 Task: Search for a cute cat picture online, download it, and post it on Instagram with a caption encouraging followers to share their own pet photos.
Action: Mouse moved to (371, 151)
Screenshot: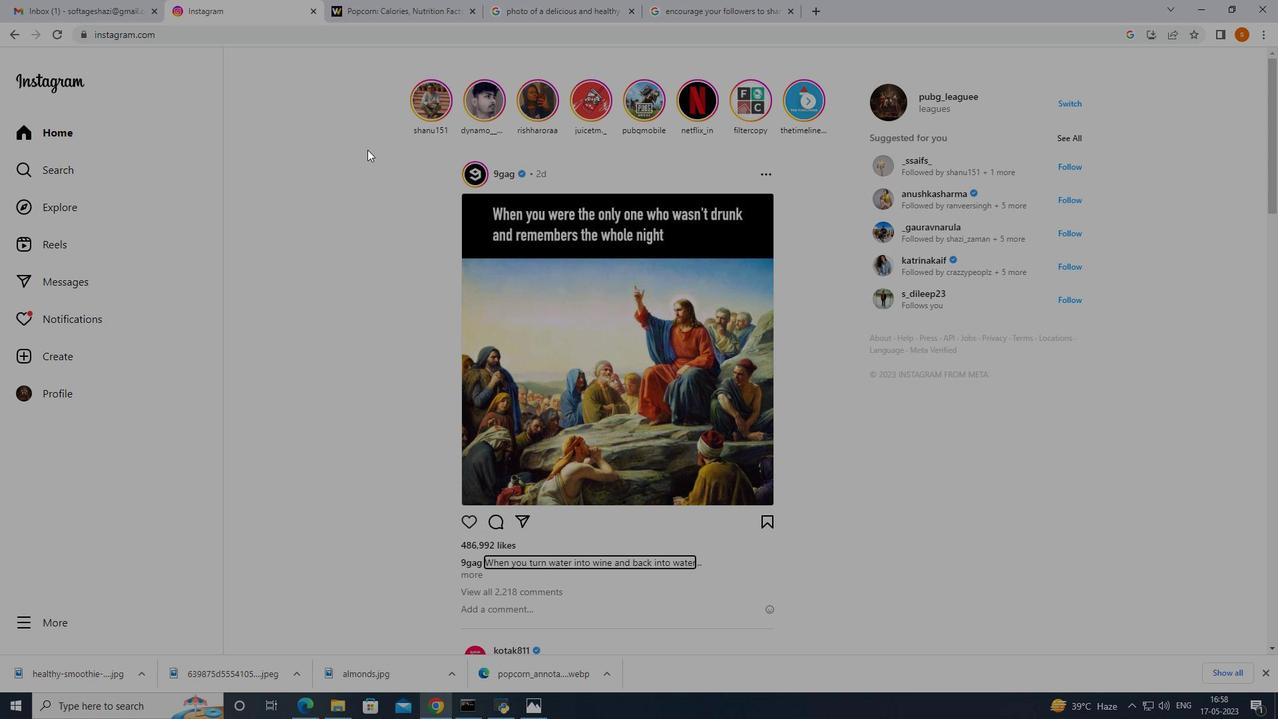 
Action: Mouse scrolled (371, 151) with delta (0, 0)
Screenshot: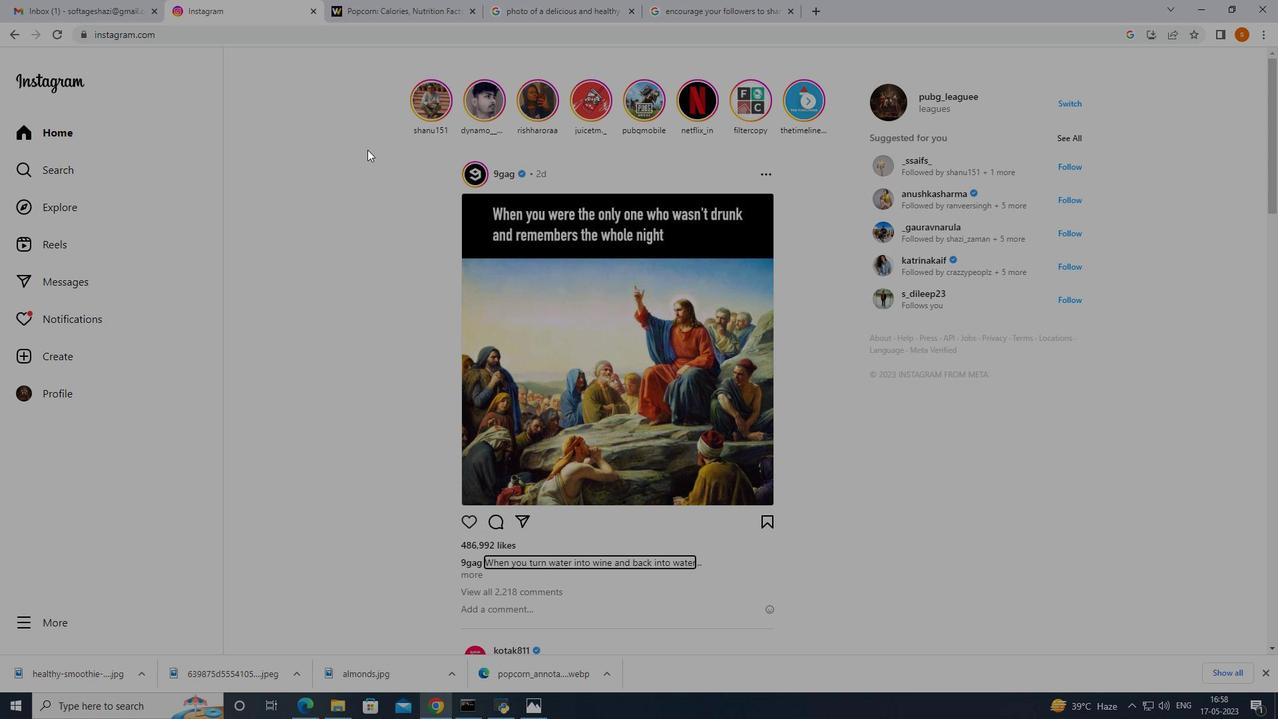 
Action: Mouse moved to (371, 152)
Screenshot: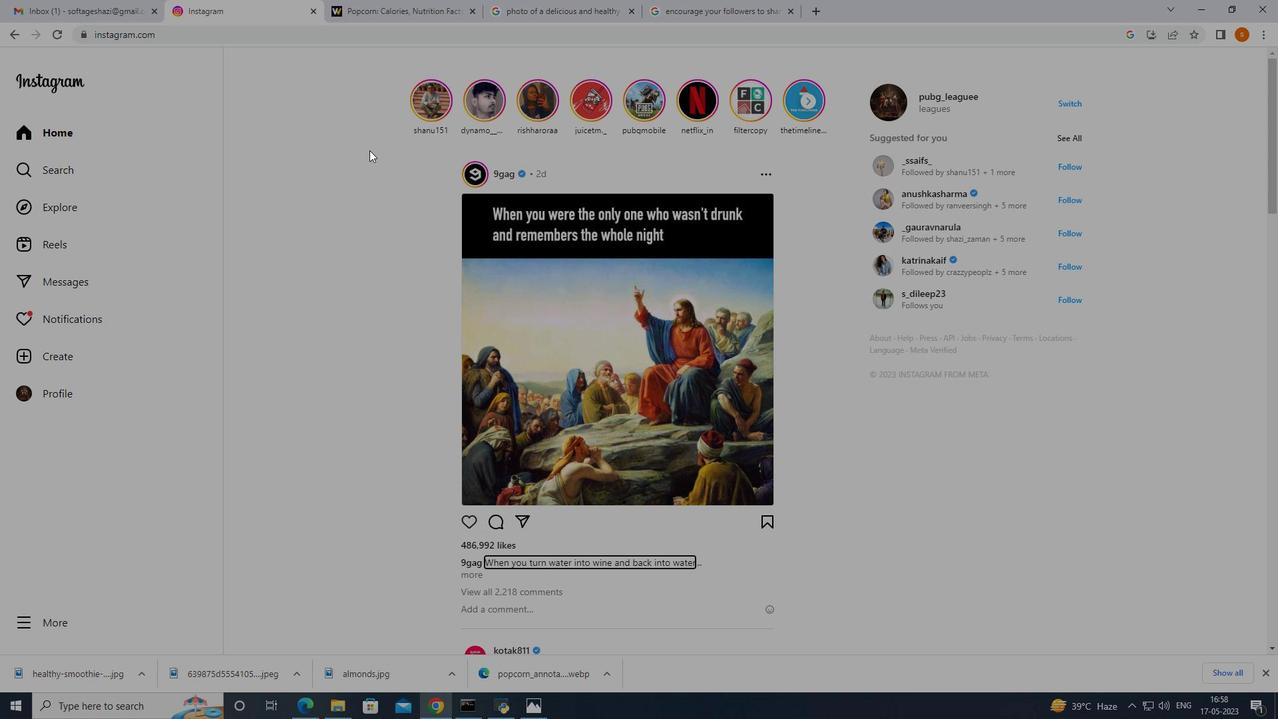 
Action: Mouse scrolled (371, 151) with delta (0, 0)
Screenshot: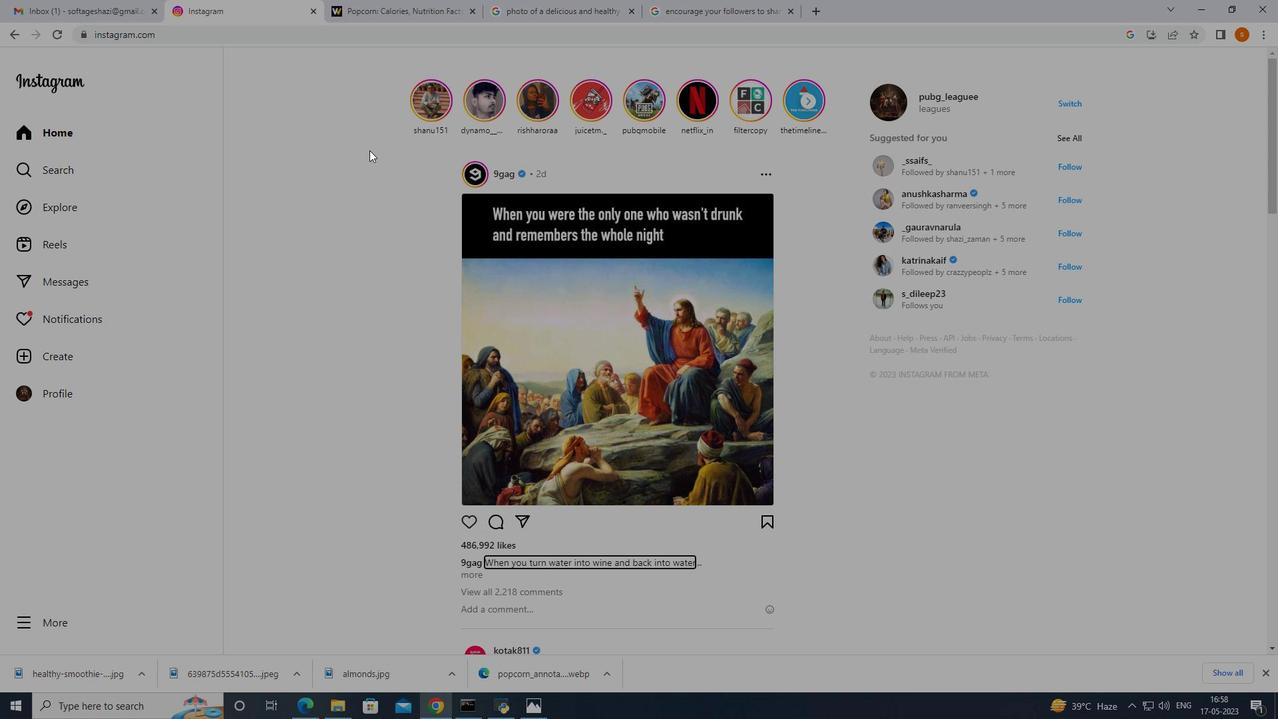 
Action: Mouse moved to (371, 152)
Screenshot: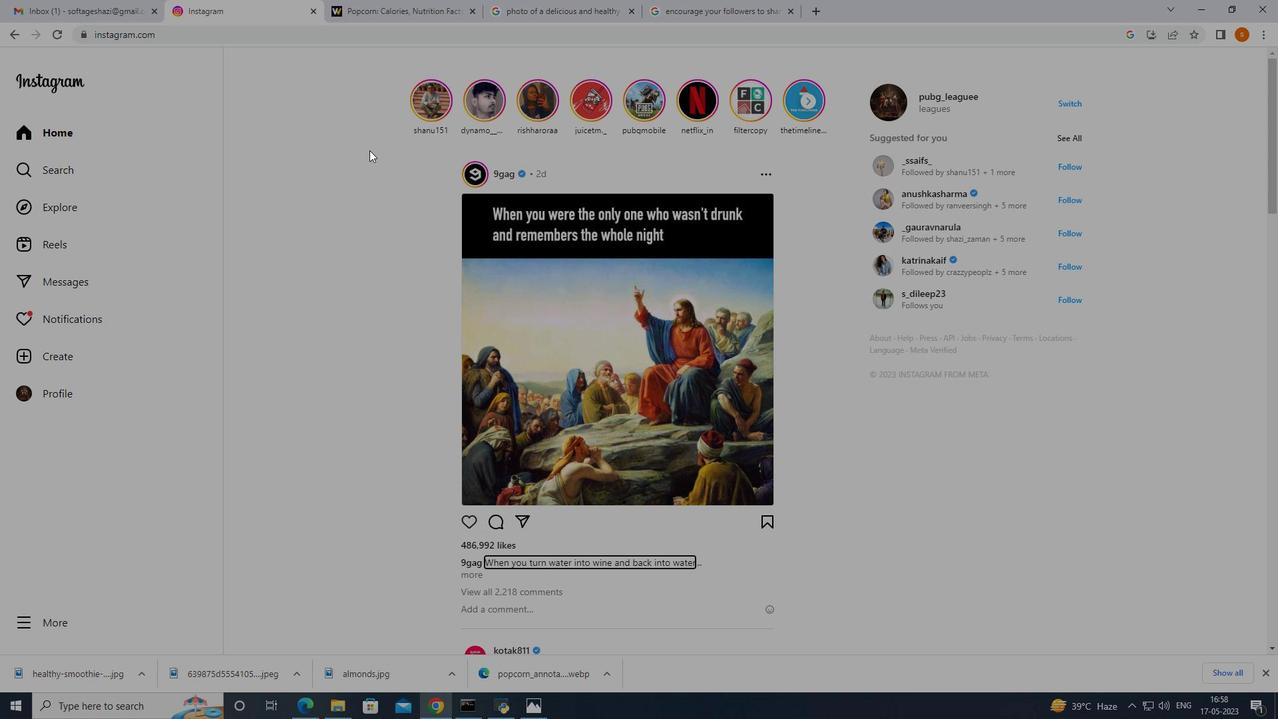
Action: Mouse scrolled (371, 151) with delta (0, 0)
Screenshot: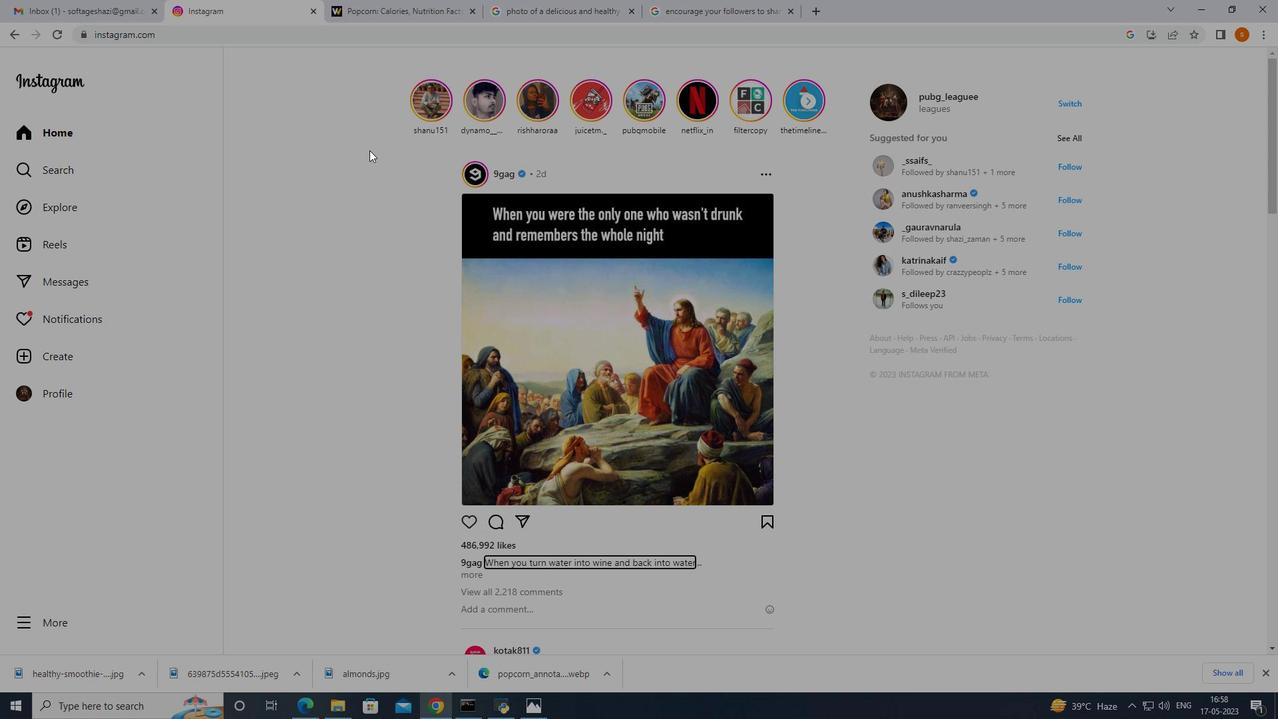
Action: Mouse moved to (371, 153)
Screenshot: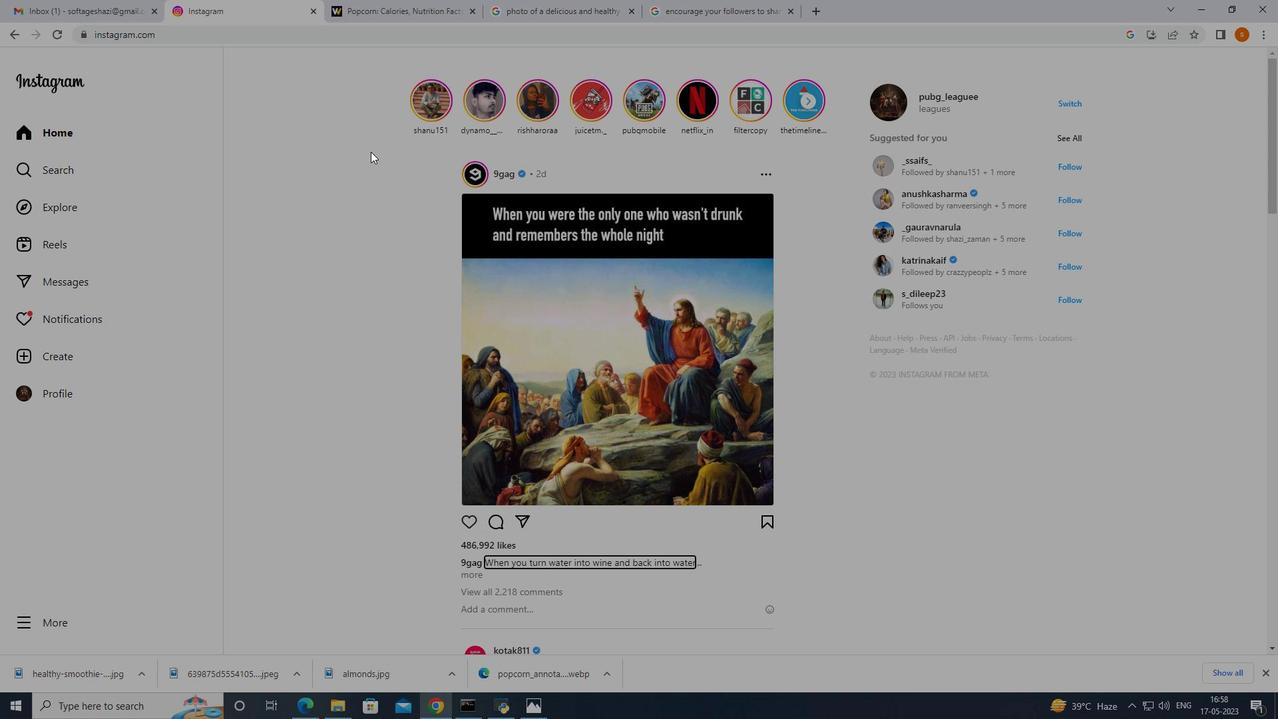 
Action: Mouse scrolled (371, 152) with delta (0, 0)
Screenshot: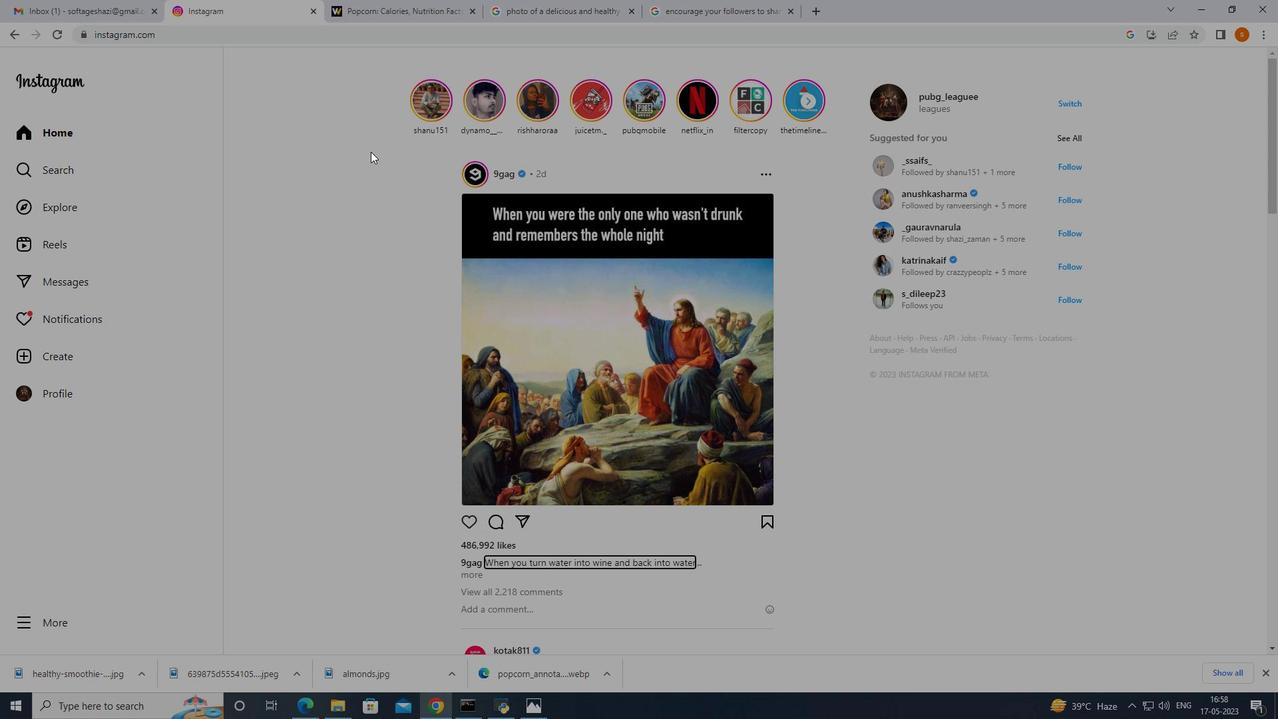 
Action: Mouse moved to (367, 153)
Screenshot: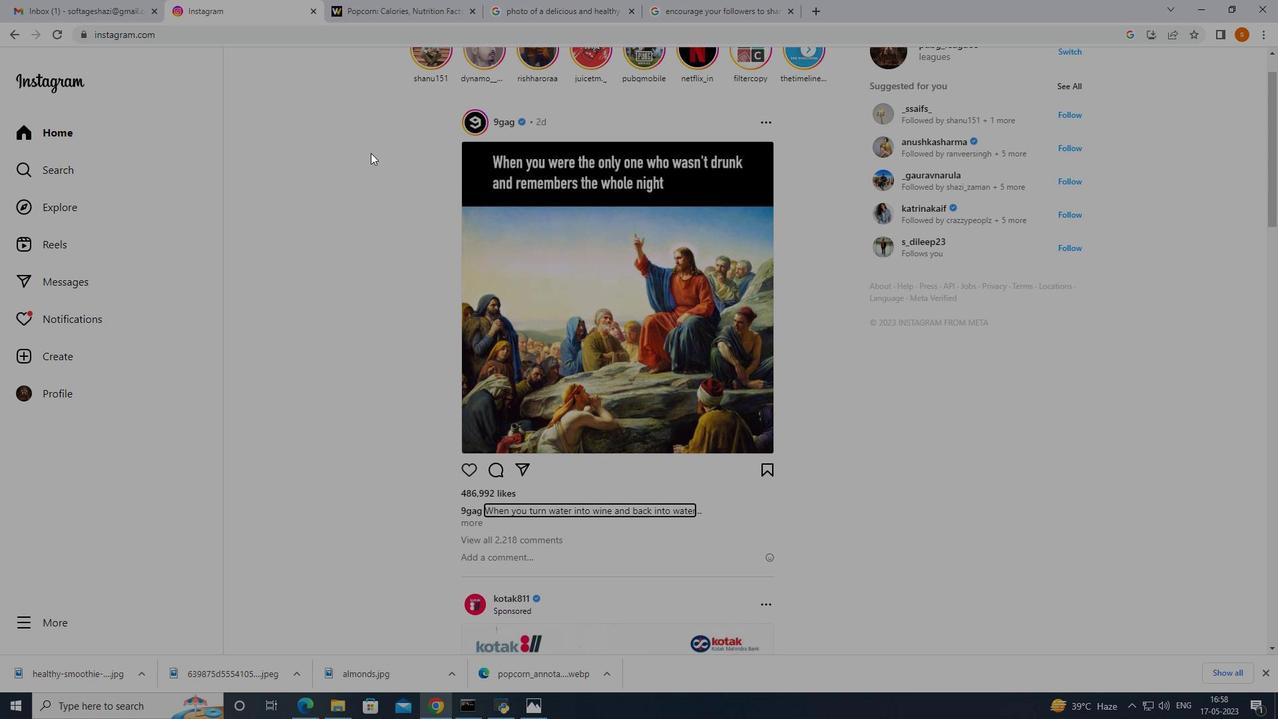 
Action: Mouse scrolled (367, 153) with delta (0, 0)
Screenshot: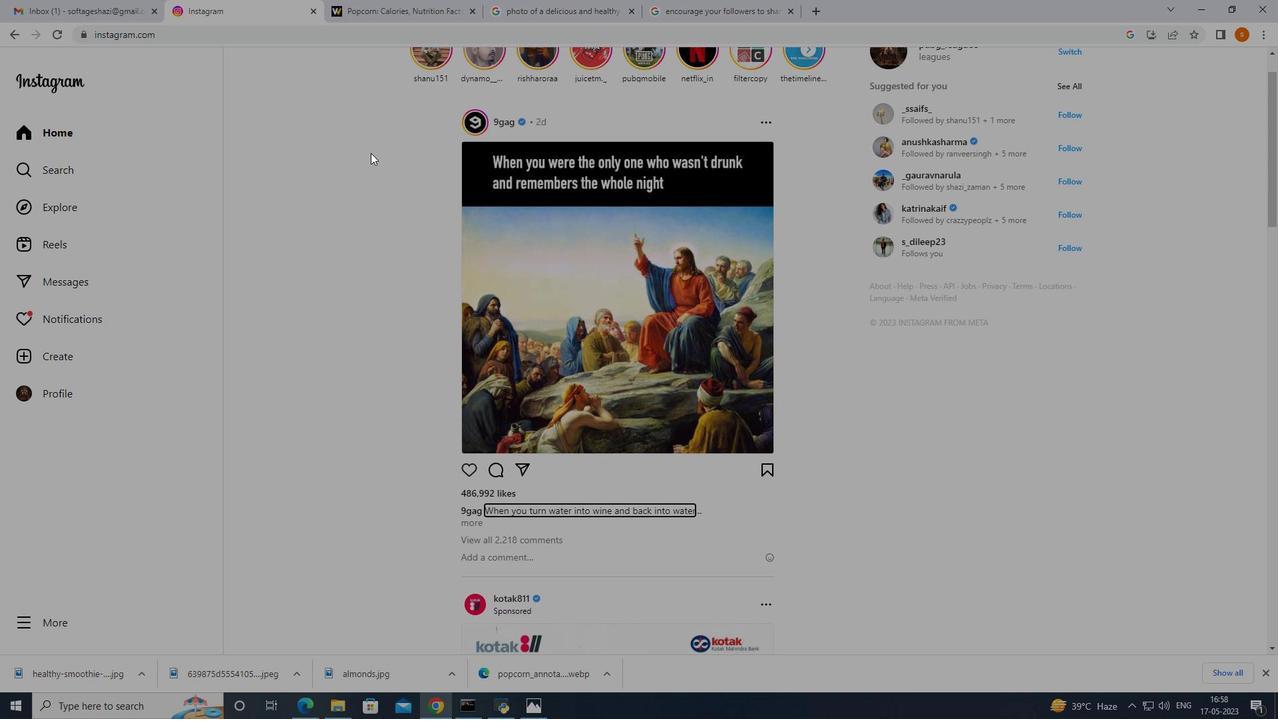 
Action: Mouse moved to (363, 153)
Screenshot: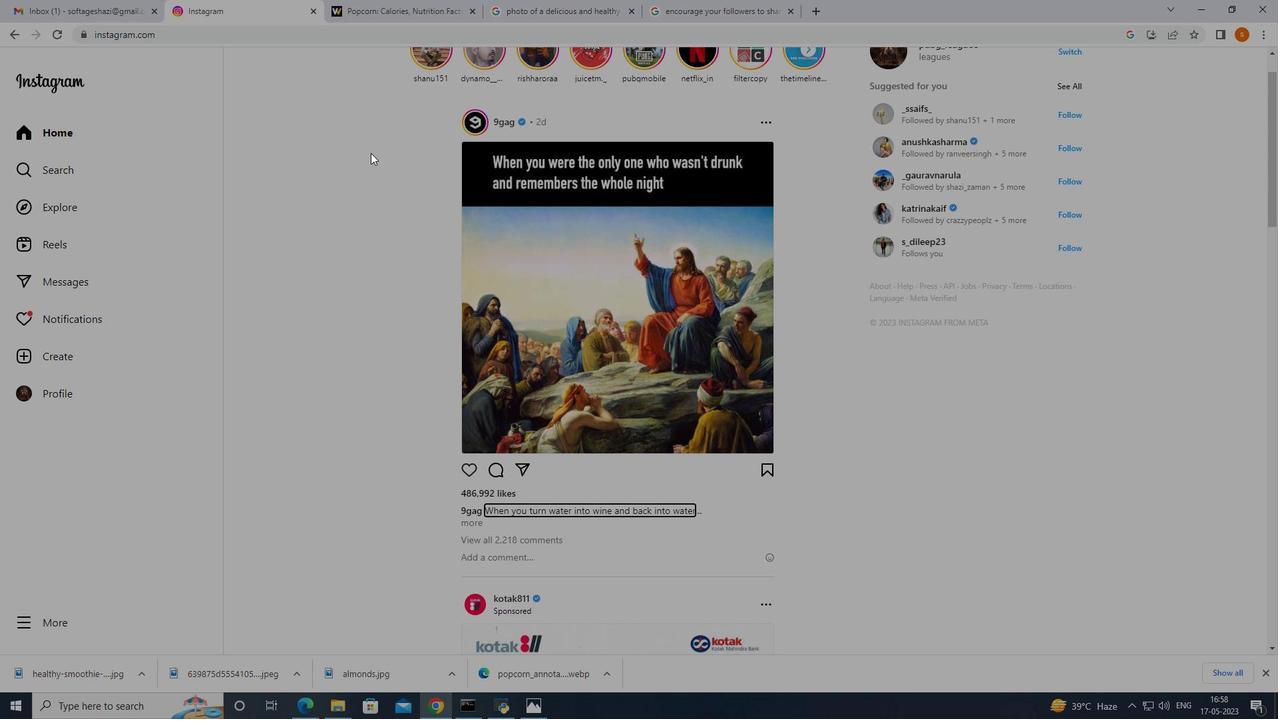 
Action: Mouse scrolled (365, 153) with delta (0, 0)
Screenshot: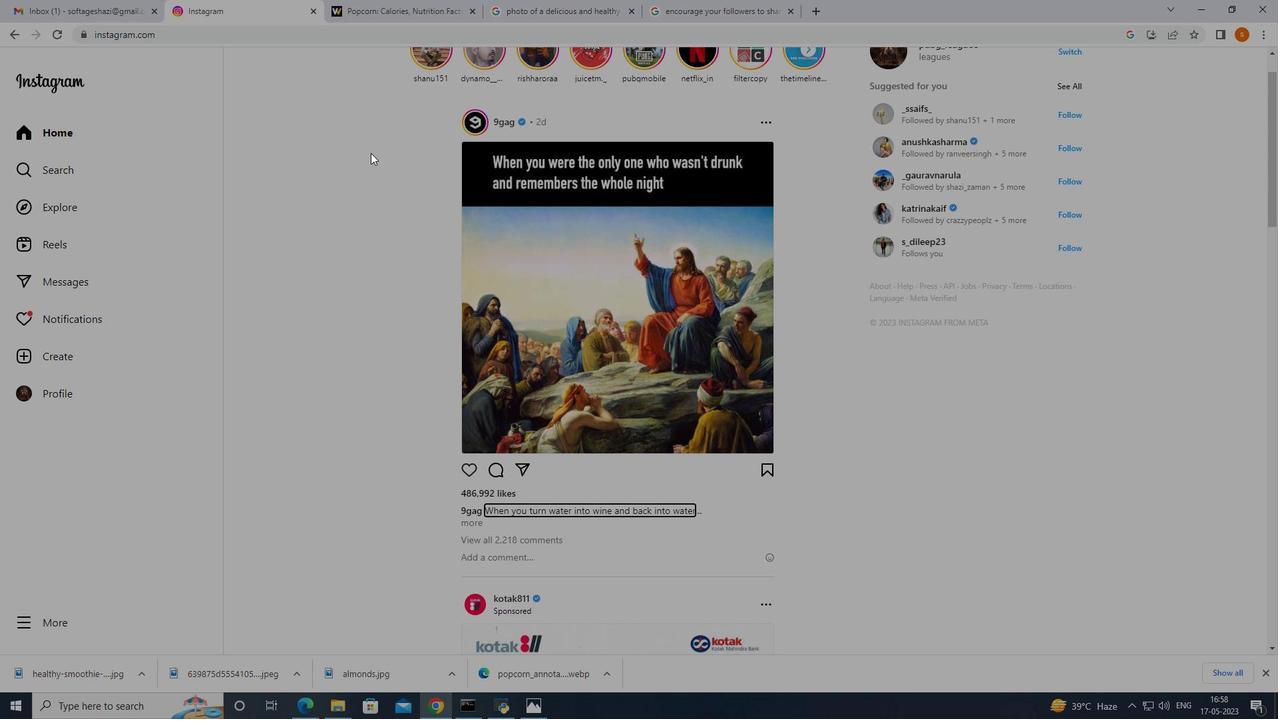 
Action: Mouse moved to (355, 151)
Screenshot: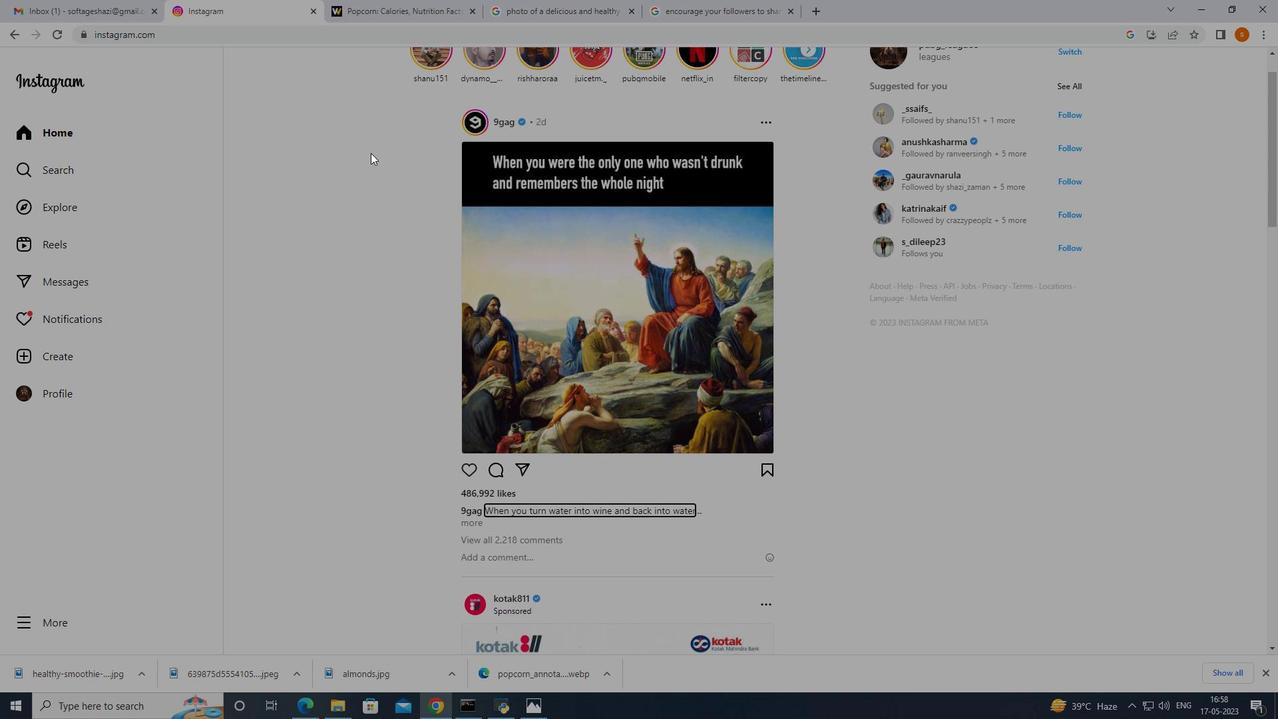
Action: Mouse scrolled (359, 153) with delta (0, 0)
Screenshot: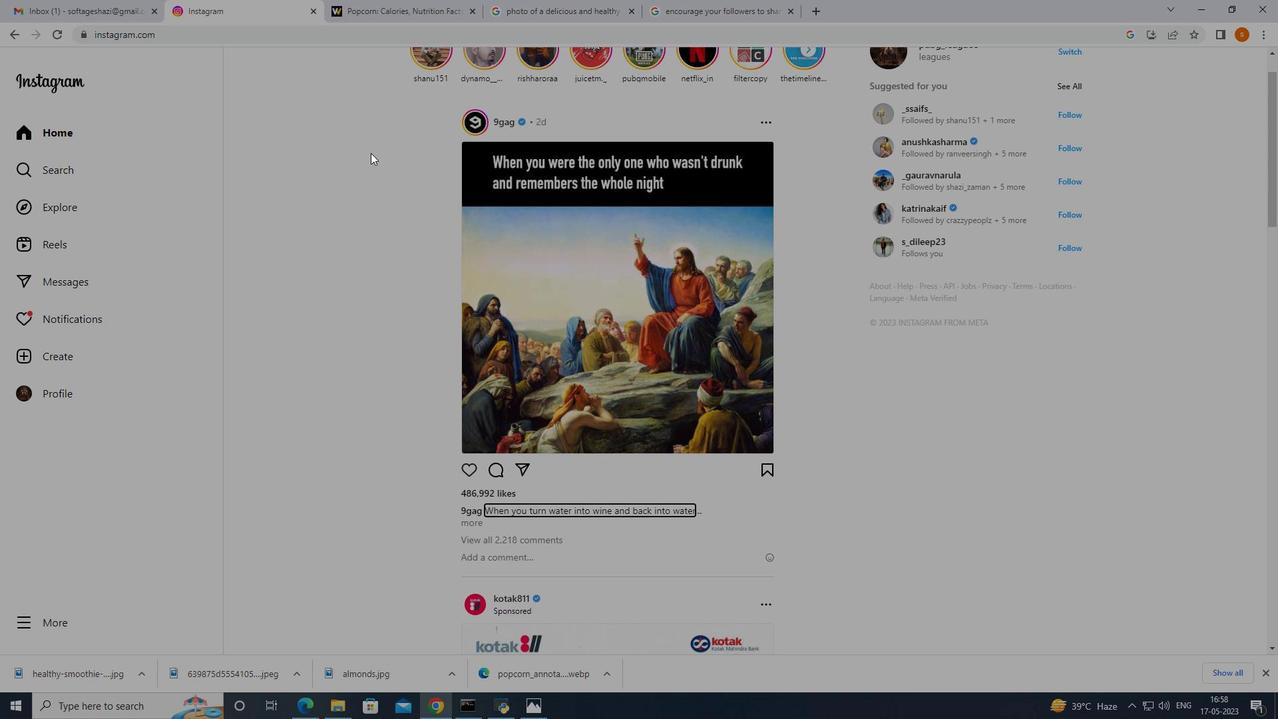 
Action: Mouse moved to (344, 147)
Screenshot: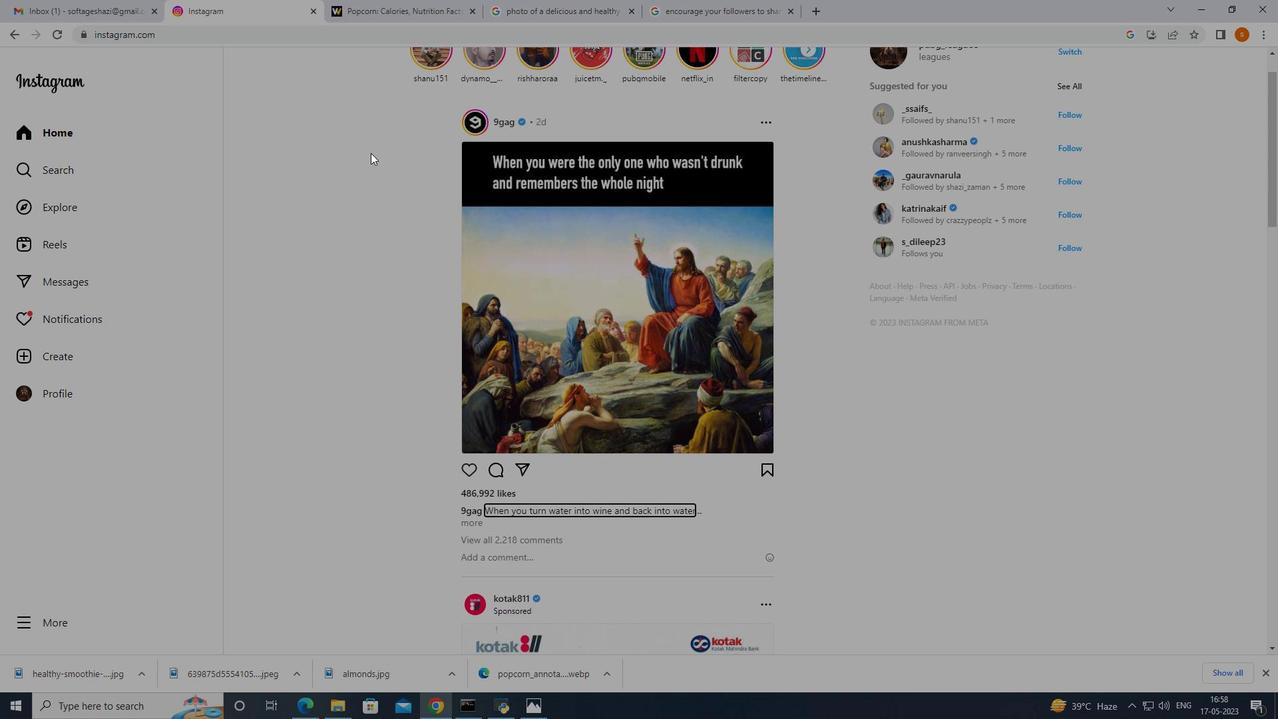 
Action: Mouse scrolled (351, 150) with delta (0, 0)
Screenshot: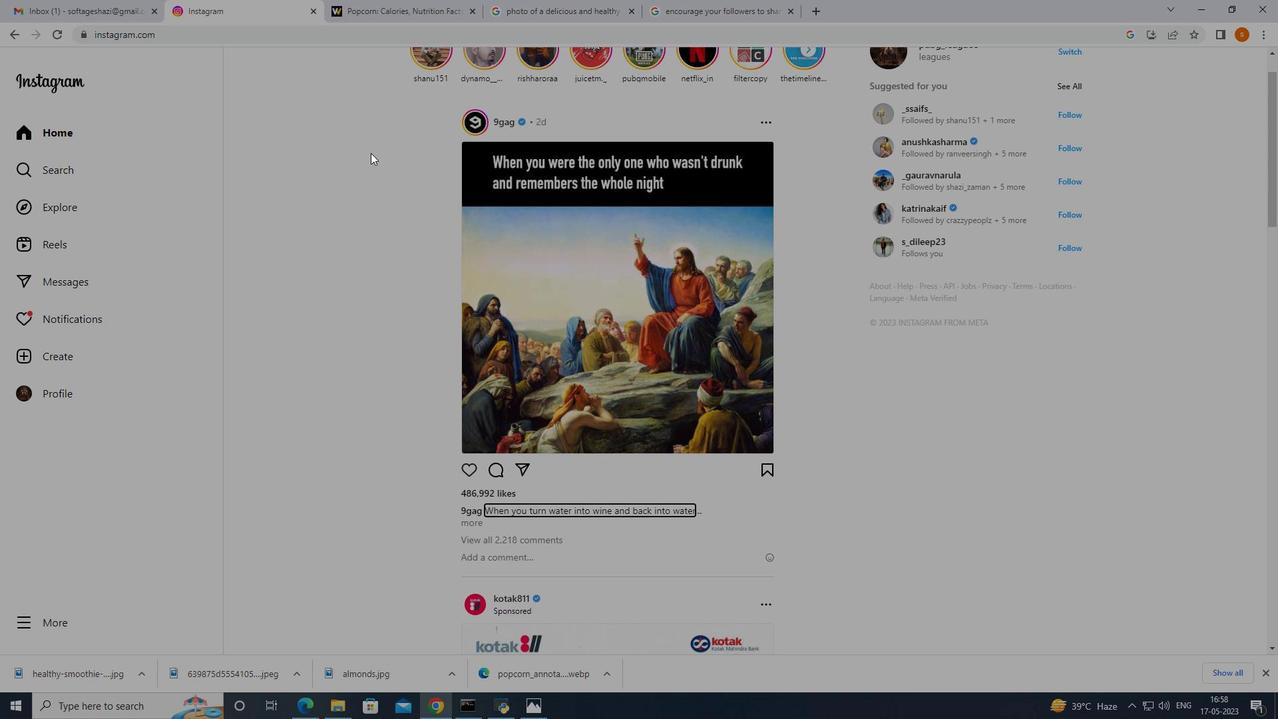 
Action: Mouse moved to (330, 141)
Screenshot: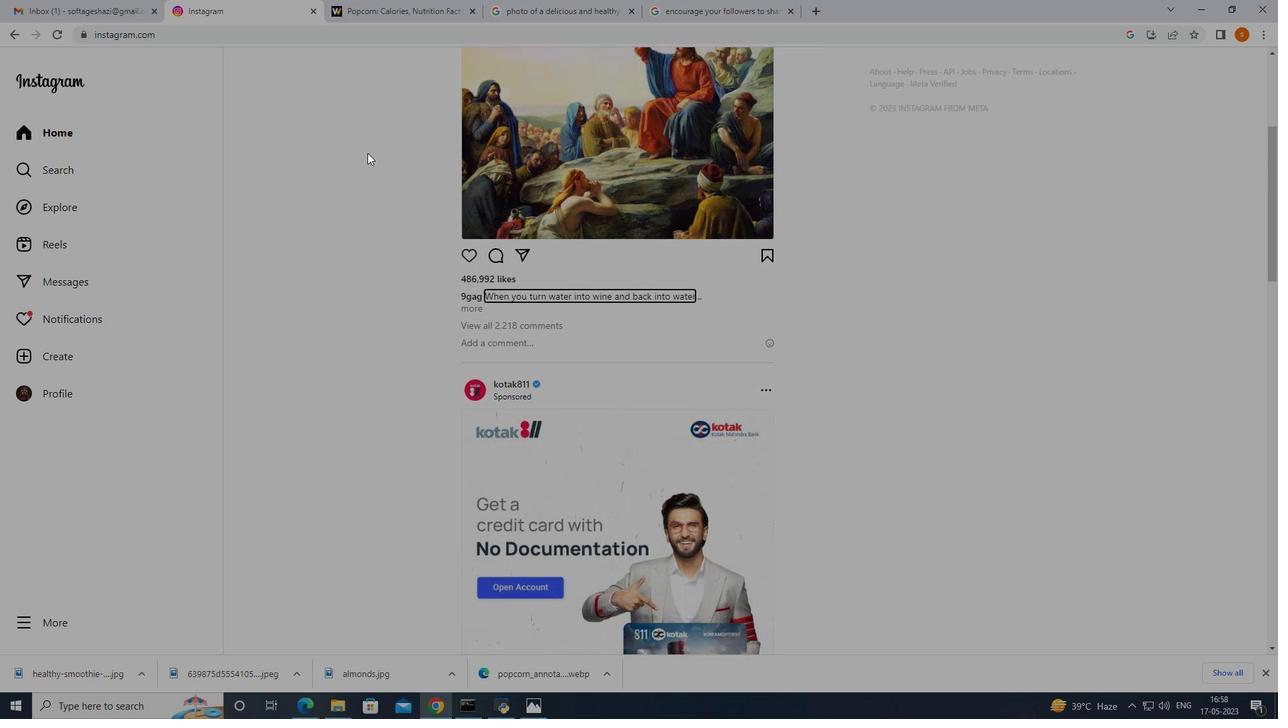 
Action: Mouse scrolled (334, 143) with delta (0, 0)
Screenshot: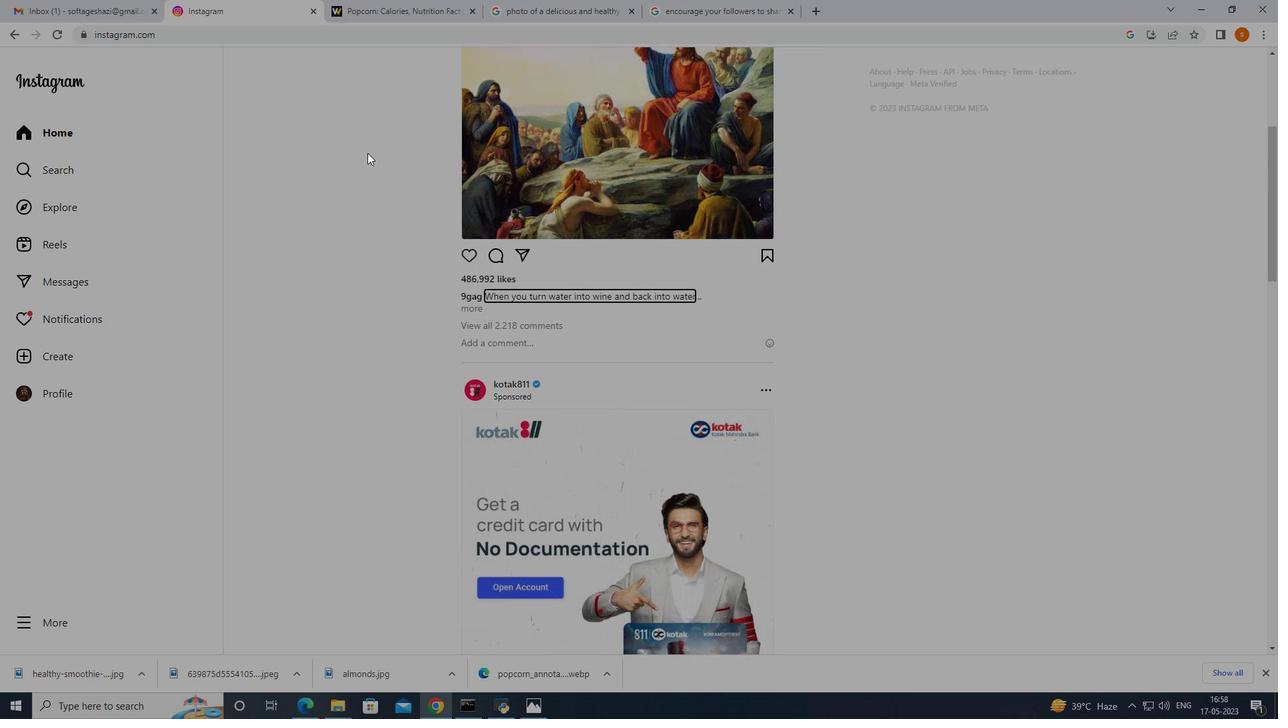 
Action: Mouse moved to (112, 351)
Screenshot: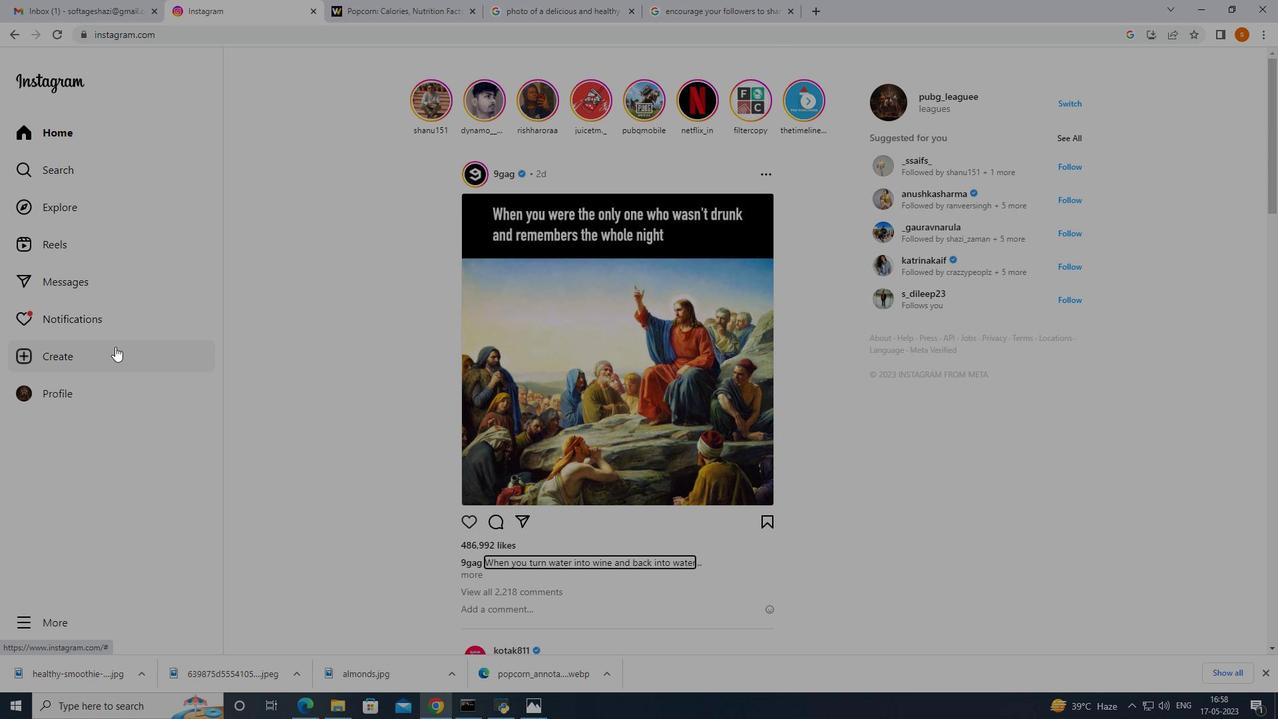 
Action: Mouse pressed left at (112, 351)
Screenshot: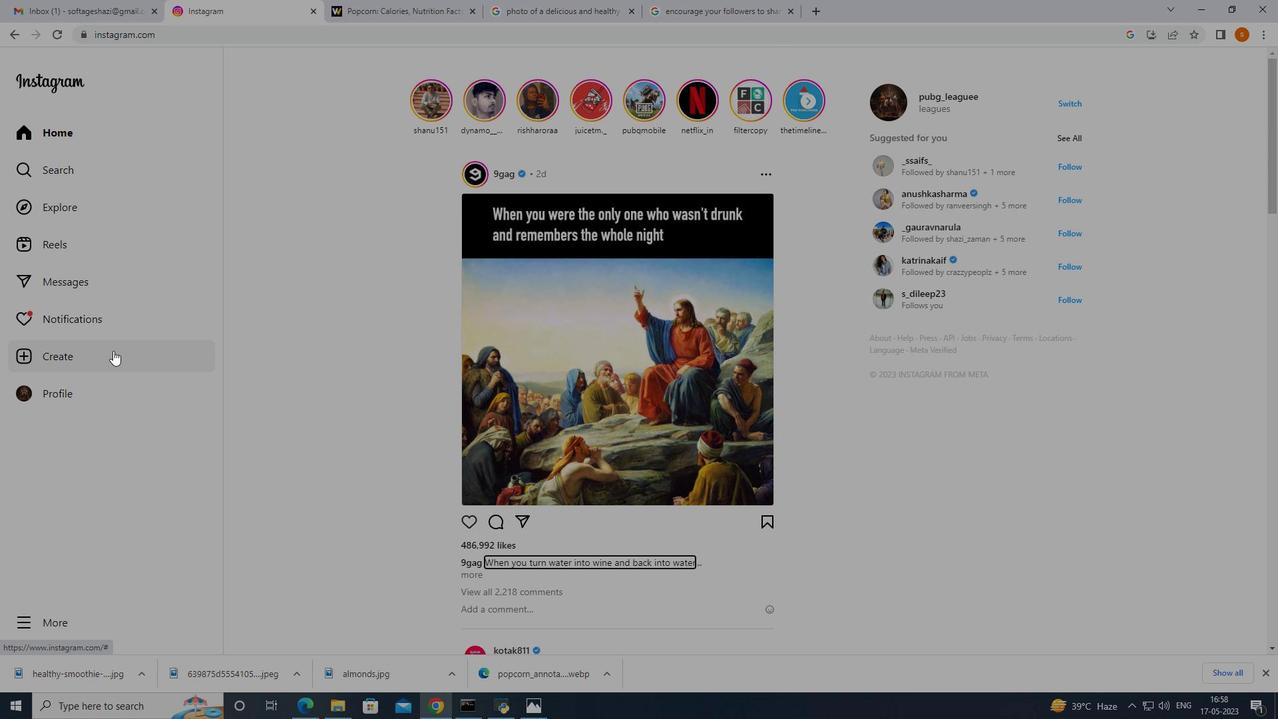
Action: Mouse moved to (45, 354)
Screenshot: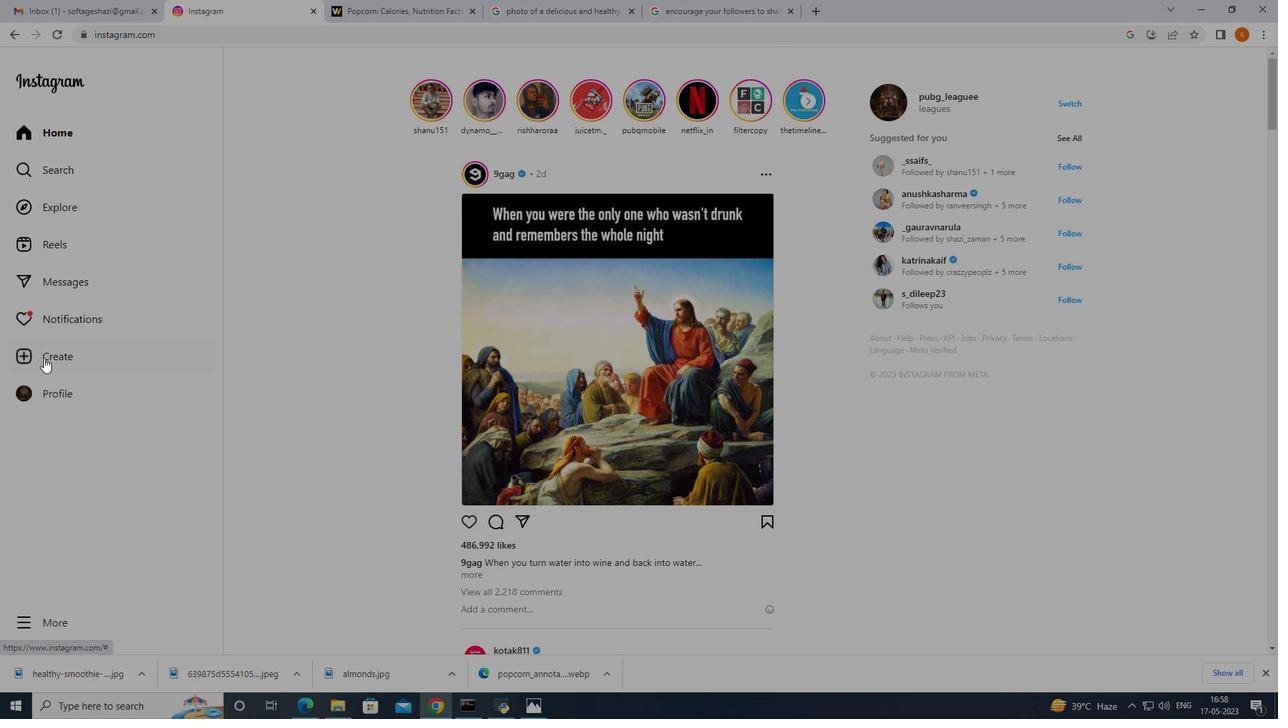 
Action: Mouse pressed left at (45, 354)
Screenshot: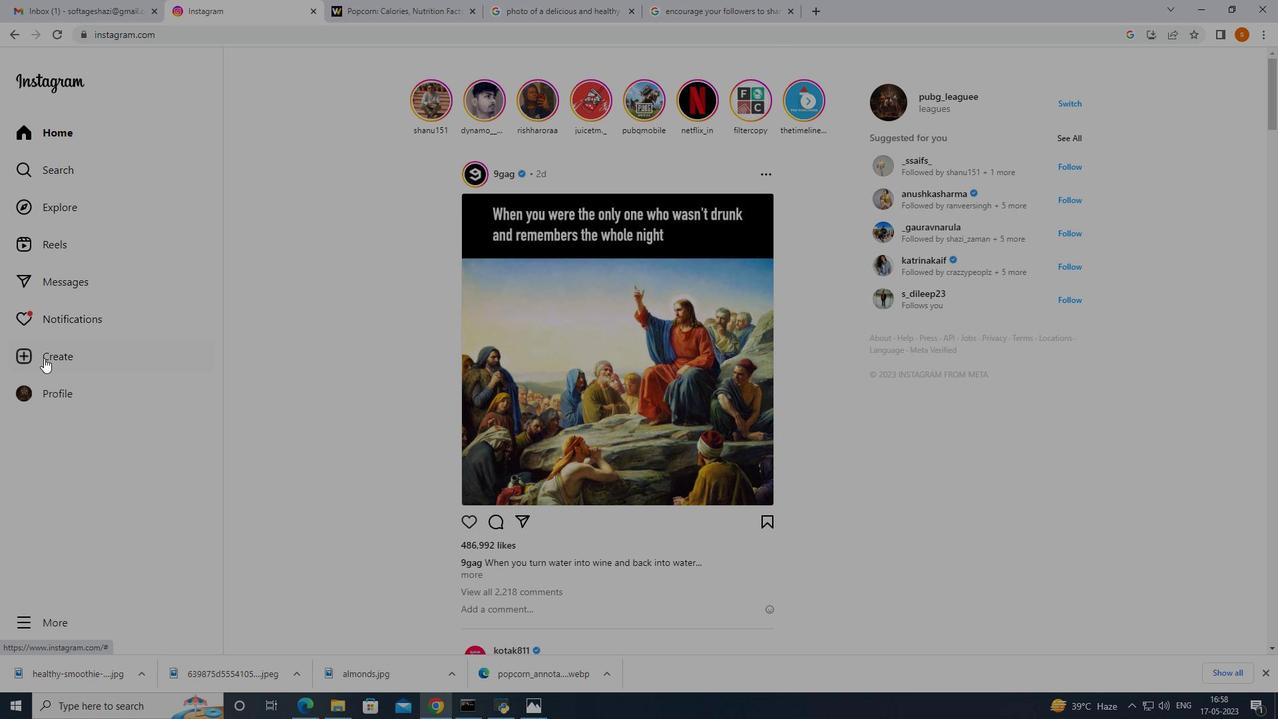 
Action: Mouse moved to (718, 18)
Screenshot: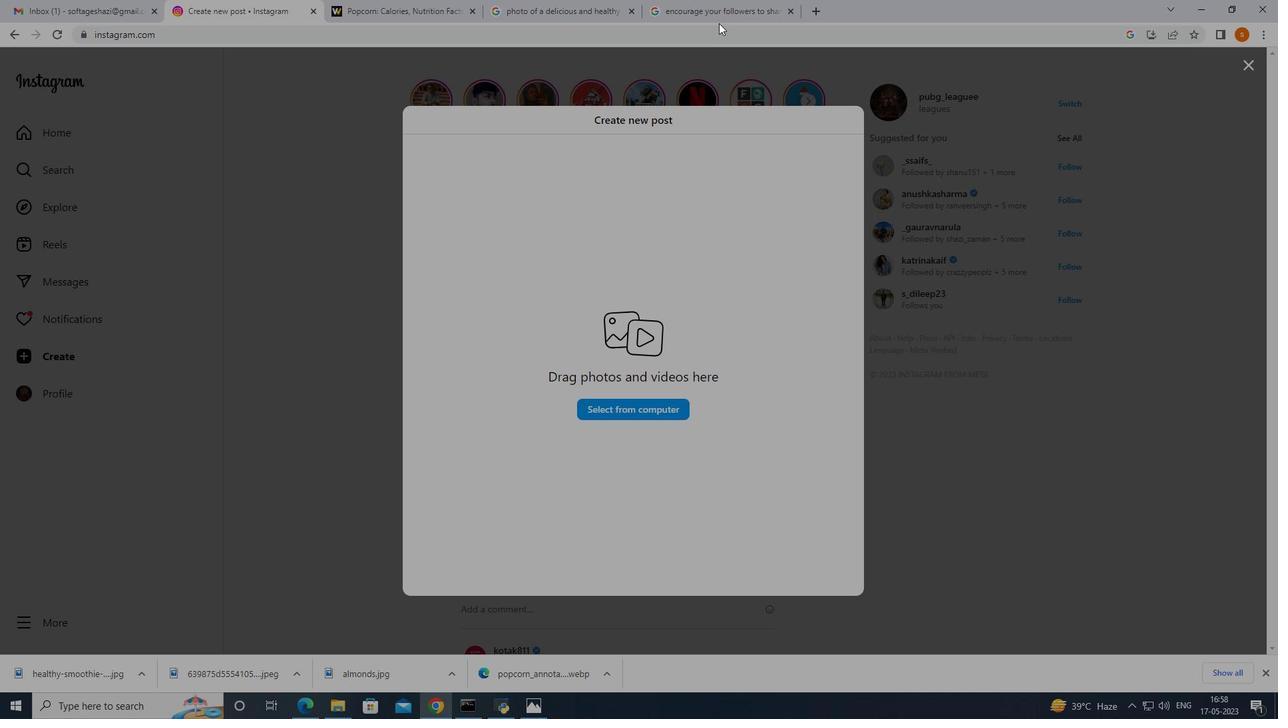 
Action: Mouse pressed left at (718, 18)
Screenshot: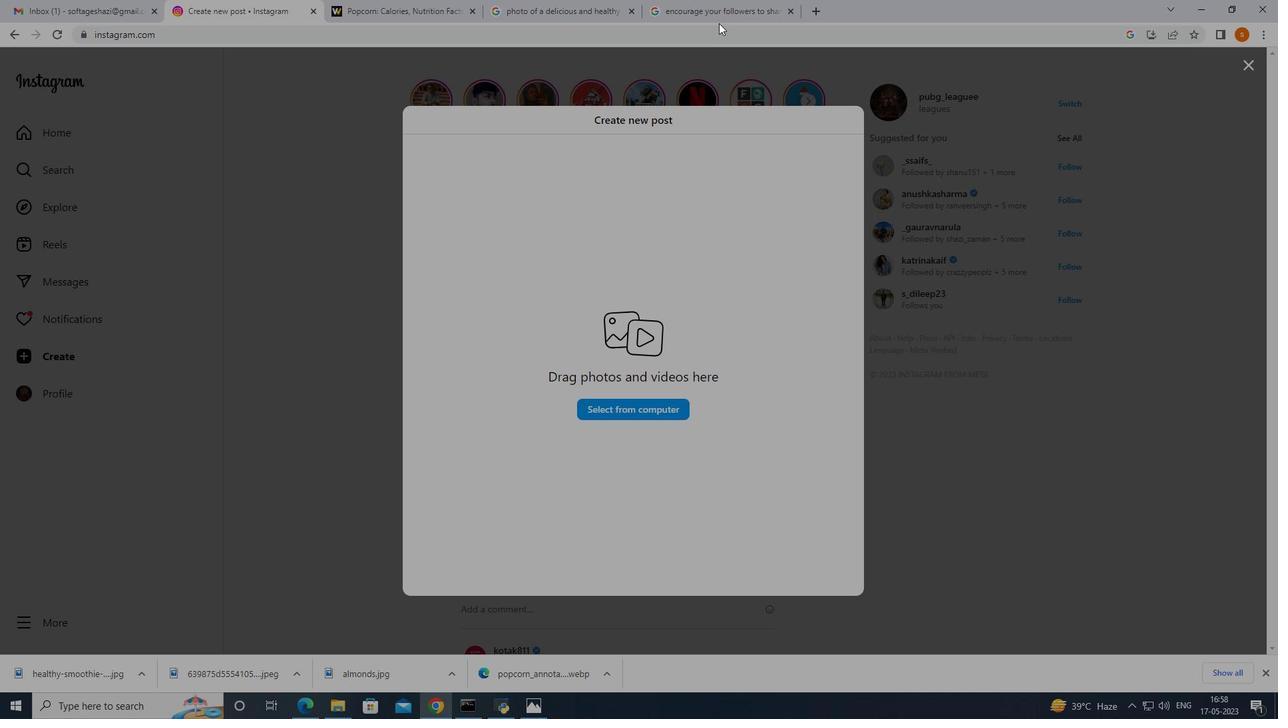 
Action: Mouse moved to (812, 13)
Screenshot: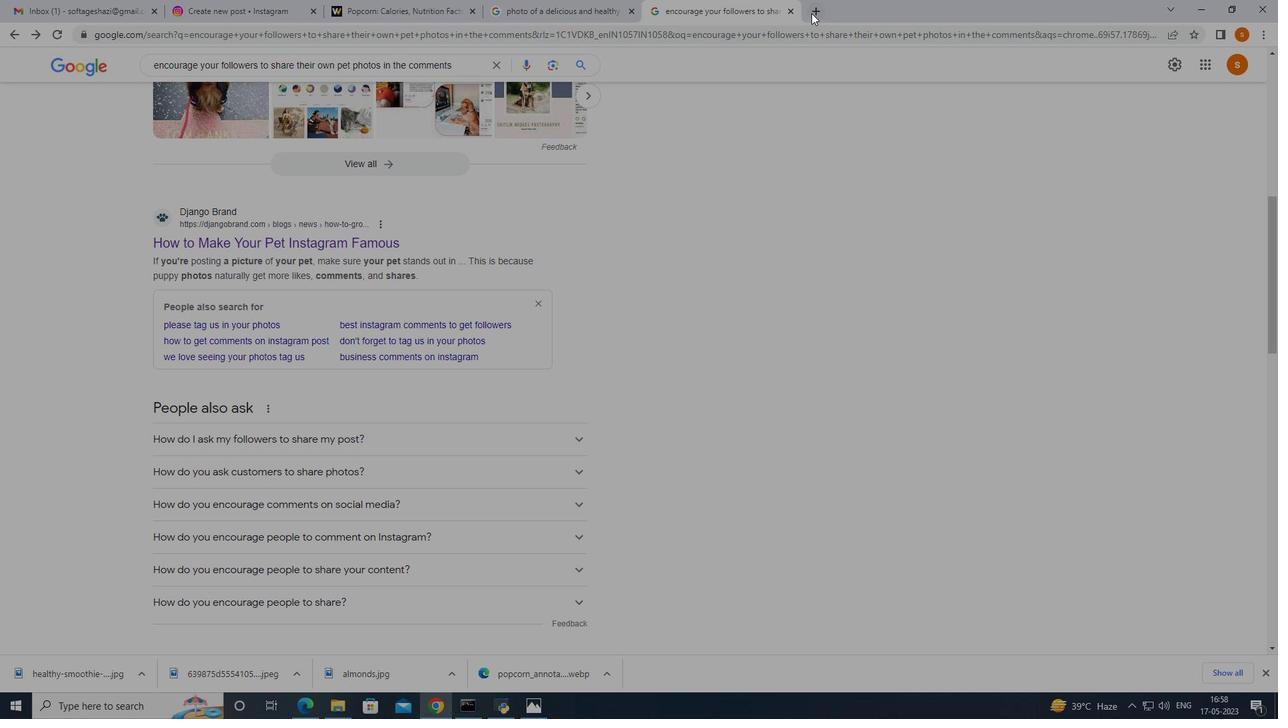 
Action: Mouse pressed left at (812, 13)
Screenshot: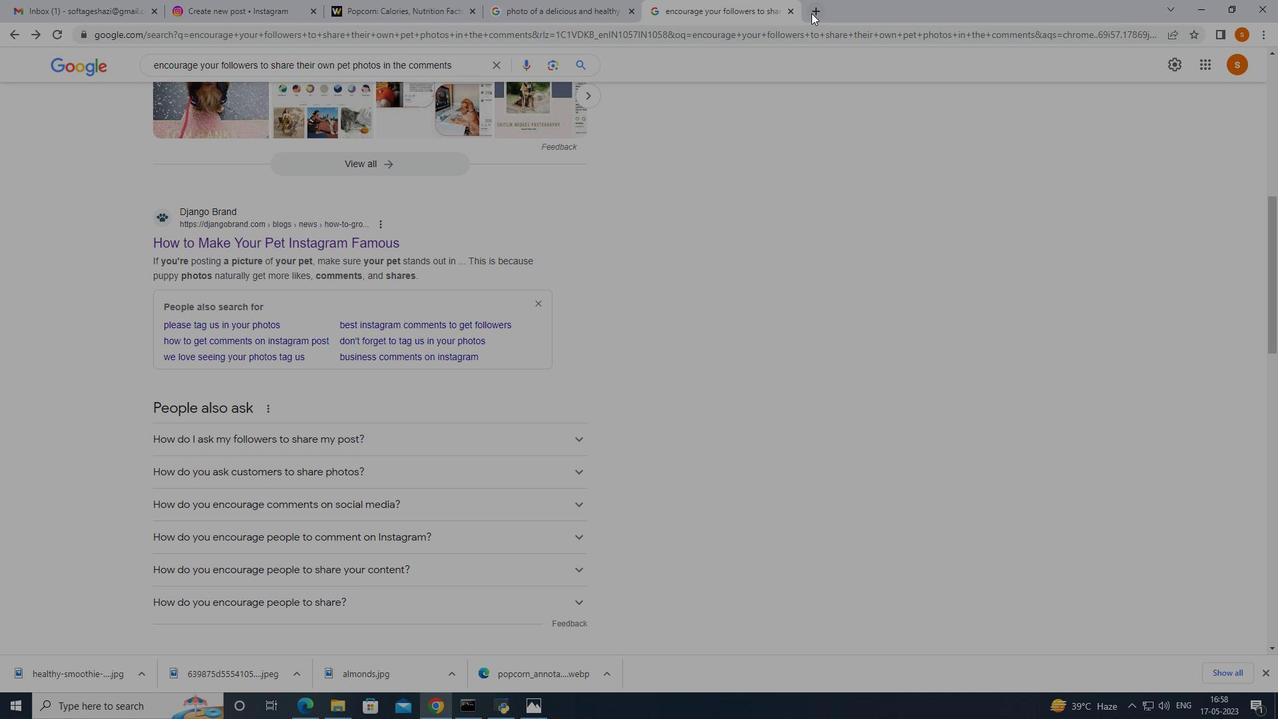 
Action: Mouse moved to (535, 252)
Screenshot: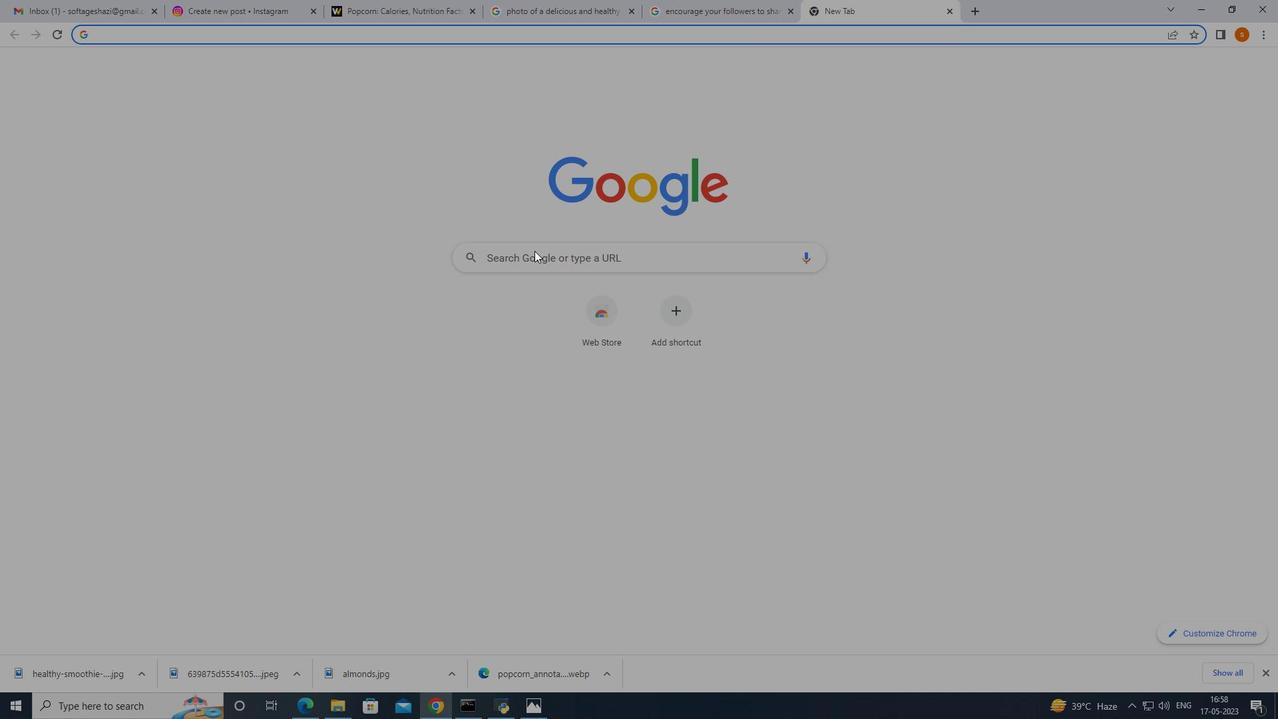
Action: Mouse pressed left at (535, 252)
Screenshot: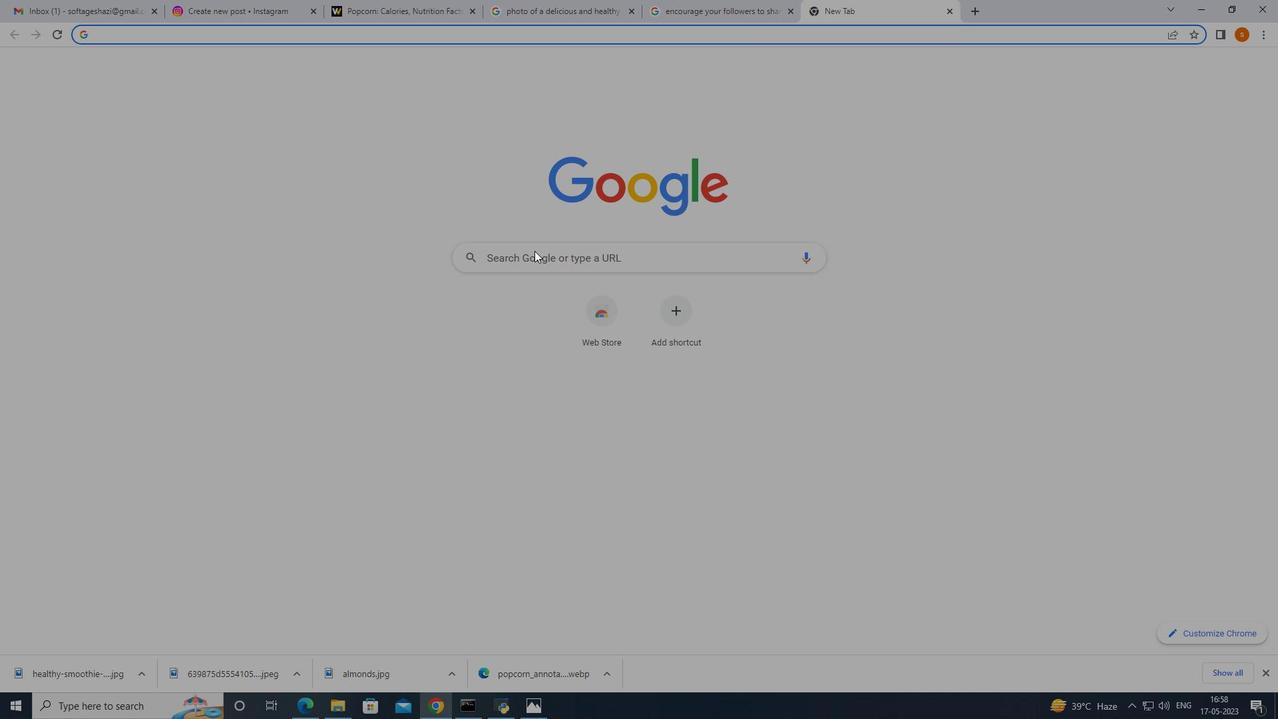 
Action: Mouse moved to (534, 251)
Screenshot: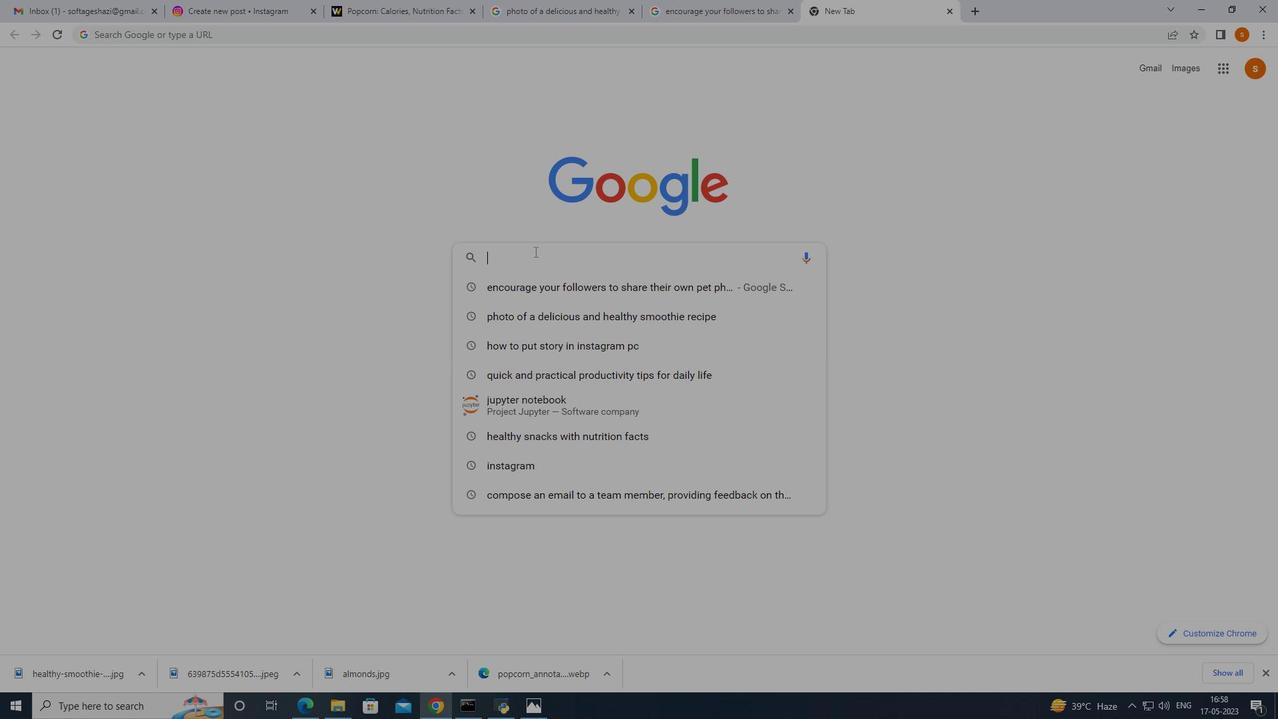 
Action: Key pressed cute<Key.space>cate<Key.space><Key.backspace><Key.backspace><Key.space>pi
Screenshot: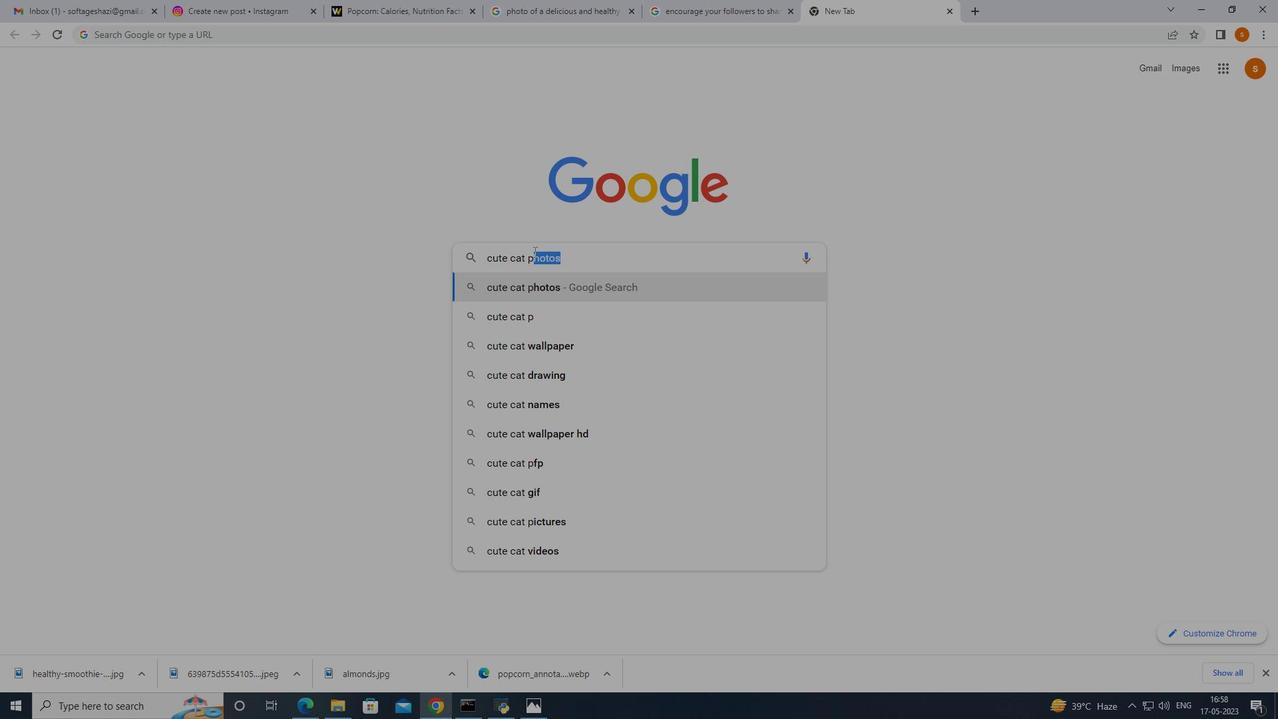 
Action: Mouse moved to (540, 311)
Screenshot: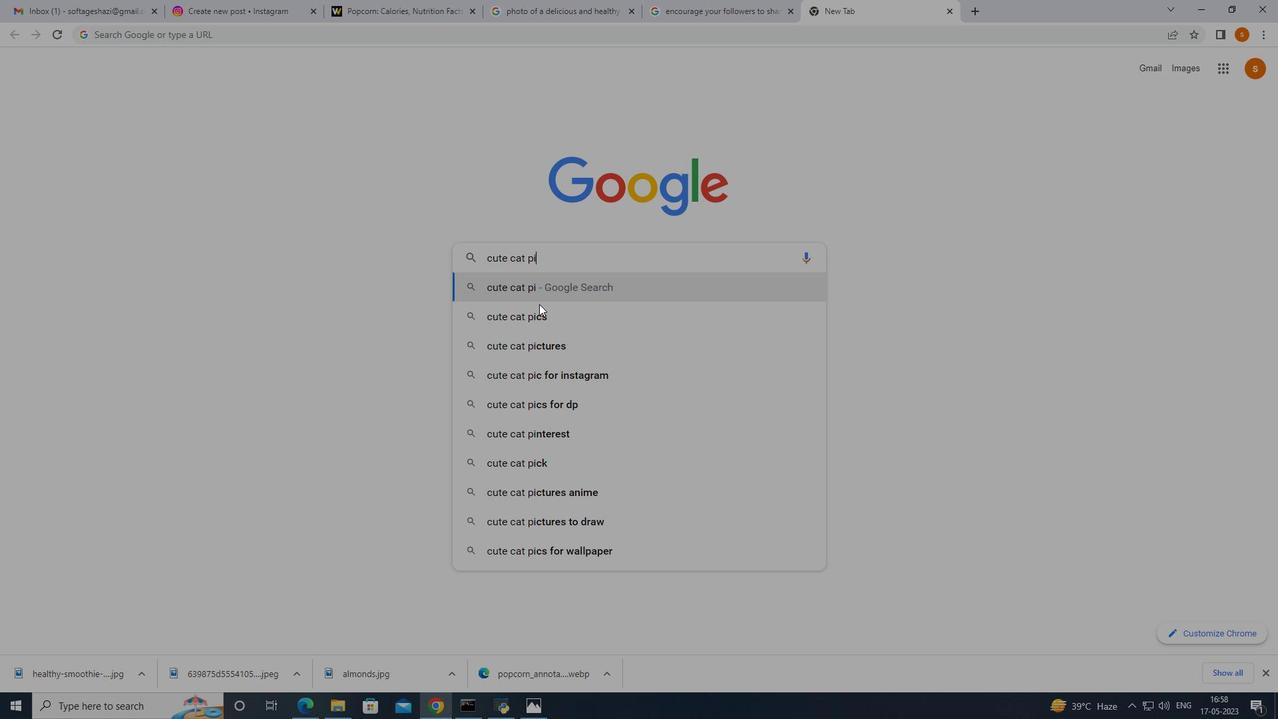 
Action: Mouse pressed left at (540, 311)
Screenshot: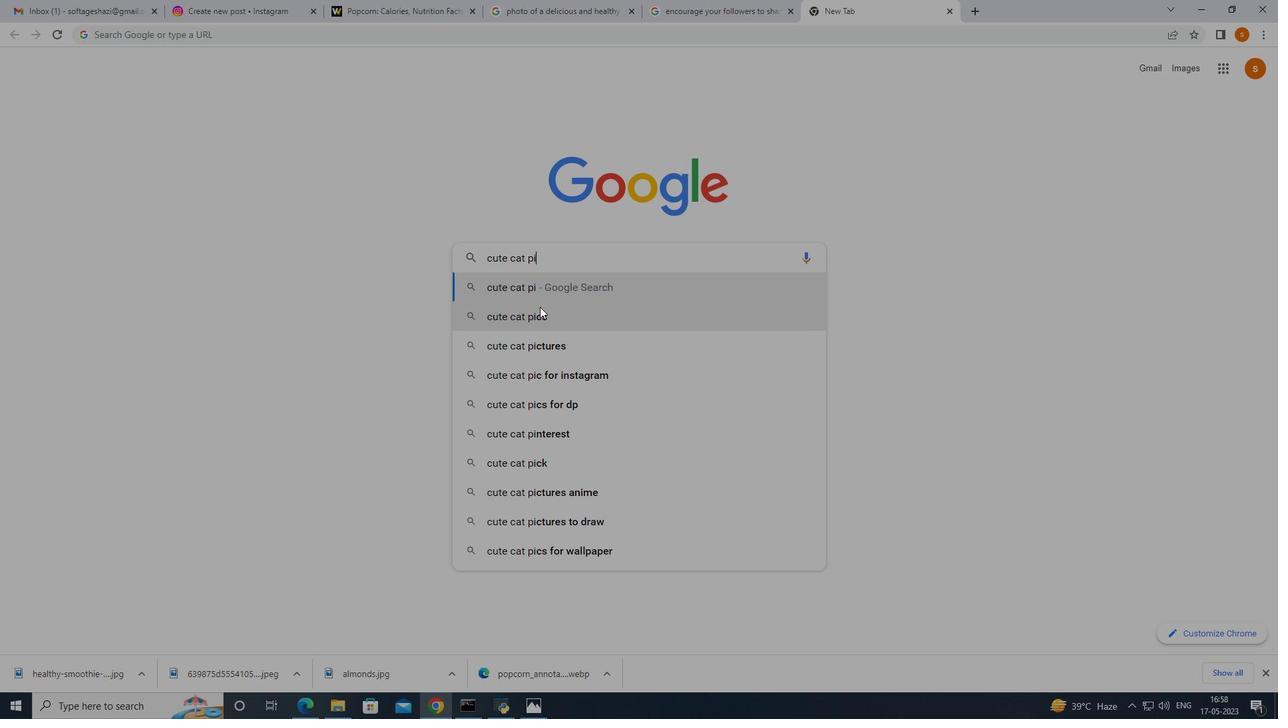 
Action: Mouse moved to (203, 119)
Screenshot: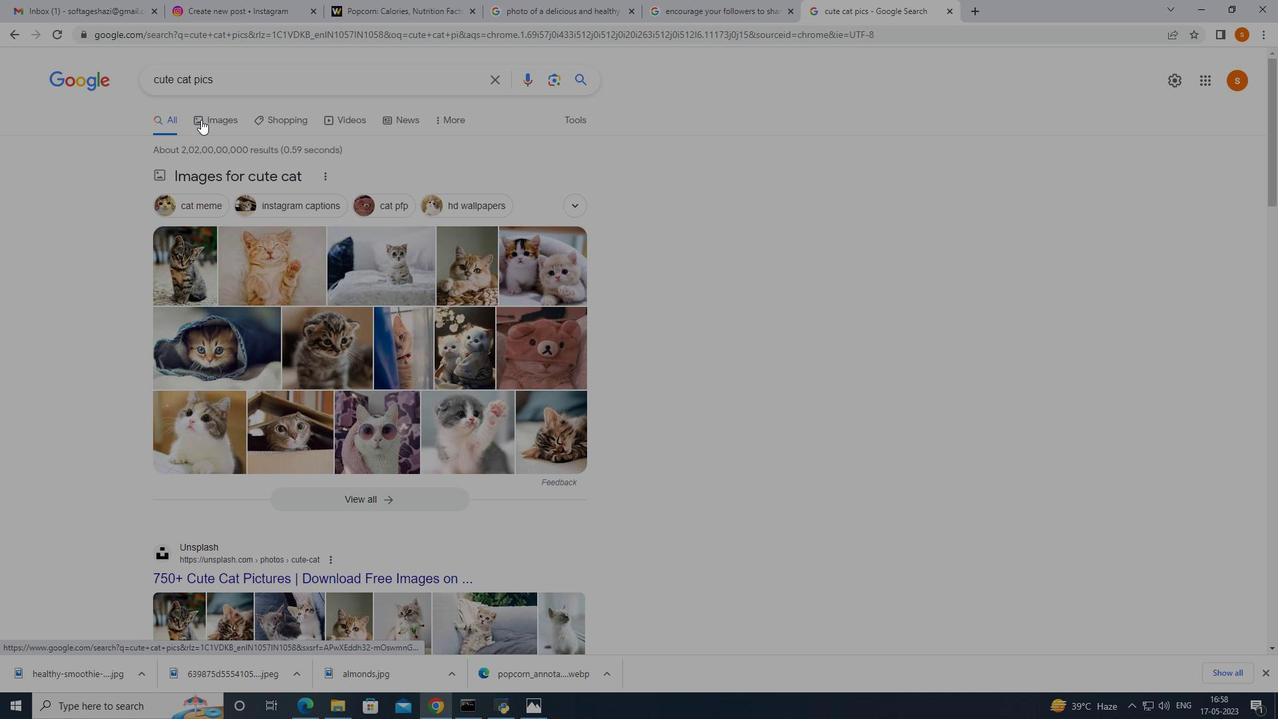 
Action: Mouse pressed left at (203, 119)
Screenshot: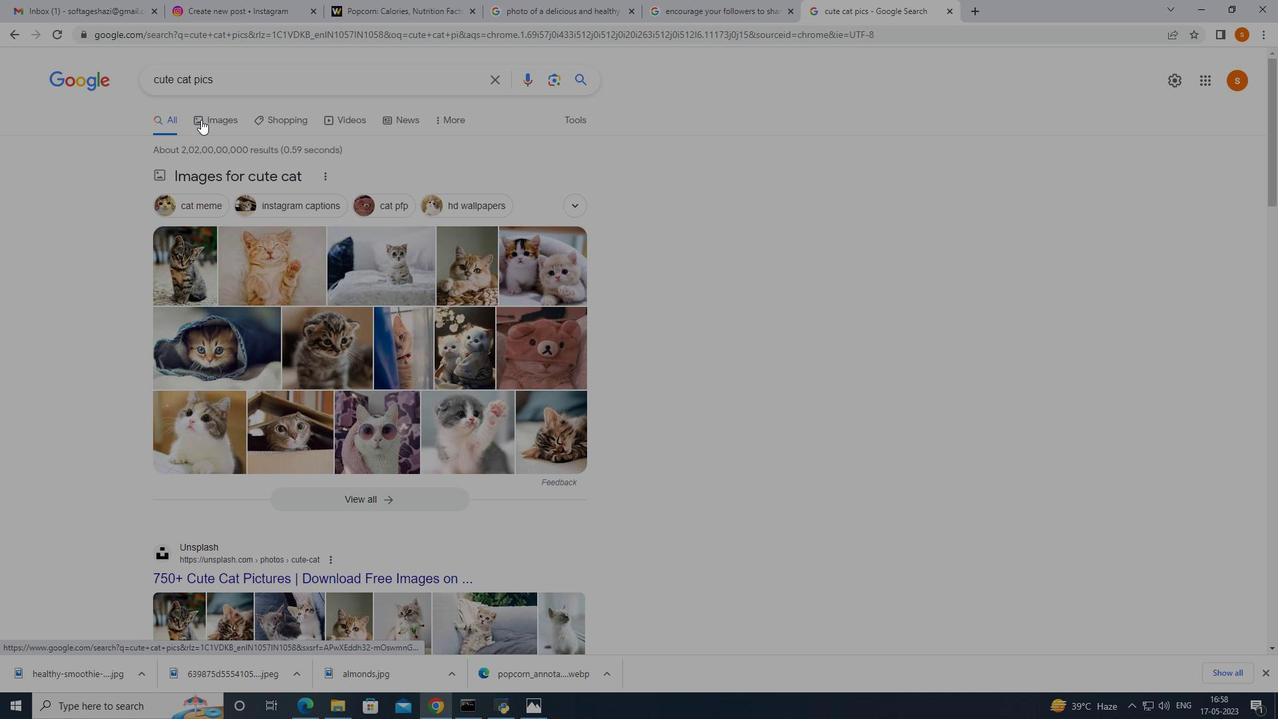 
Action: Mouse moved to (474, 434)
Screenshot: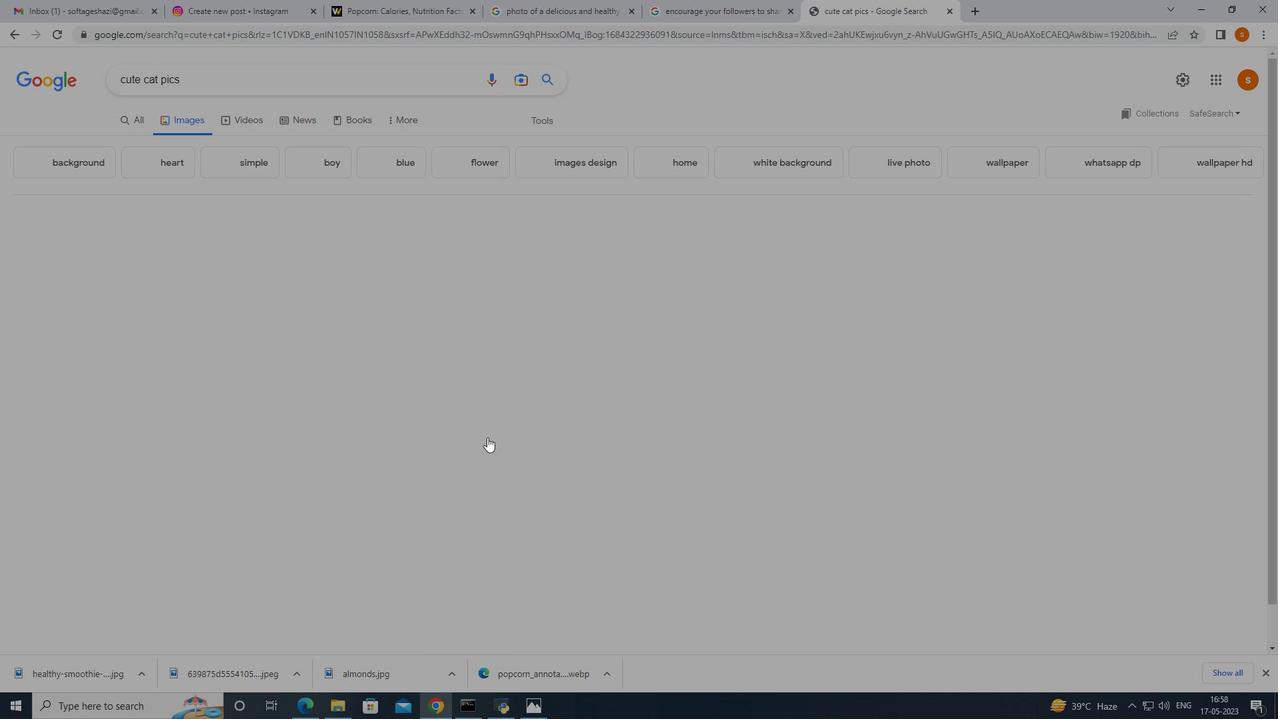 
Action: Mouse scrolled (476, 433) with delta (0, 0)
Screenshot: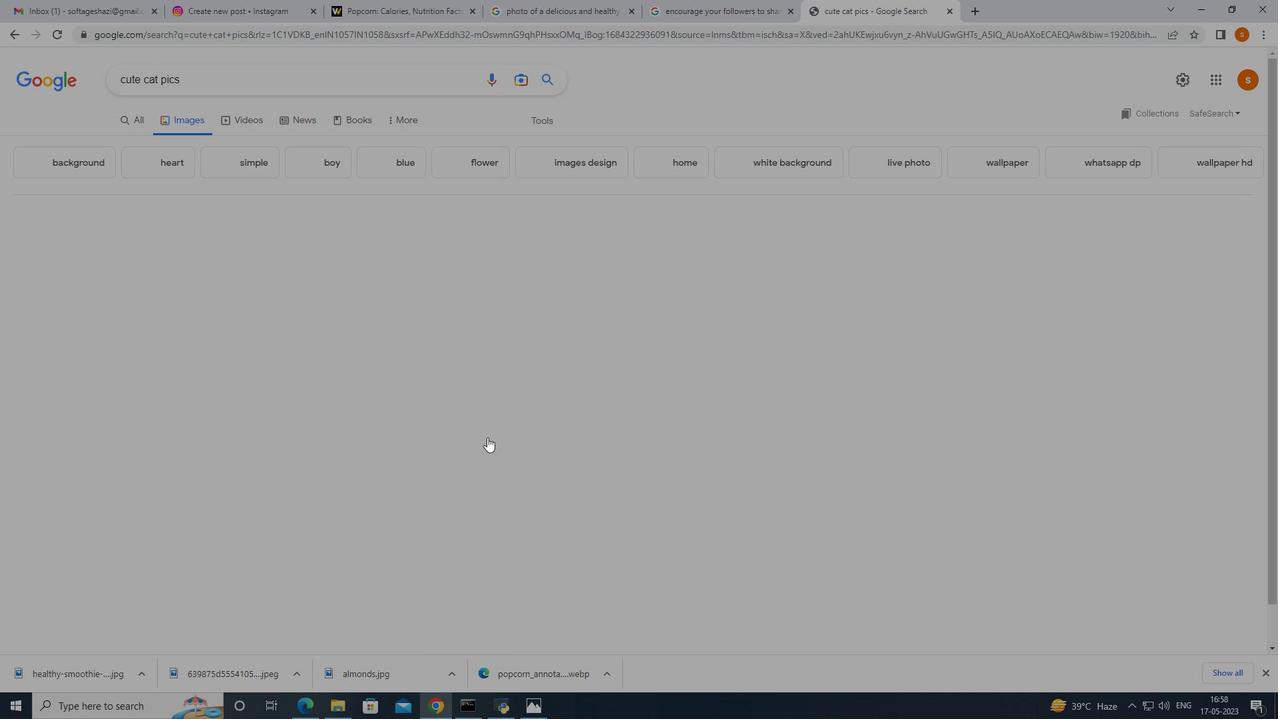 
Action: Mouse moved to (63, 196)
Screenshot: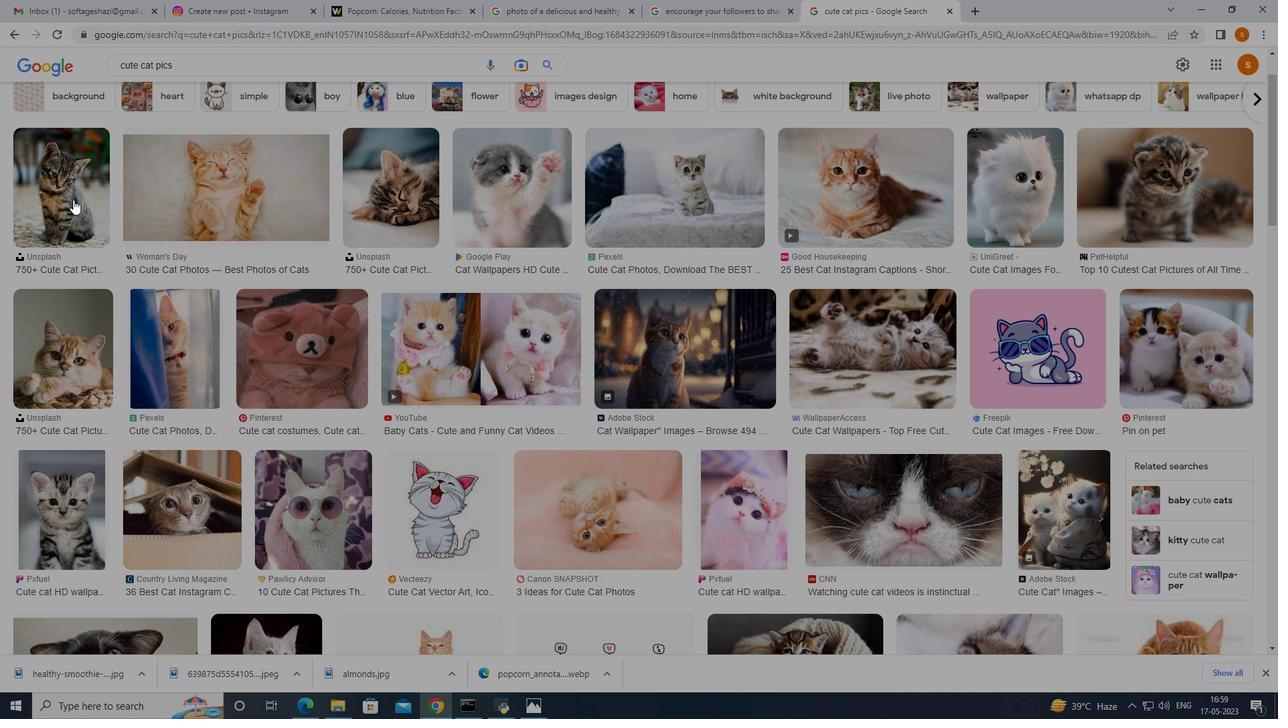 
Action: Mouse pressed left at (63, 196)
Screenshot: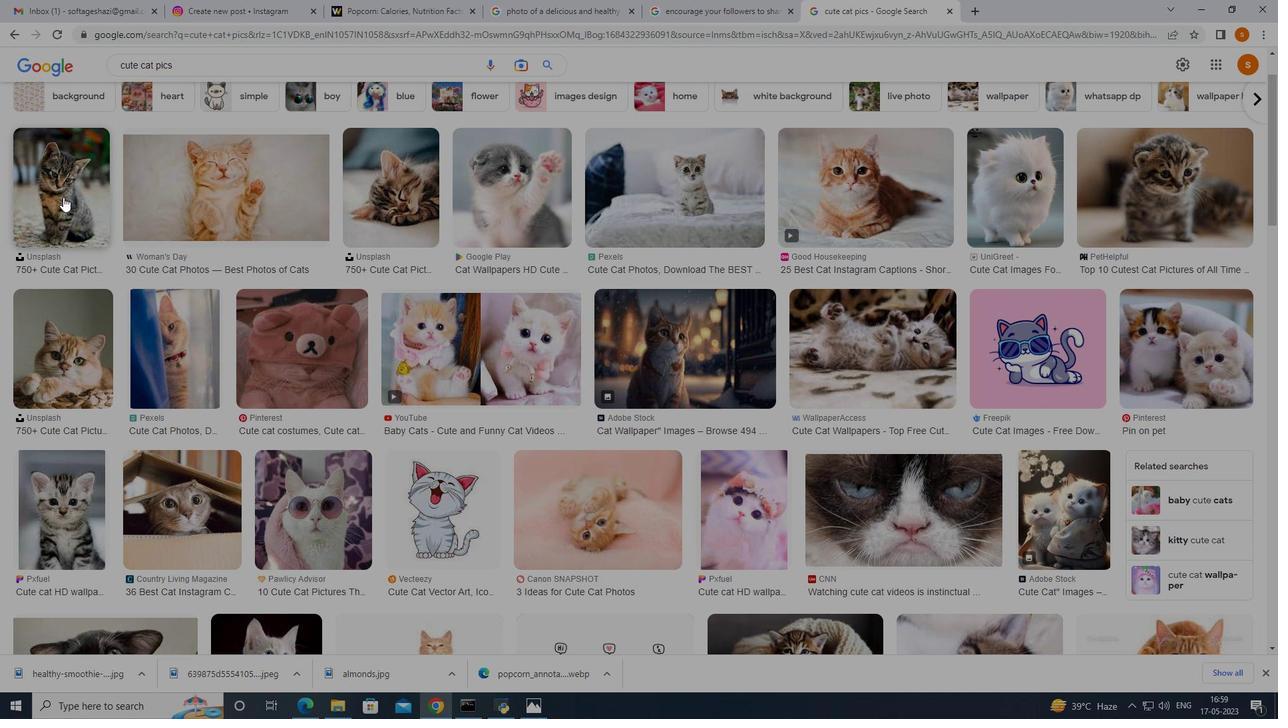 
Action: Mouse moved to (994, 377)
Screenshot: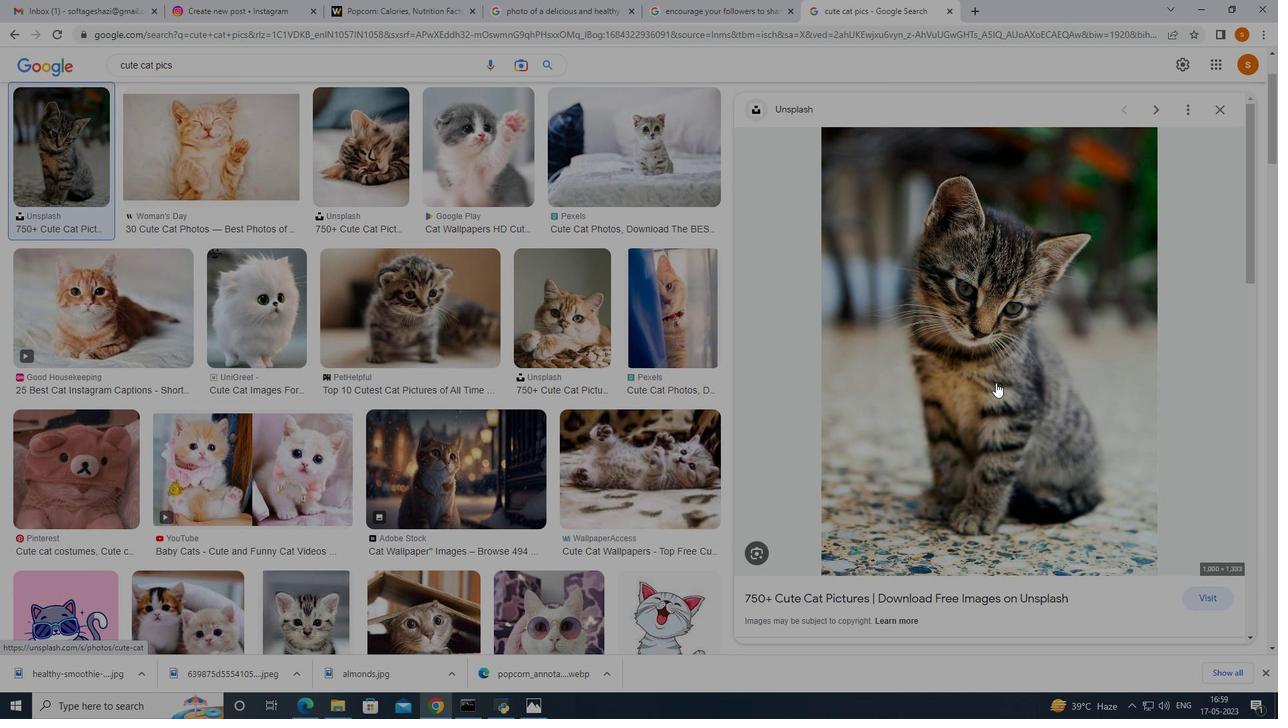 
Action: Mouse pressed right at (994, 377)
Screenshot: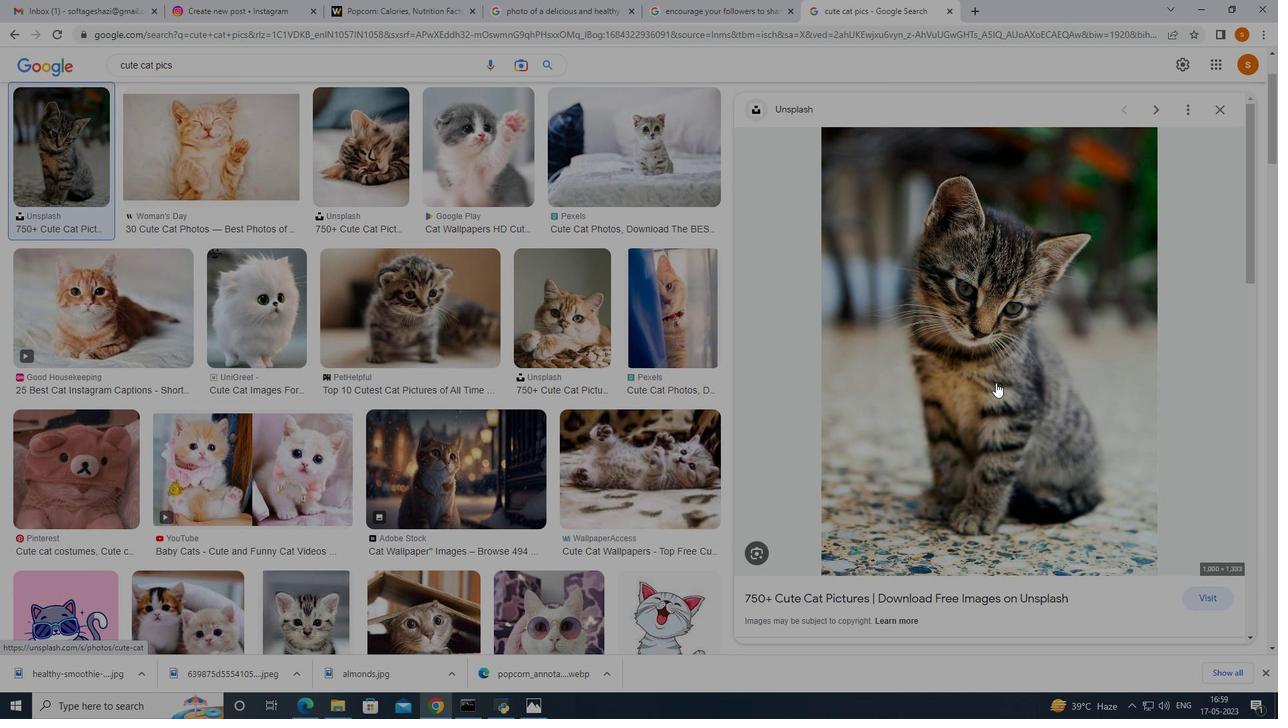 
Action: Mouse moved to (1057, 518)
Screenshot: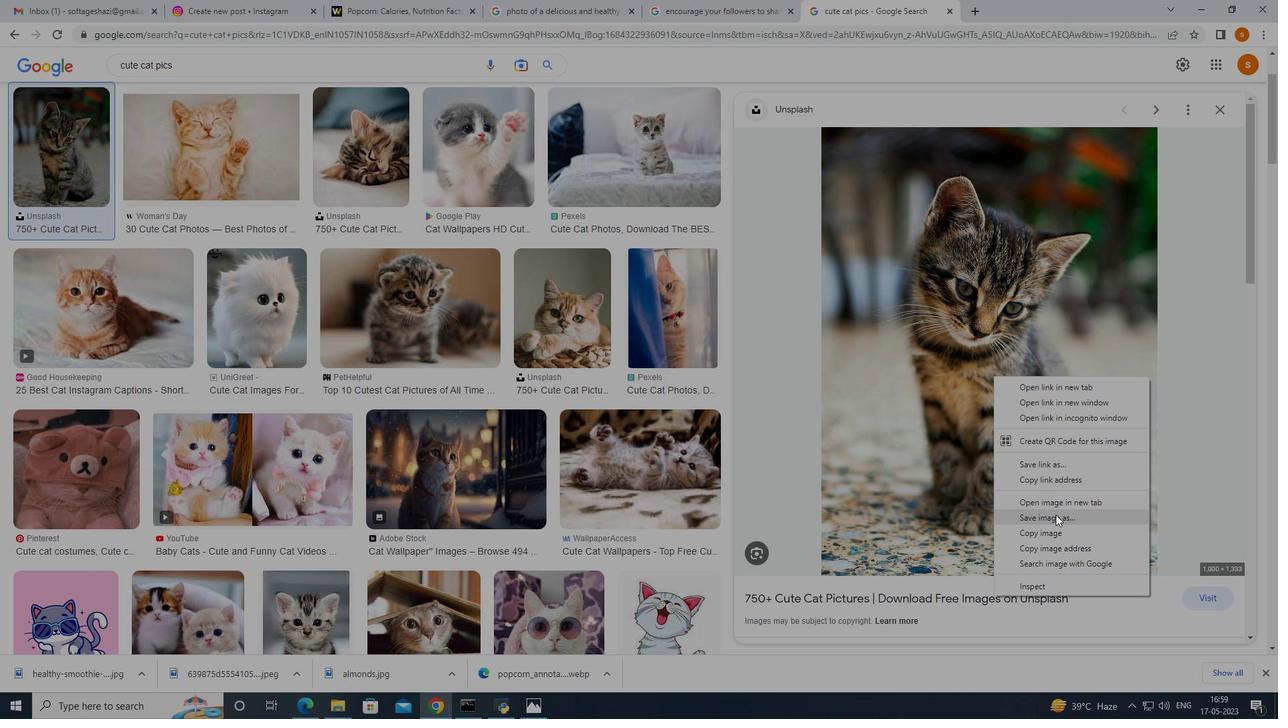 
Action: Mouse pressed left at (1057, 518)
Screenshot: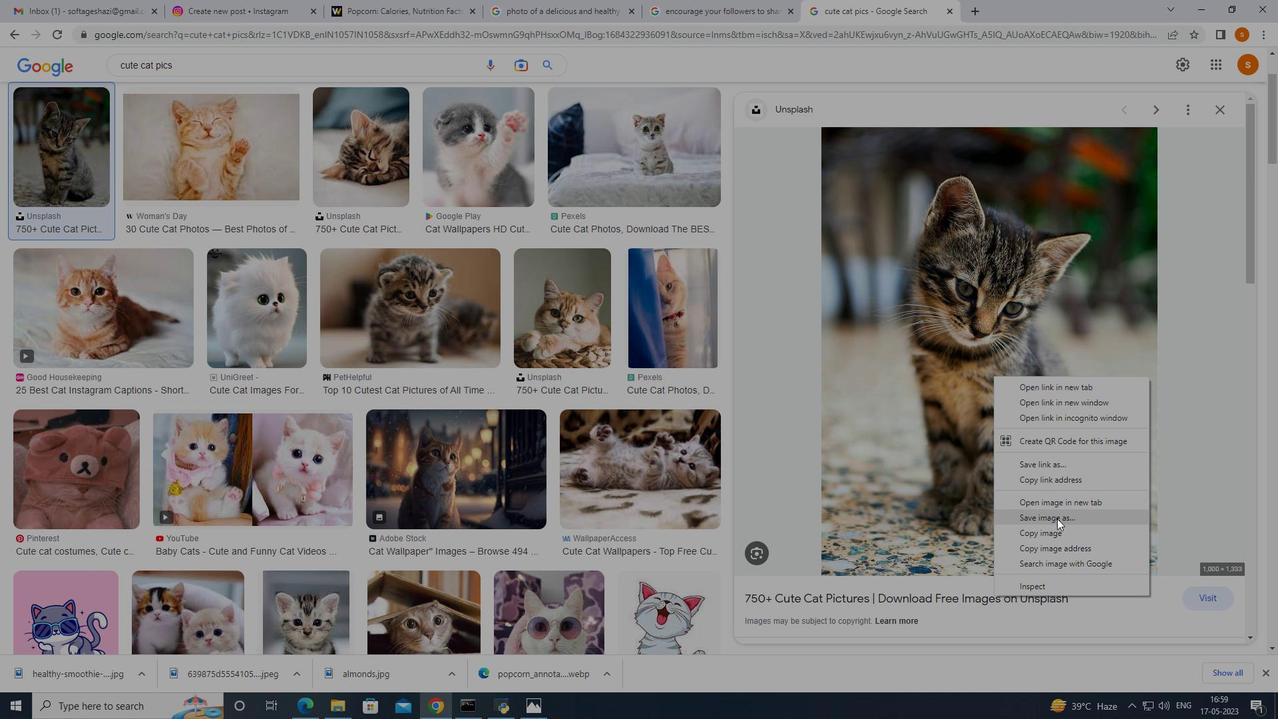 
Action: Mouse moved to (221, 482)
Screenshot: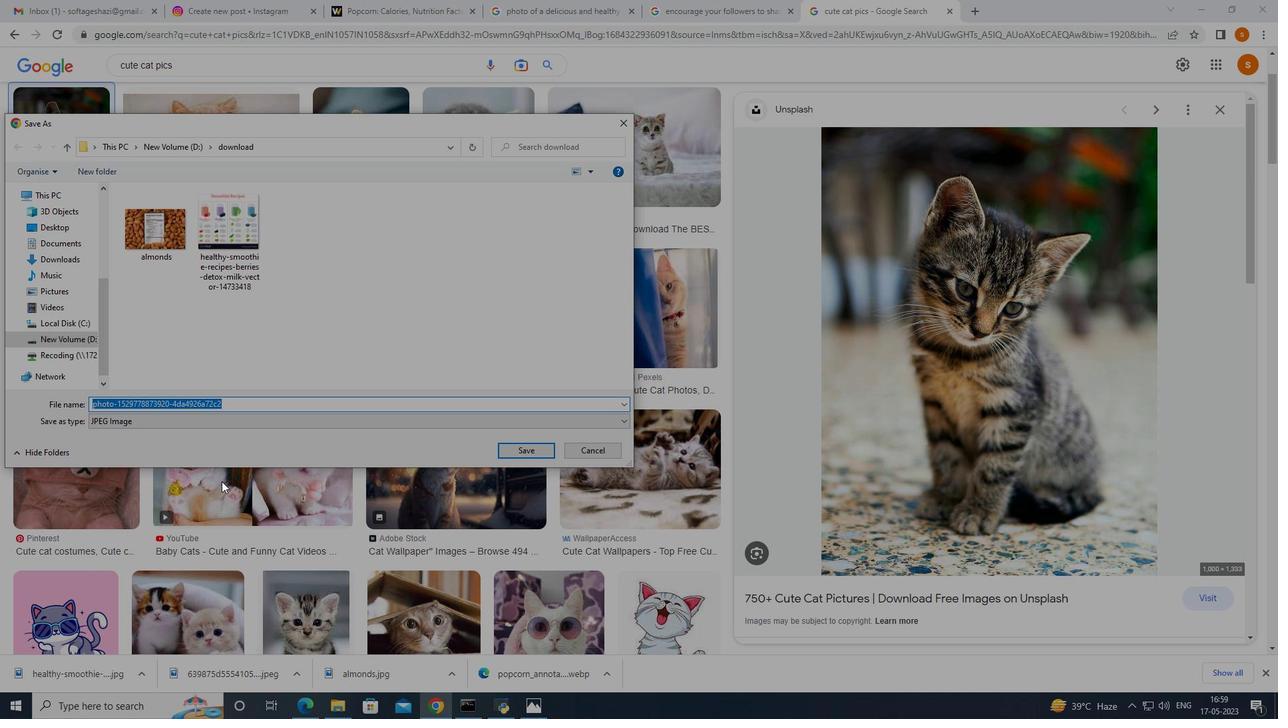 
Action: Key pressed cat
Screenshot: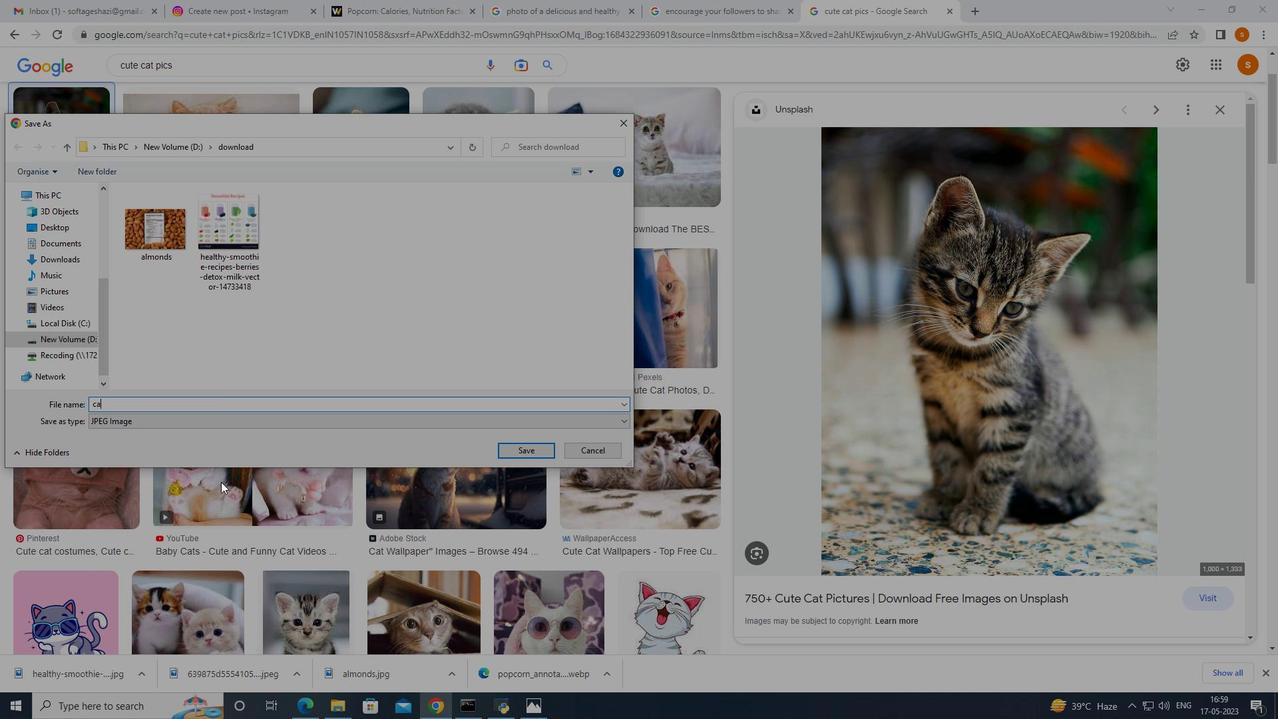 
Action: Mouse moved to (514, 453)
Screenshot: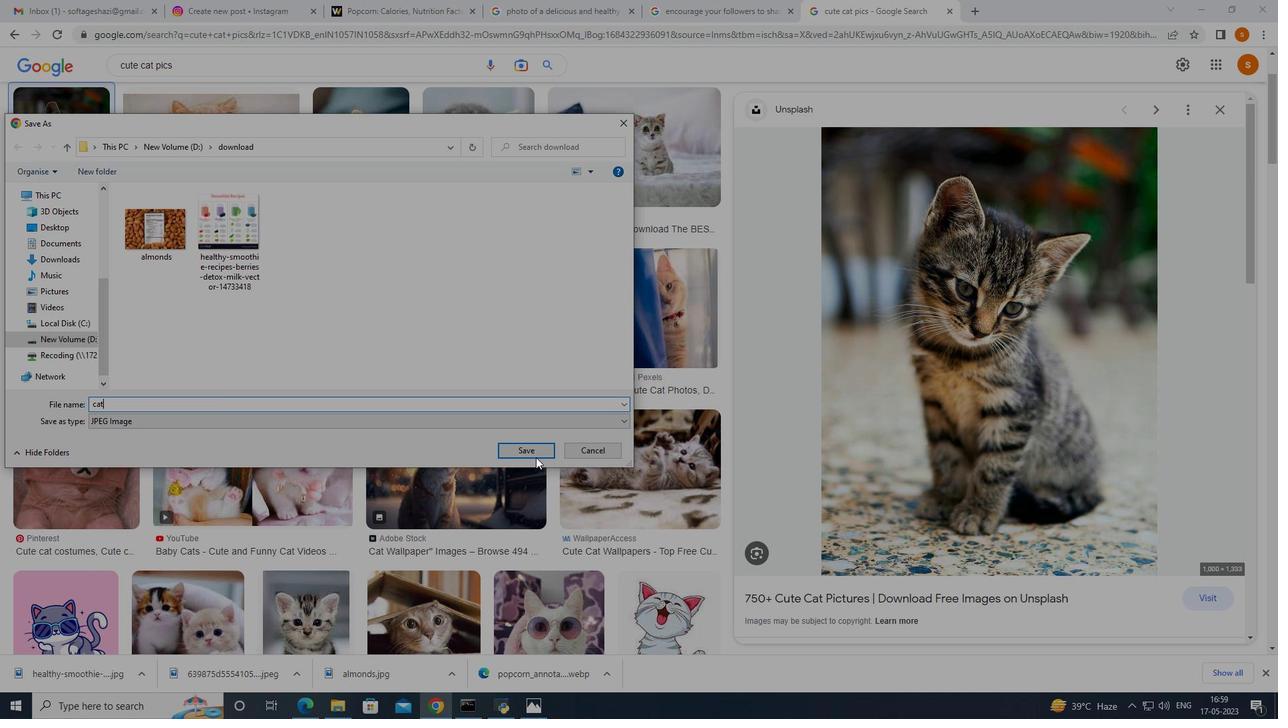 
Action: Mouse pressed left at (514, 453)
Screenshot: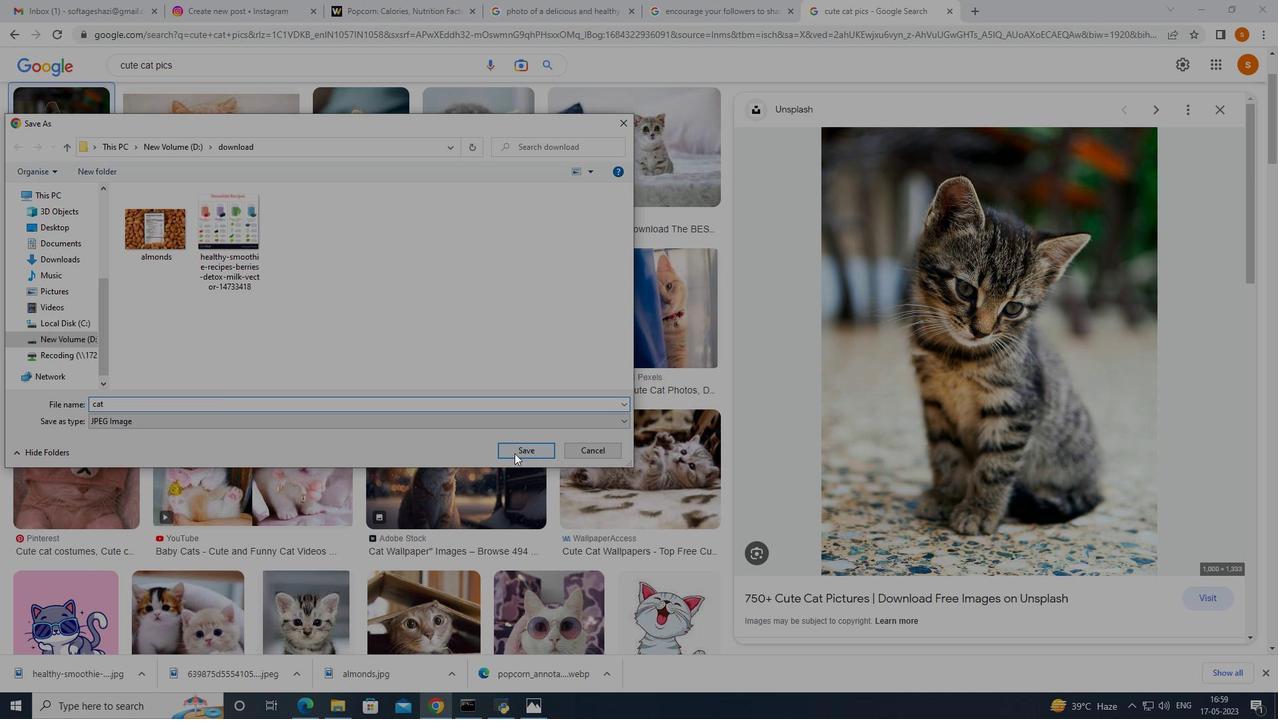 
Action: Mouse moved to (215, 7)
Screenshot: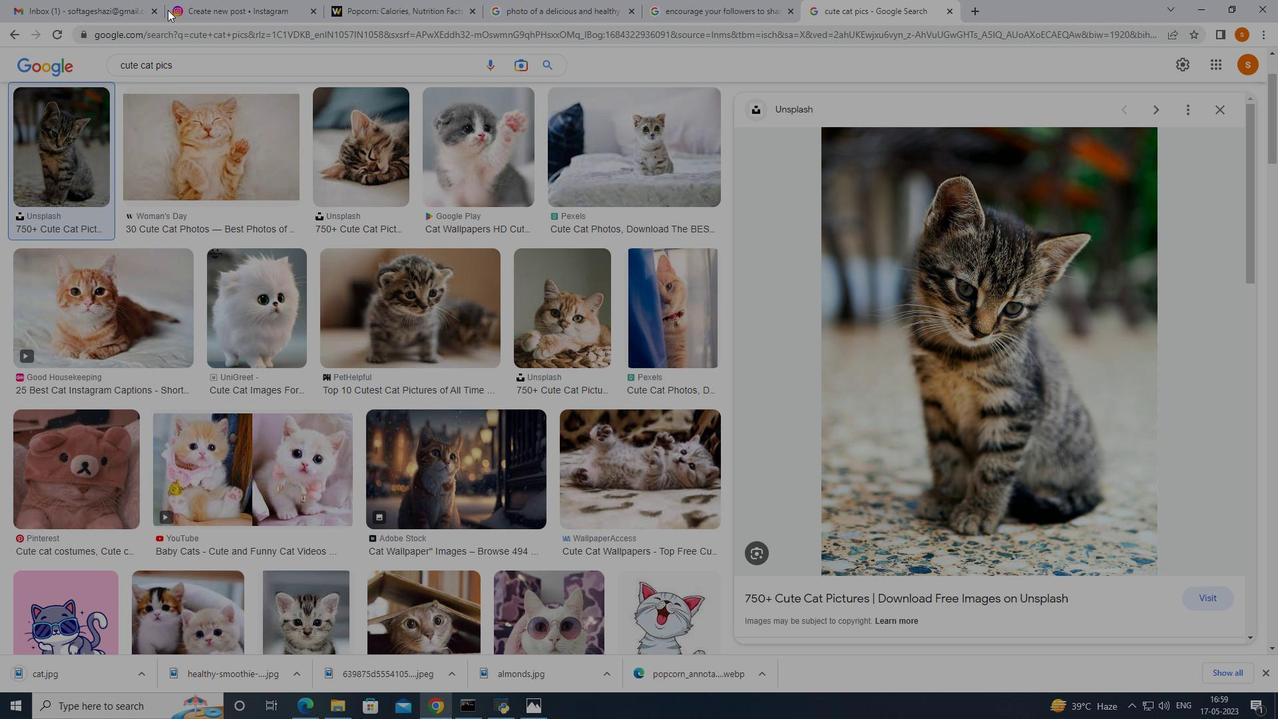 
Action: Mouse pressed left at (215, 7)
Screenshot: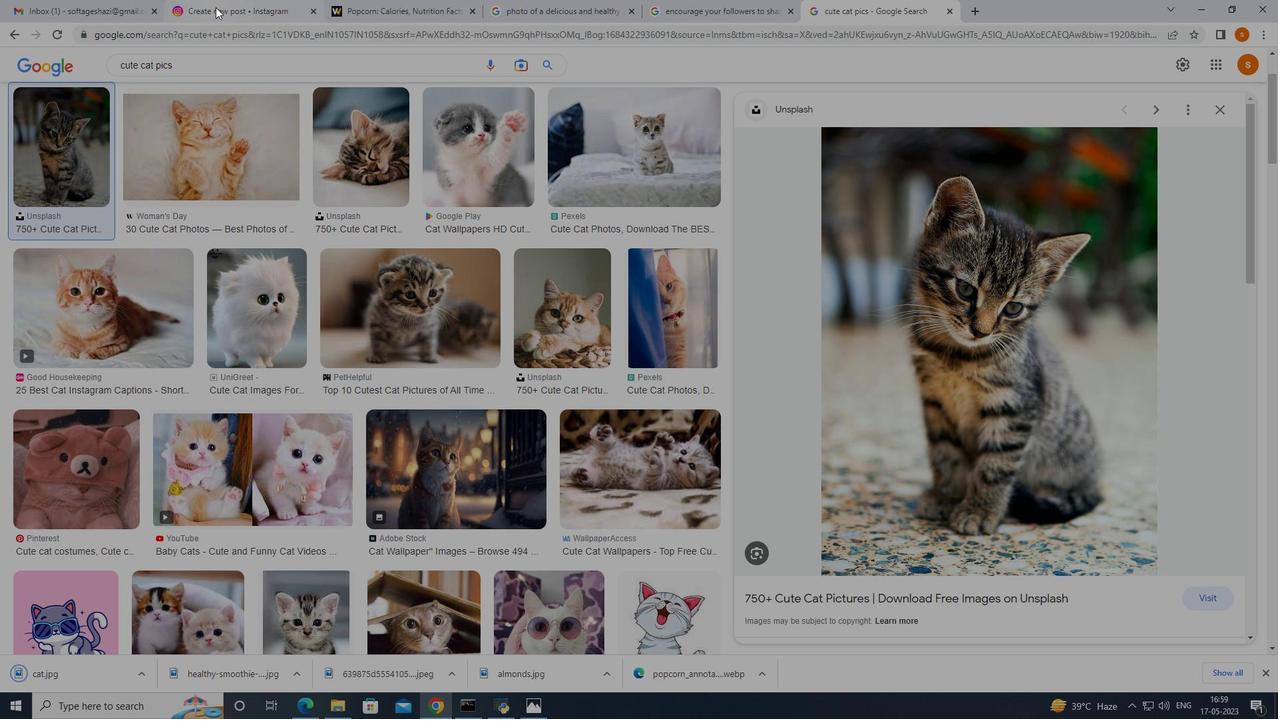 
Action: Mouse moved to (600, 412)
Screenshot: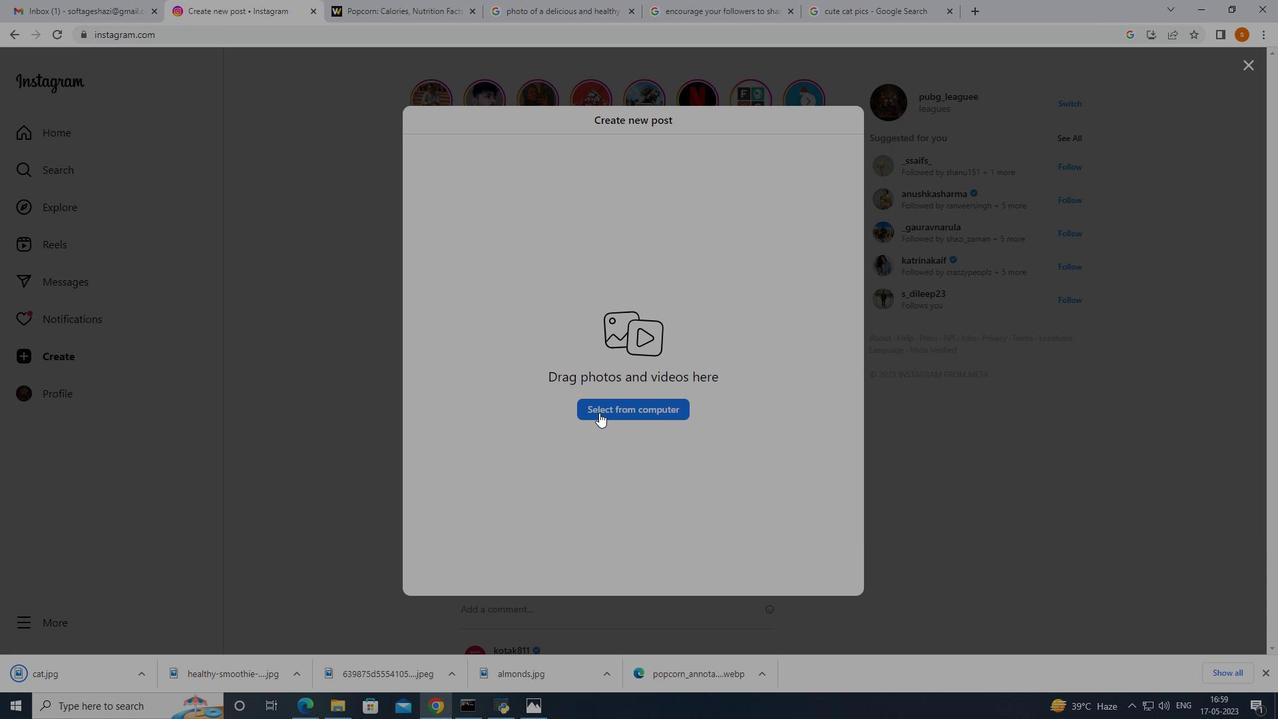 
Action: Mouse pressed left at (600, 412)
Screenshot: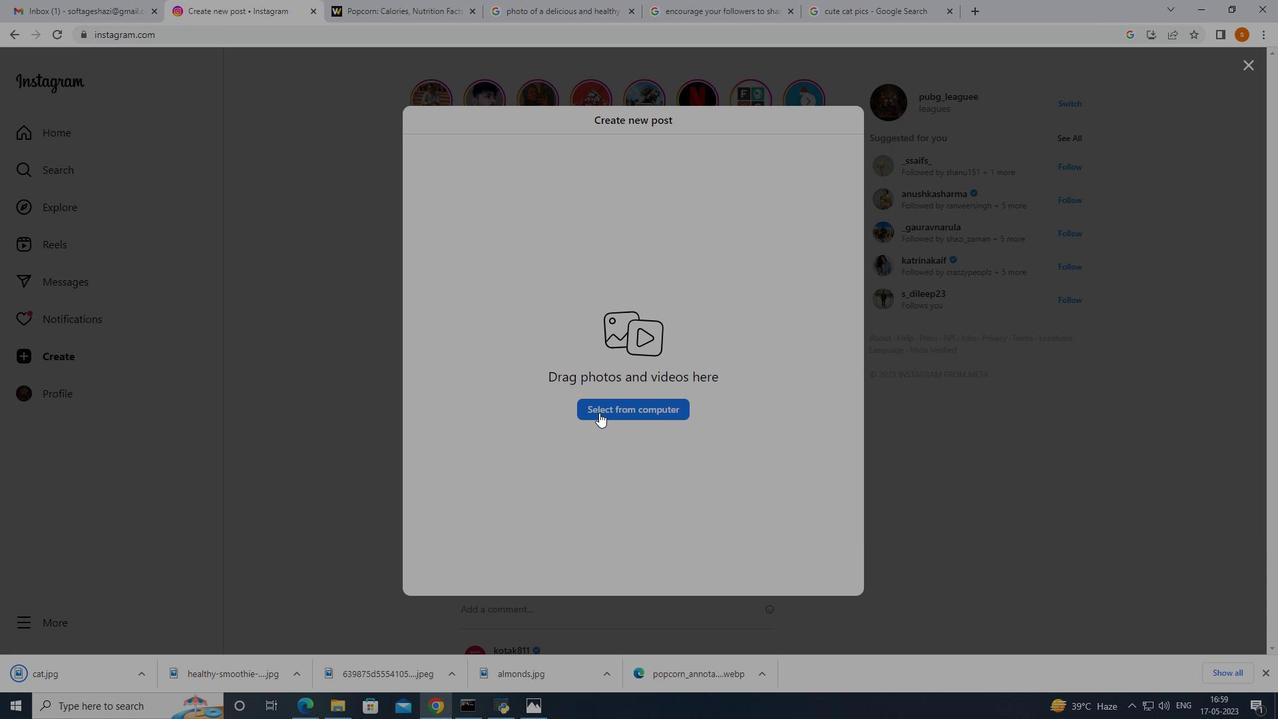
Action: Mouse moved to (305, 241)
Screenshot: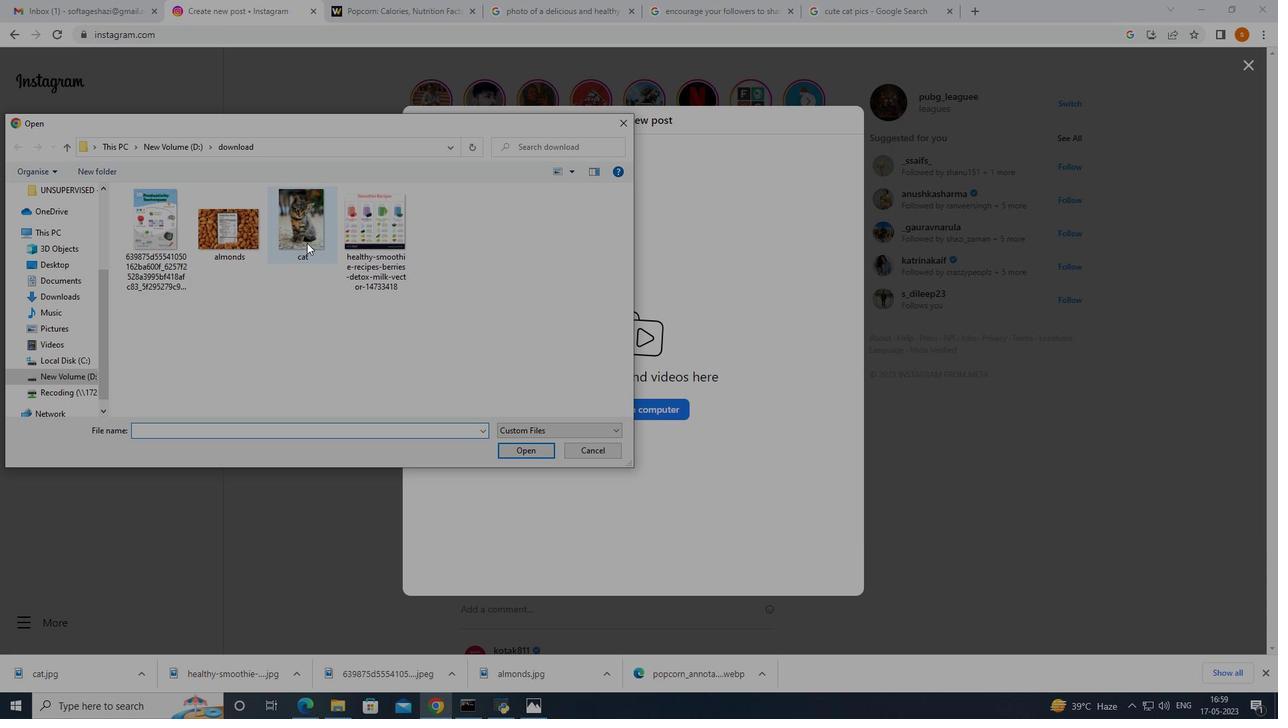 
Action: Mouse pressed left at (305, 241)
Screenshot: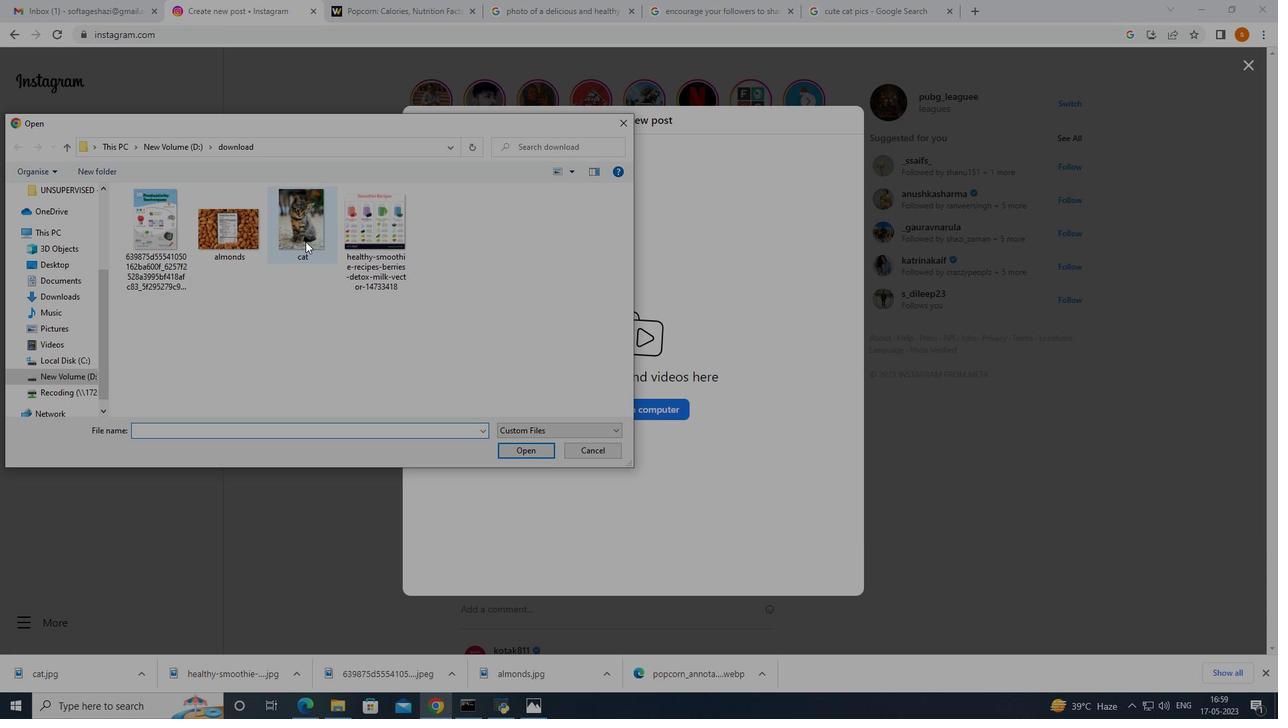 
Action: Mouse moved to (522, 452)
Screenshot: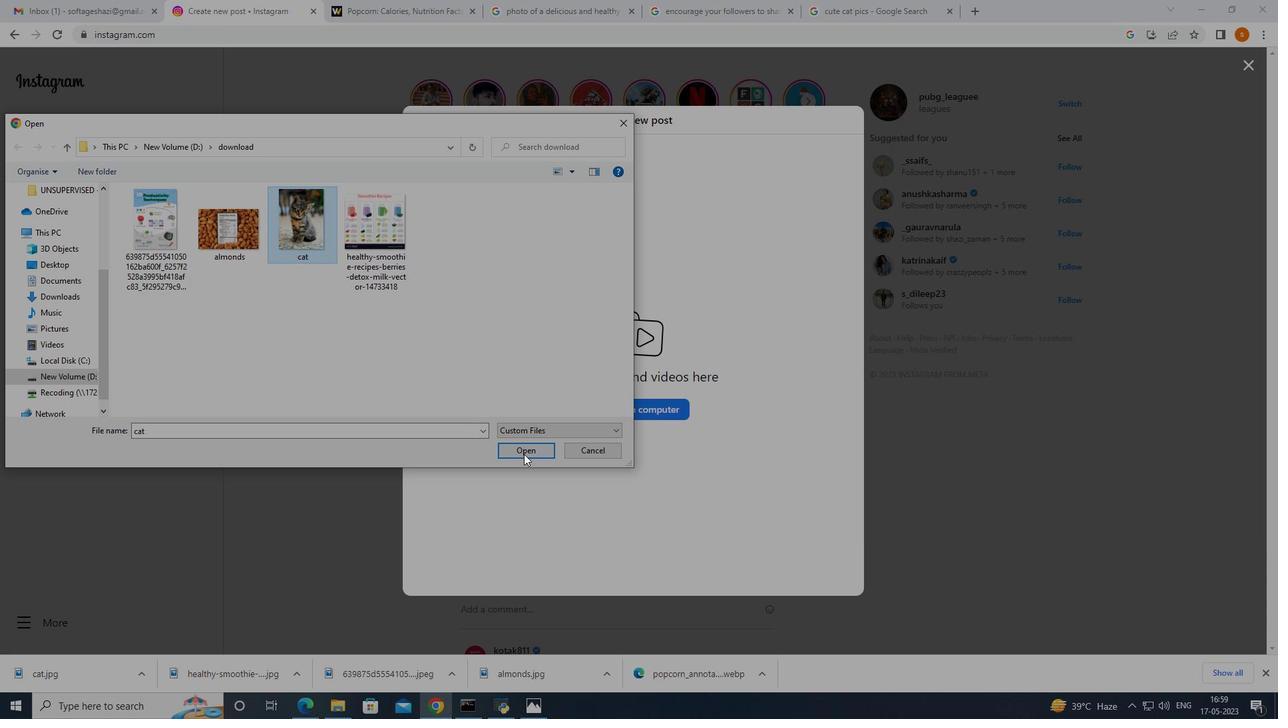 
Action: Mouse pressed left at (522, 452)
Screenshot: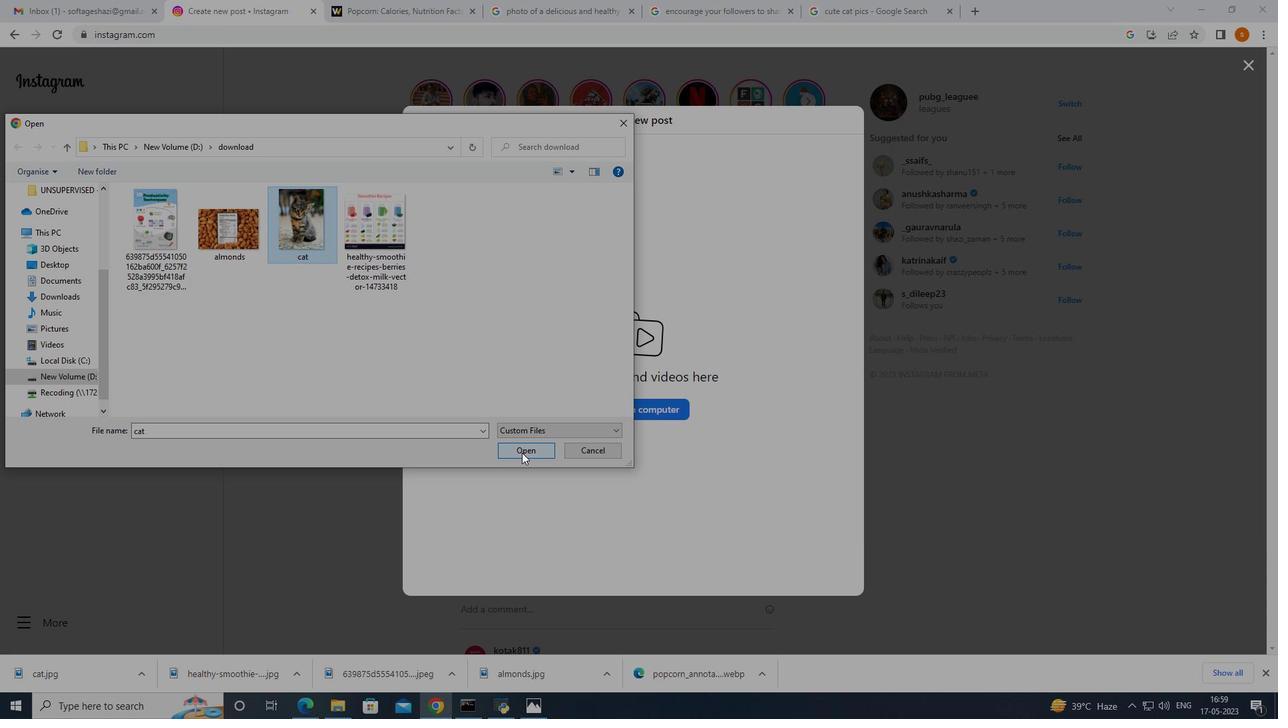 
Action: Mouse moved to (428, 574)
Screenshot: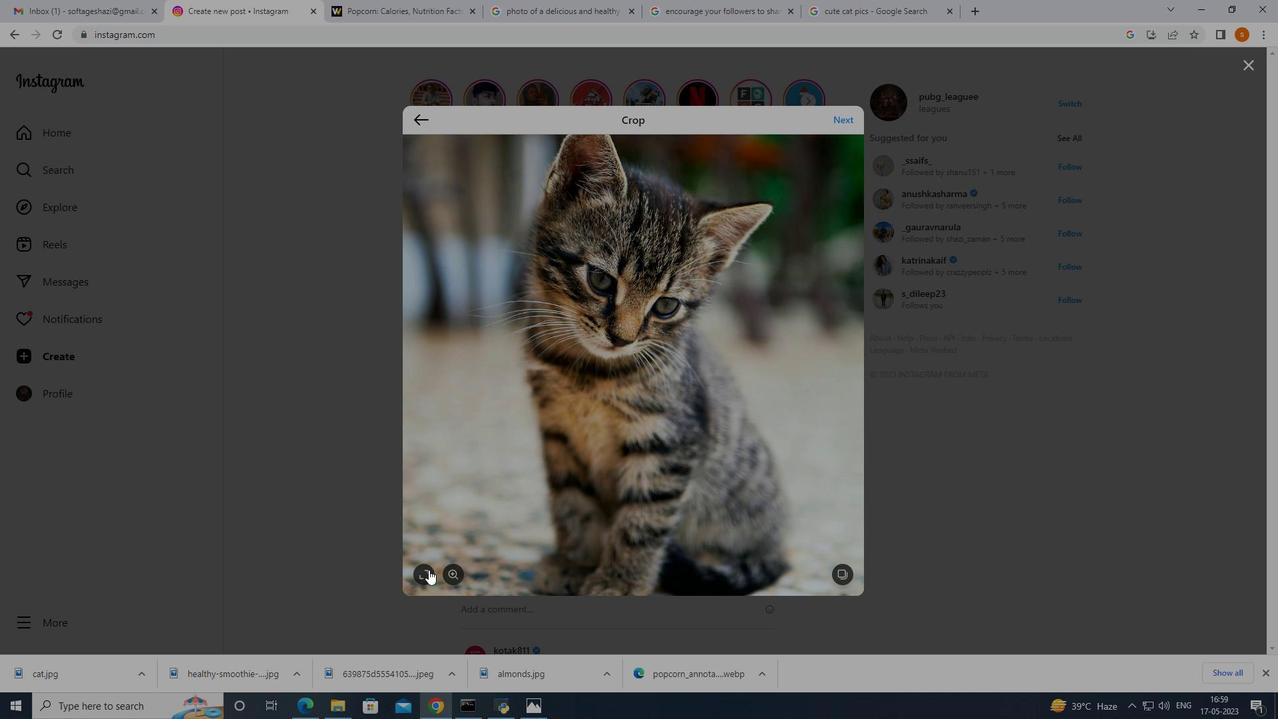 
Action: Mouse pressed left at (428, 574)
Screenshot: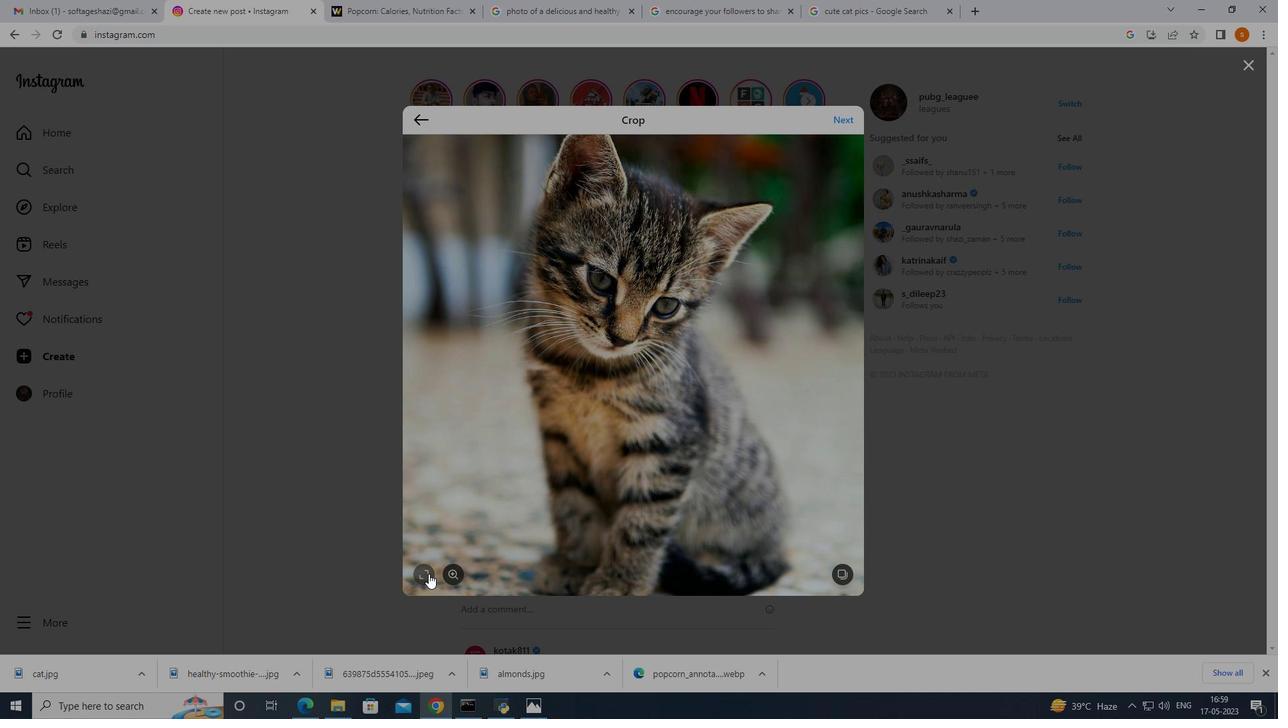 
Action: Mouse moved to (448, 446)
Screenshot: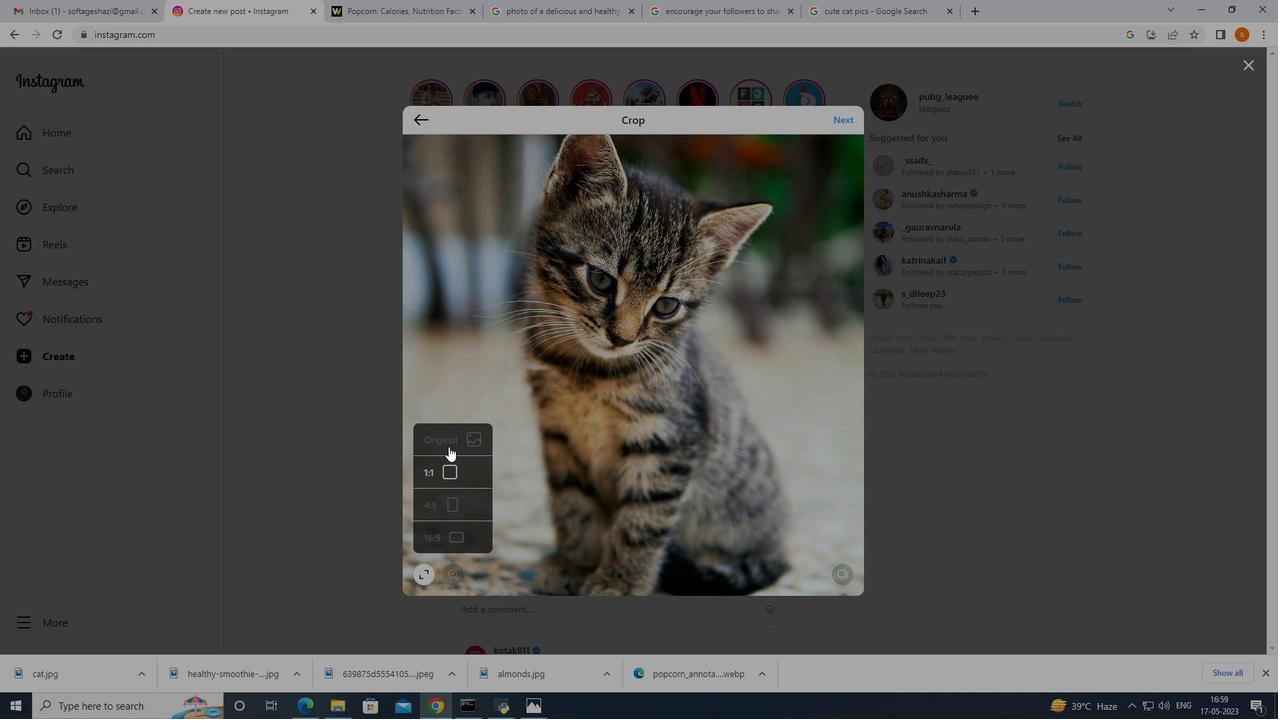 
Action: Mouse pressed left at (448, 446)
Screenshot: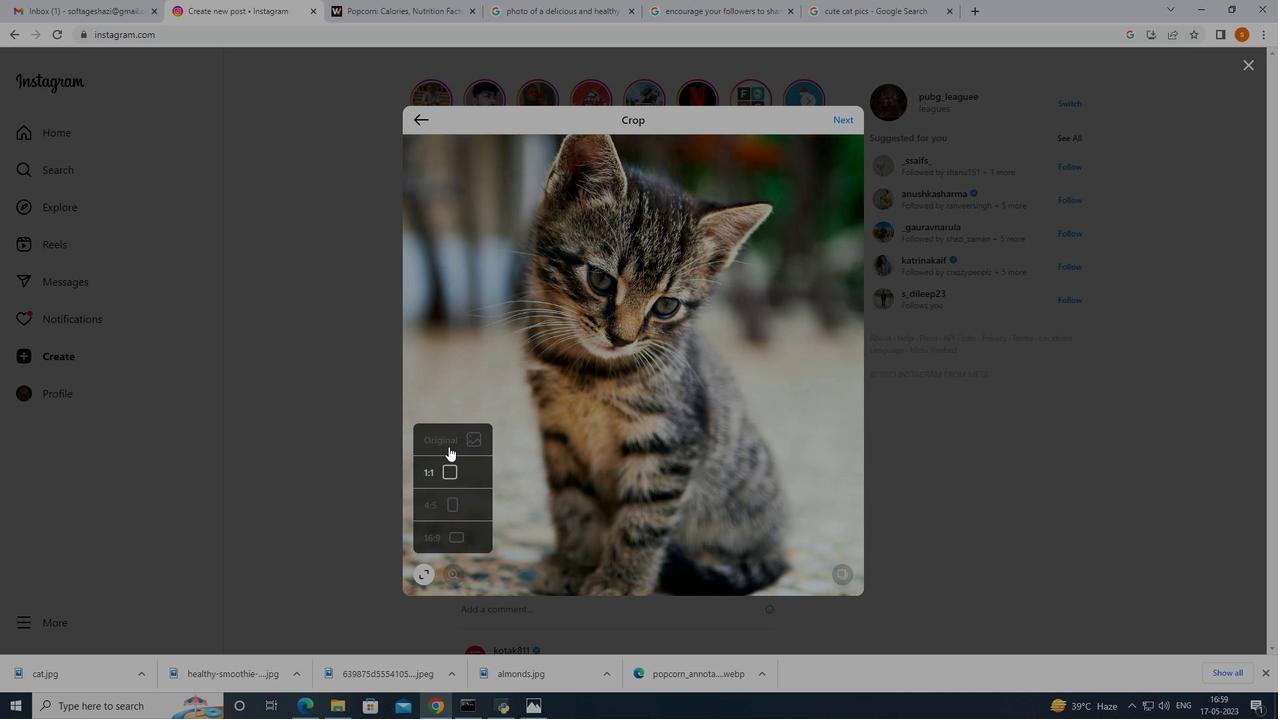 
Action: Mouse moved to (440, 476)
Screenshot: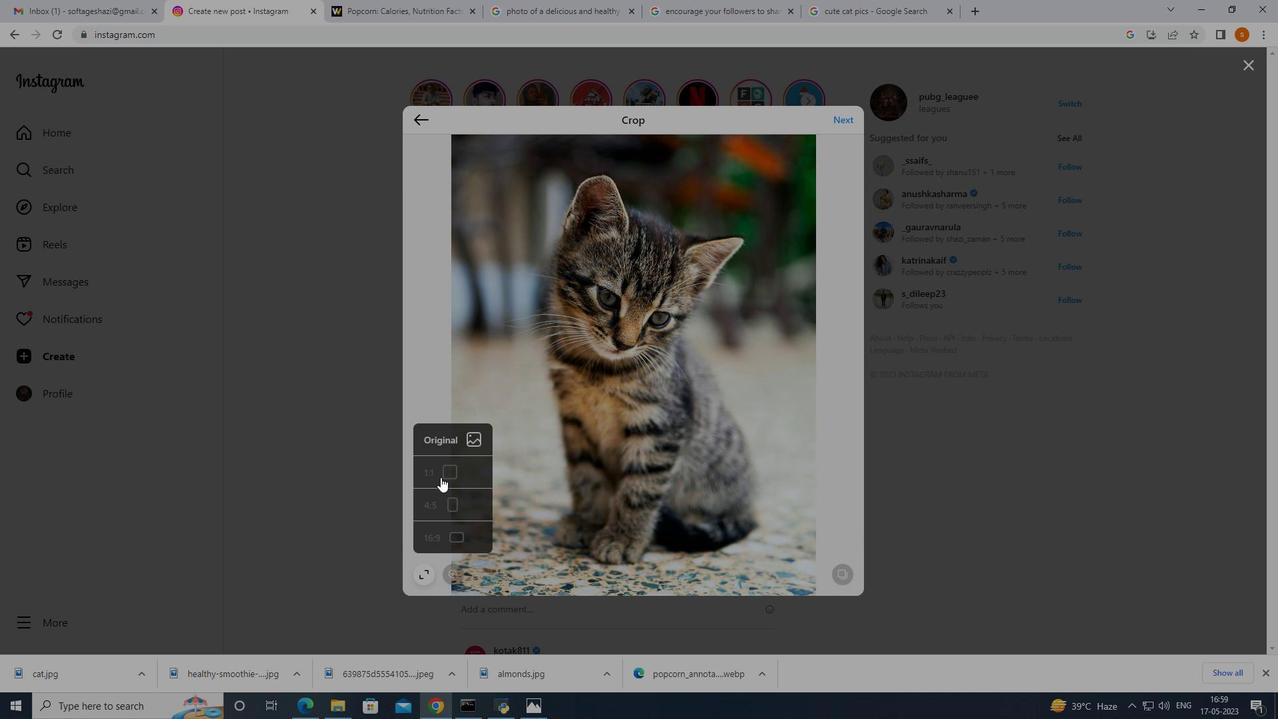 
Action: Mouse pressed left at (440, 476)
Screenshot: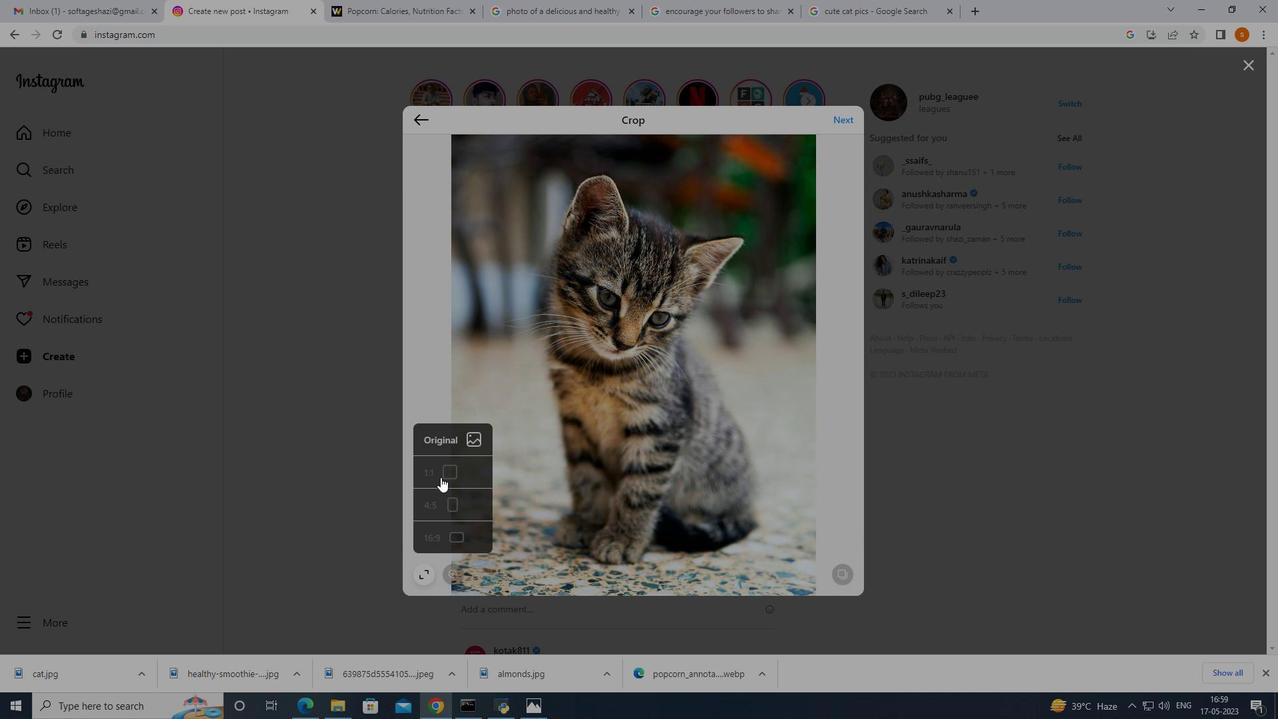 
Action: Mouse moved to (836, 126)
Screenshot: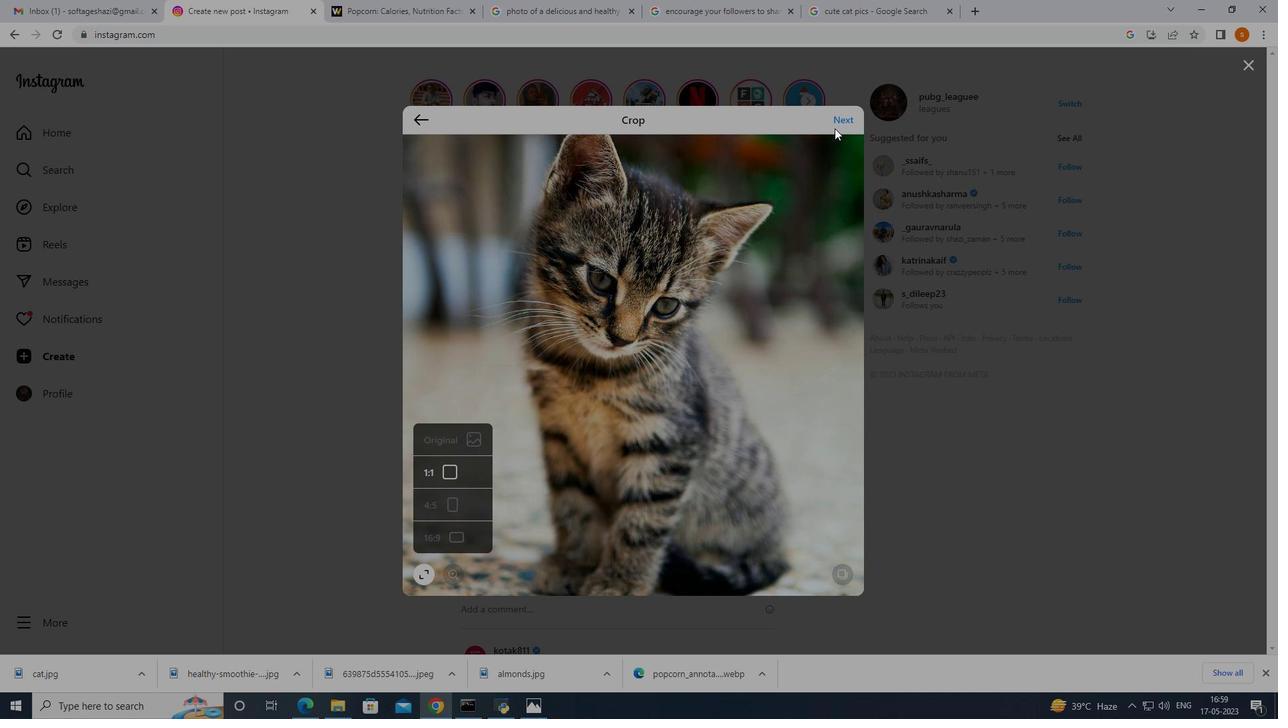 
Action: Mouse pressed left at (836, 126)
Screenshot: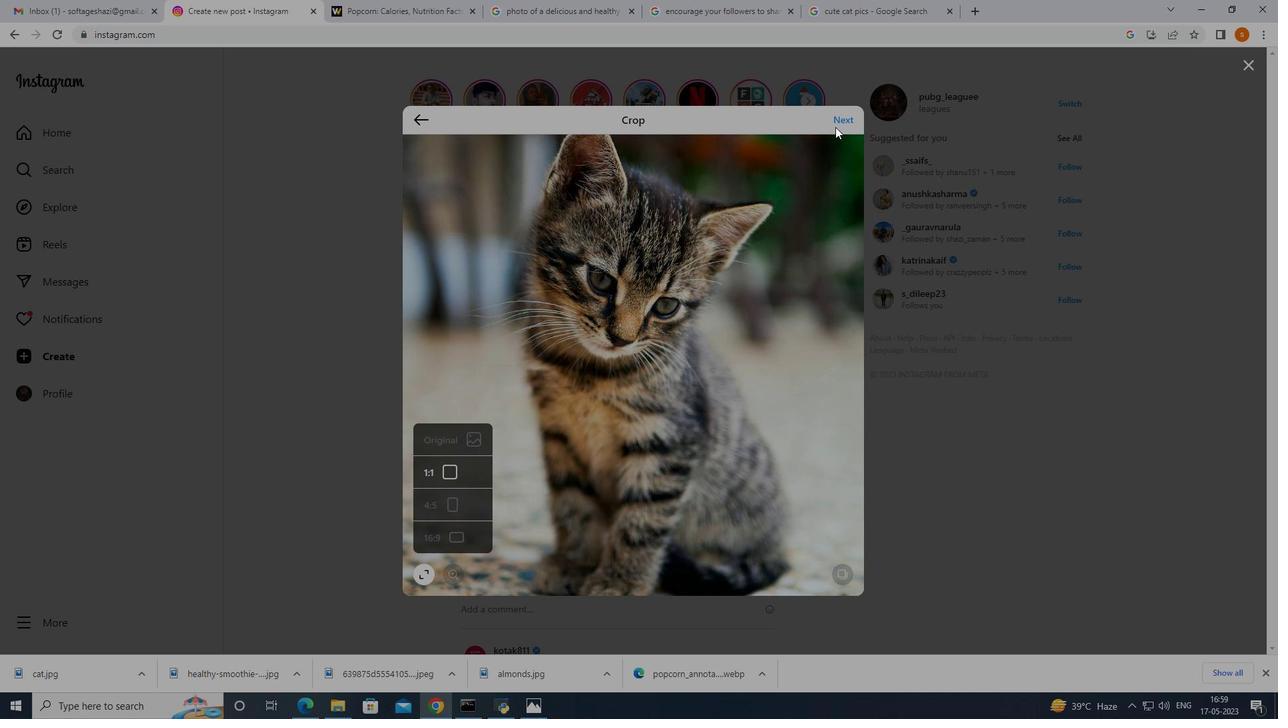 
Action: Mouse moved to (835, 120)
Screenshot: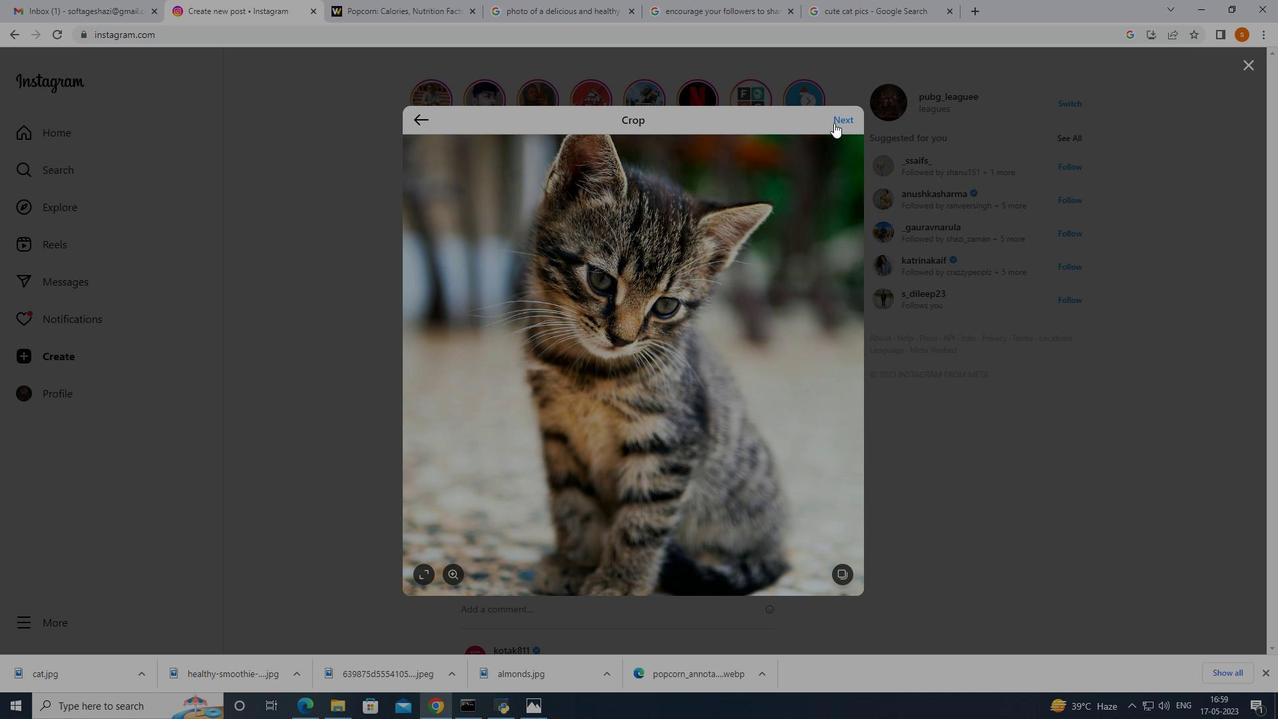 
Action: Mouse pressed left at (835, 120)
Screenshot: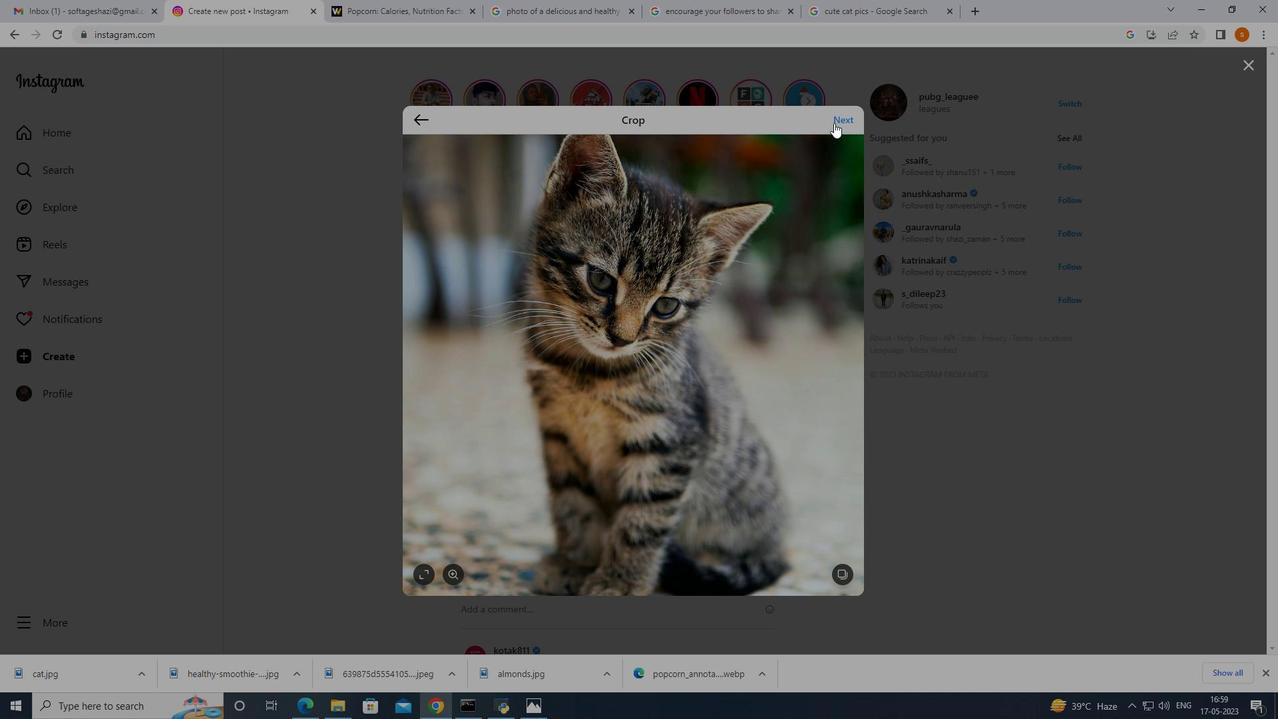 
Action: Mouse moved to (953, 115)
Screenshot: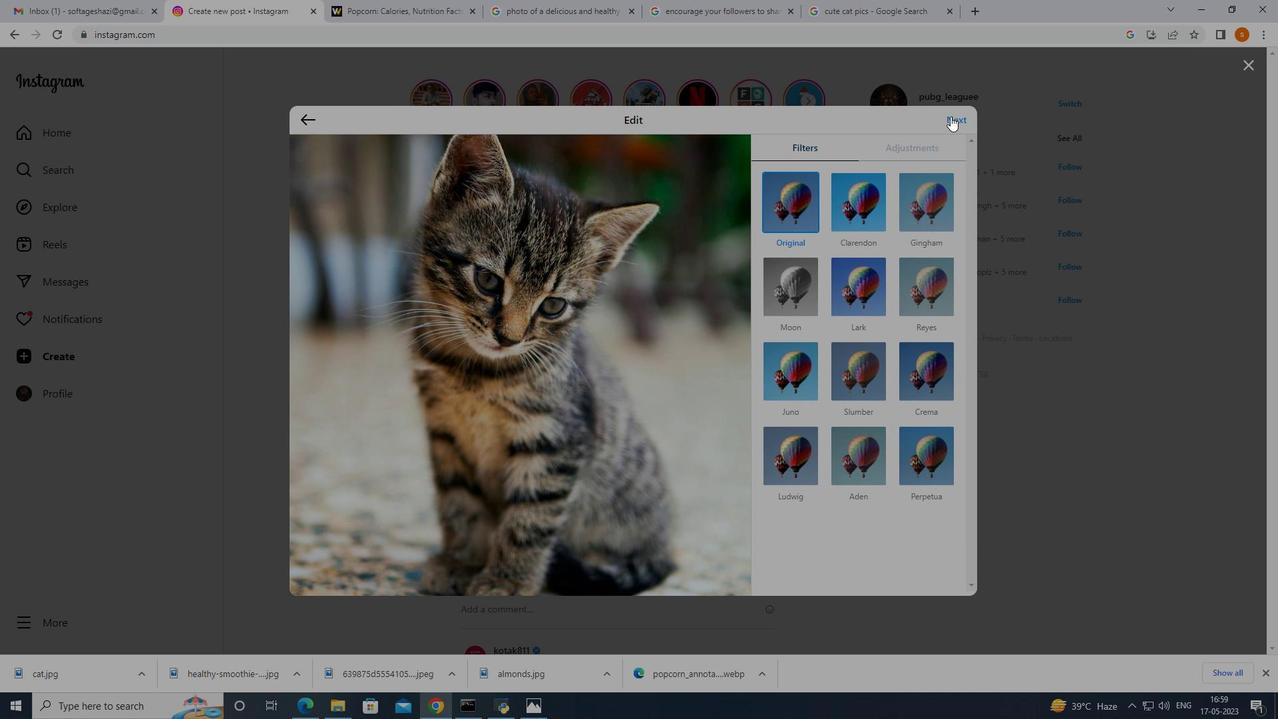 
Action: Mouse pressed left at (953, 115)
Screenshot: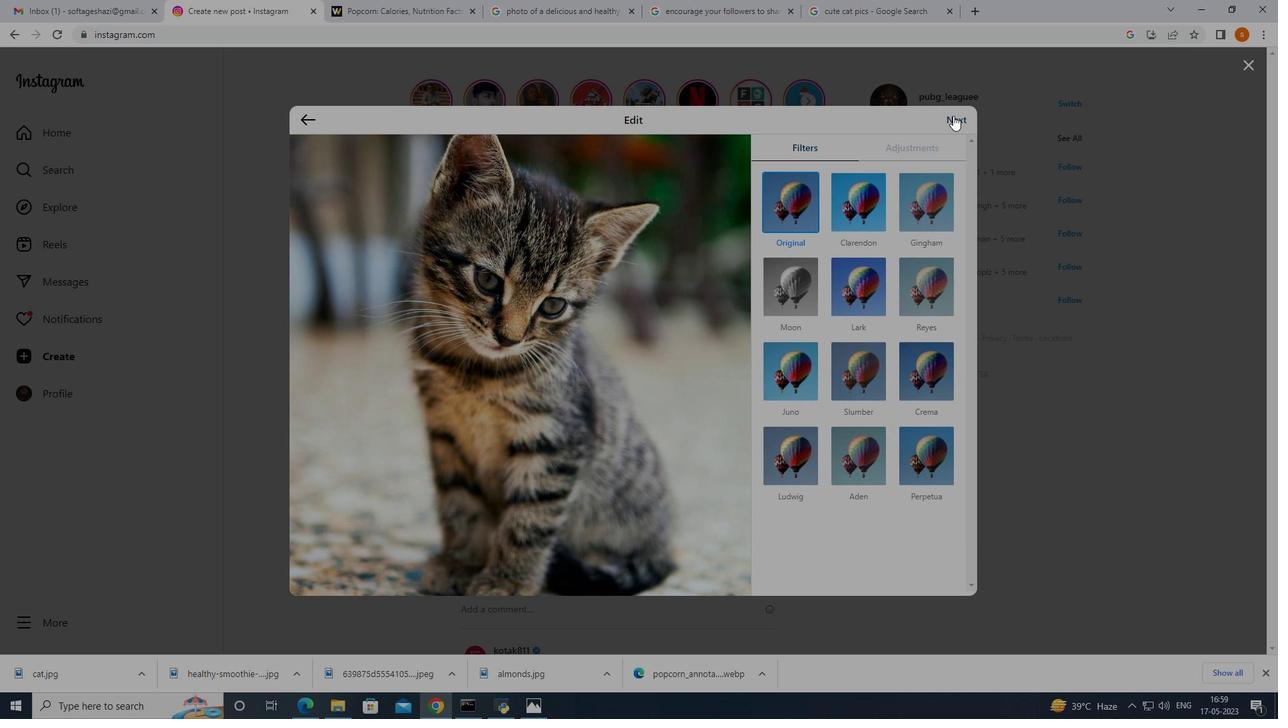 
Action: Mouse moved to (783, 185)
Screenshot: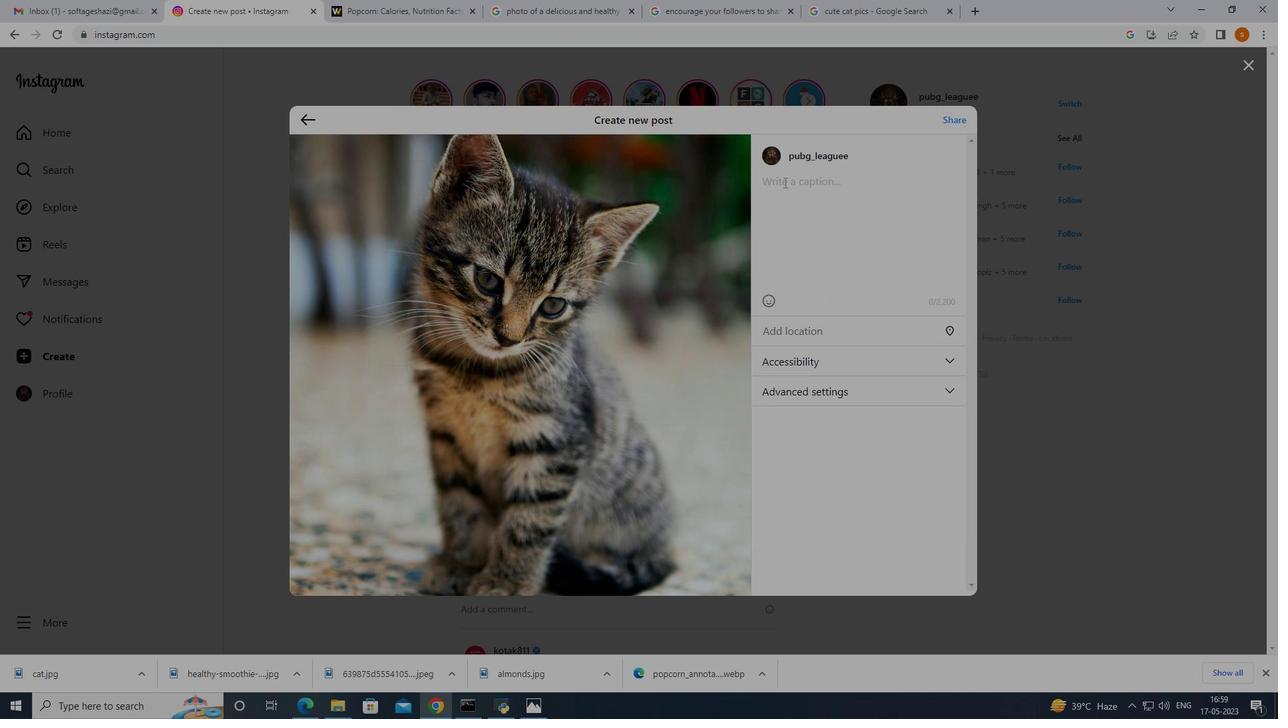 
Action: Mouse pressed left at (783, 185)
Screenshot: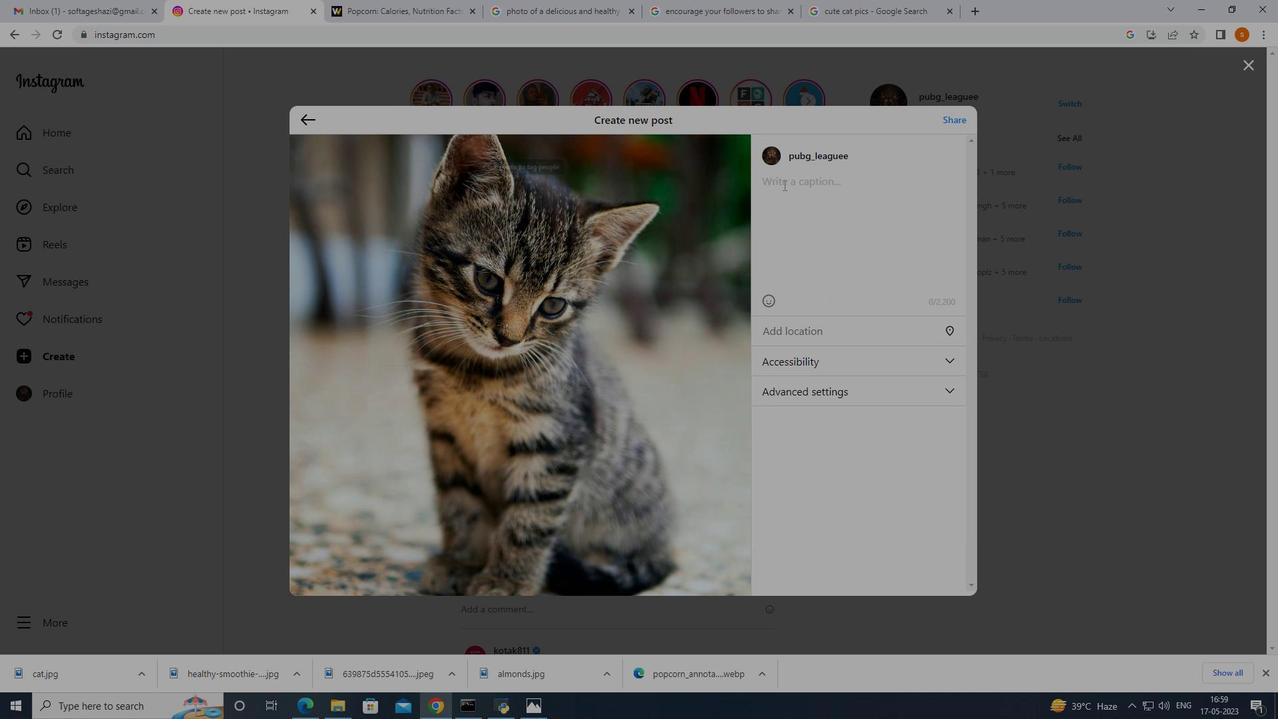 
Action: Mouse moved to (709, 9)
Screenshot: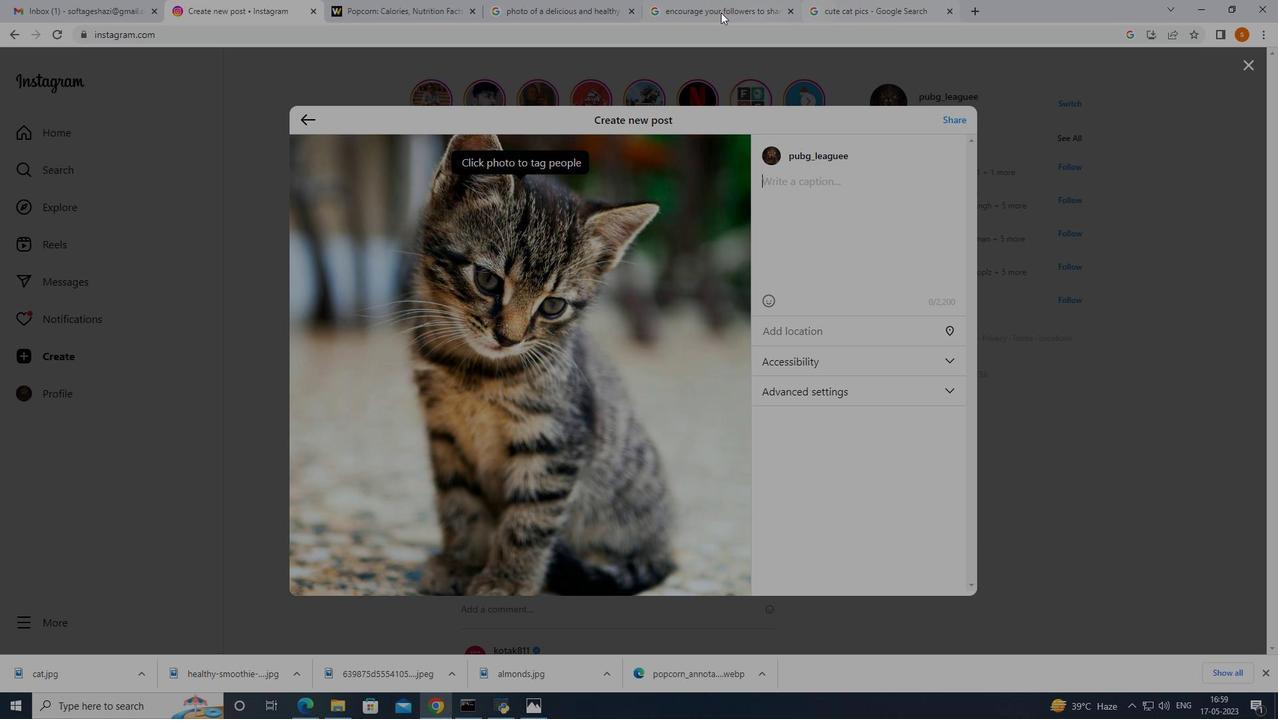 
Action: Mouse pressed left at (709, 9)
Screenshot: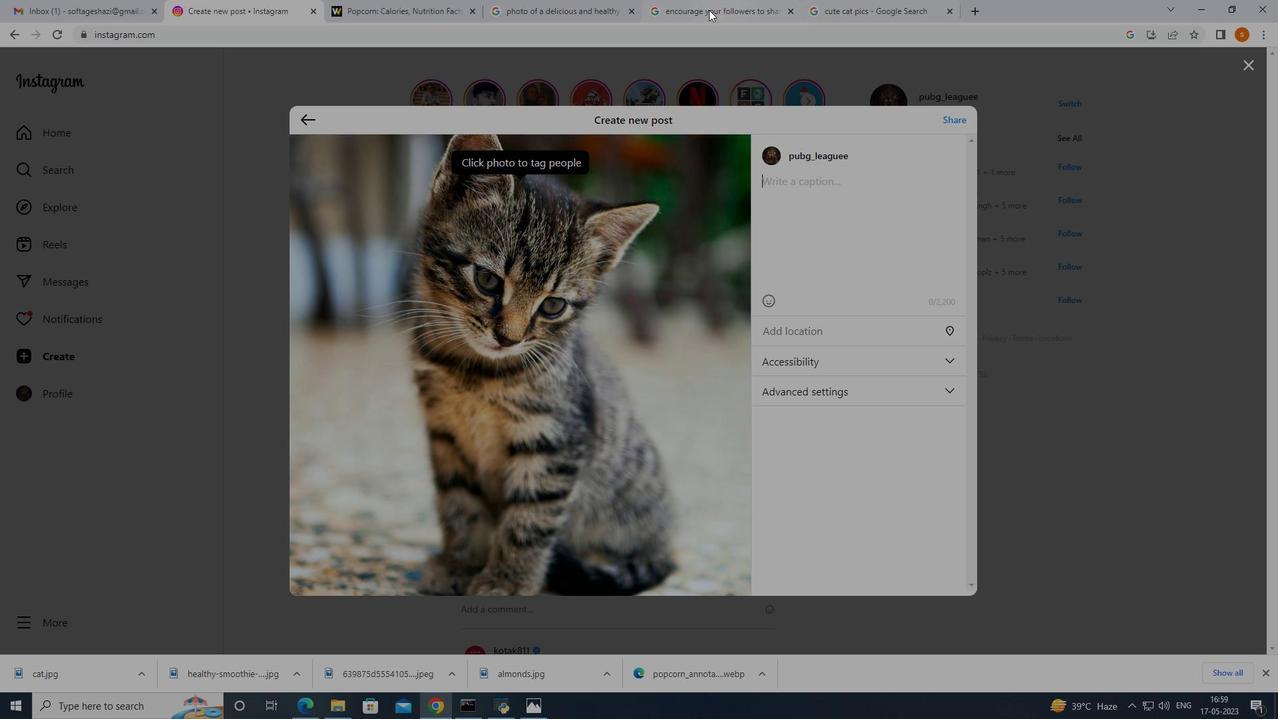 
Action: Mouse moved to (297, 458)
Screenshot: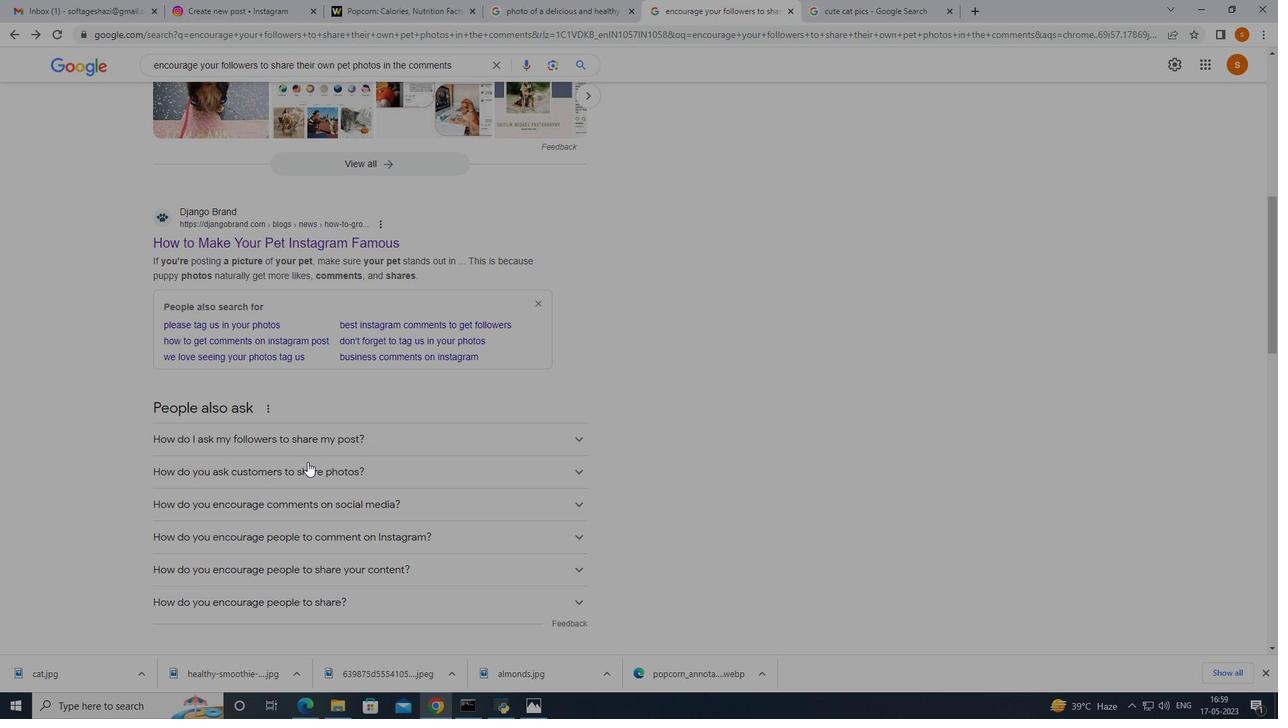 
Action: Mouse scrolled (297, 457) with delta (0, 0)
Screenshot: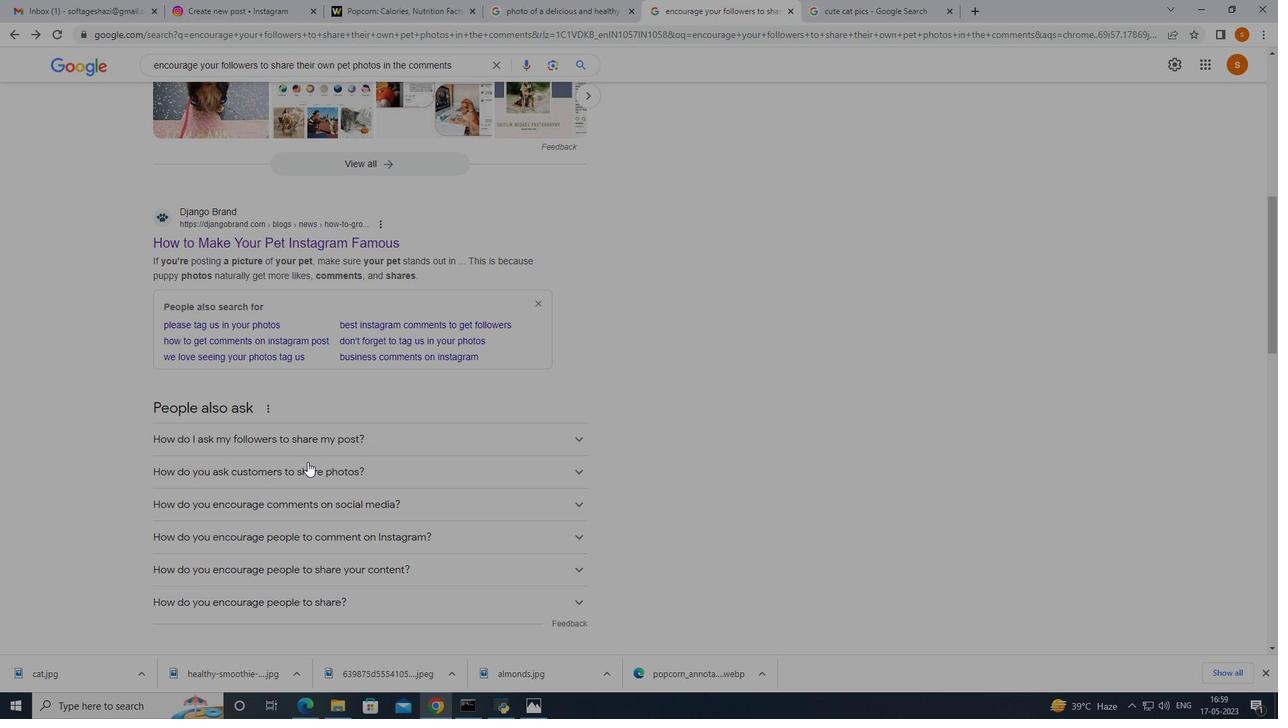 
Action: Mouse moved to (296, 458)
Screenshot: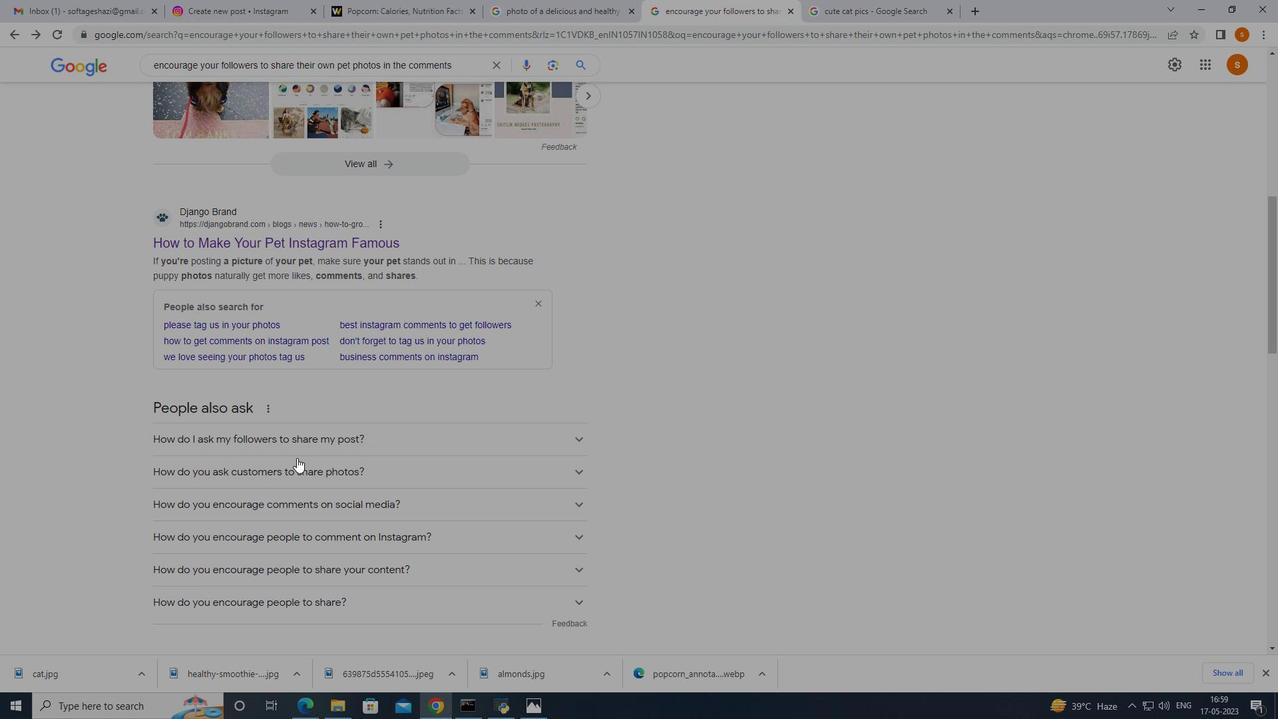 
Action: Mouse scrolled (296, 457) with delta (0, 0)
Screenshot: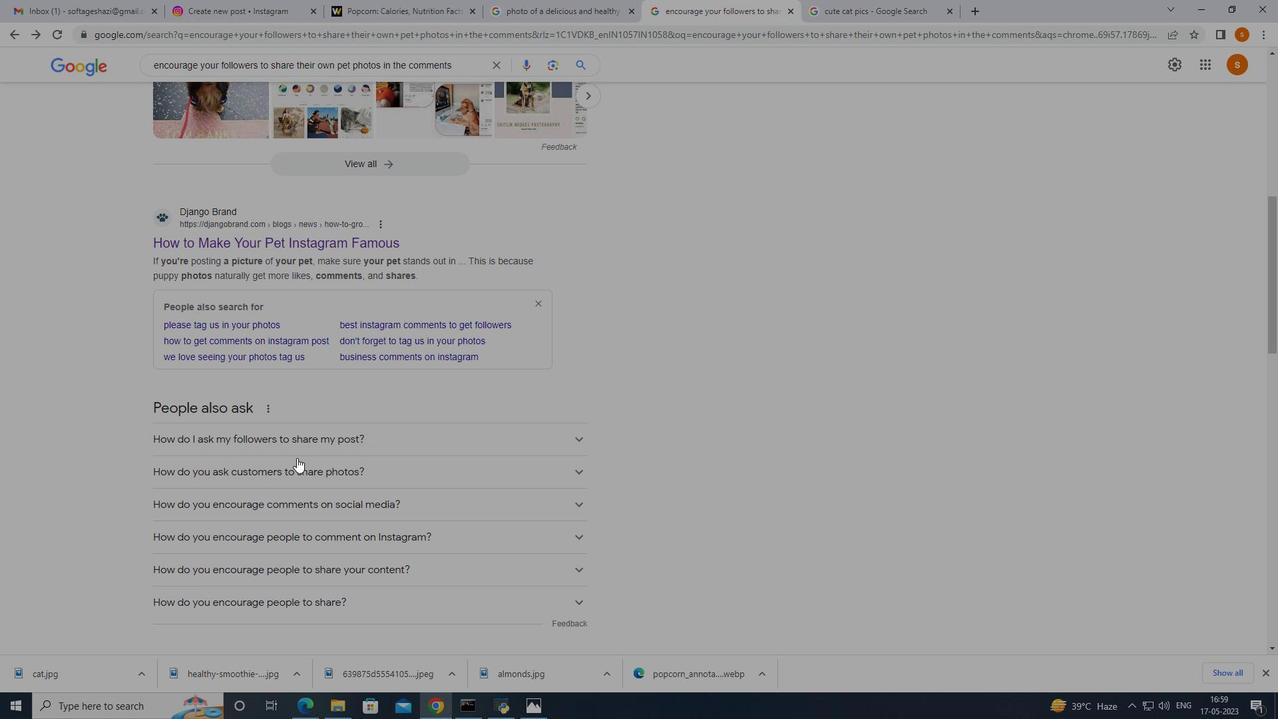 
Action: Mouse scrolled (296, 457) with delta (0, 0)
Screenshot: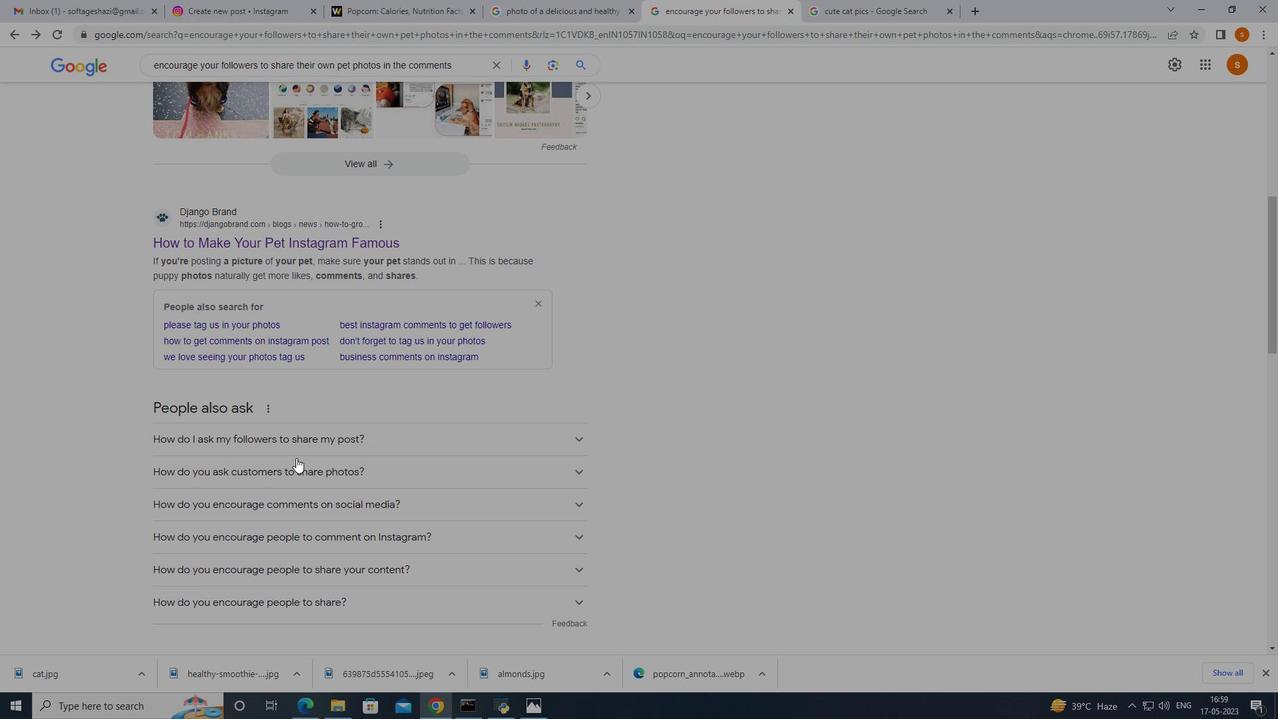 
Action: Mouse moved to (488, 297)
Screenshot: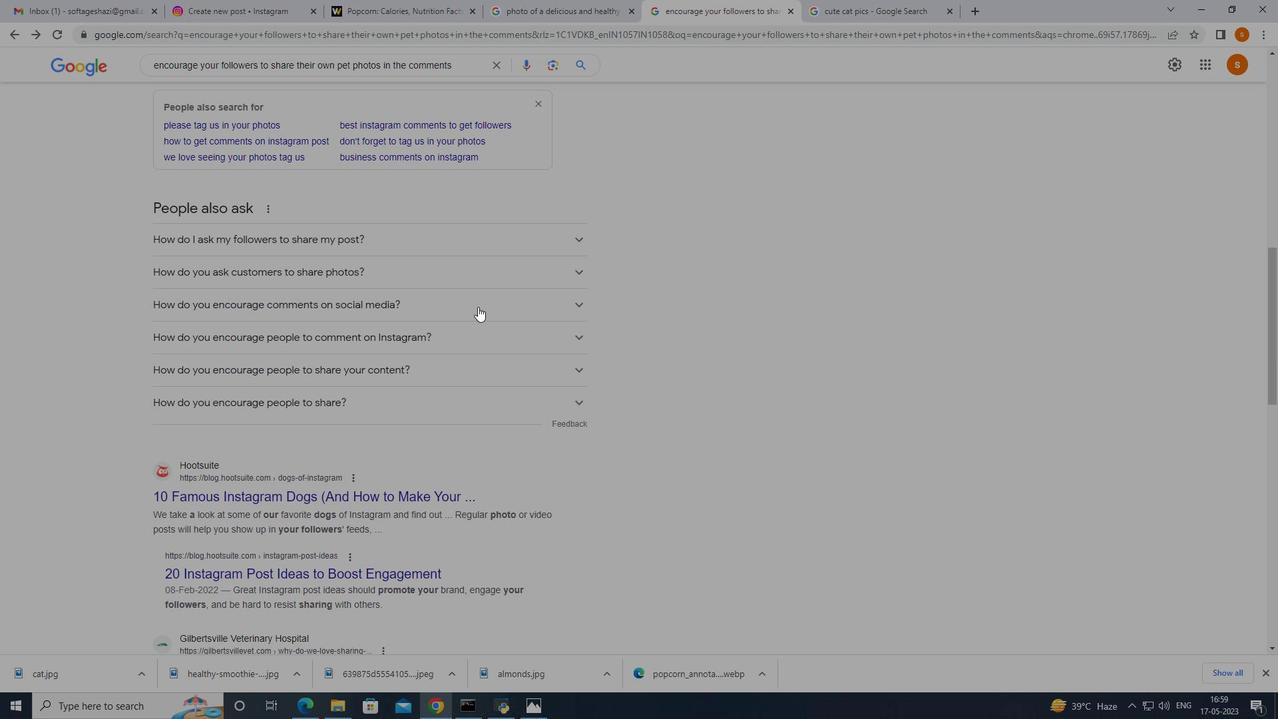 
Action: Mouse pressed left at (488, 297)
Screenshot: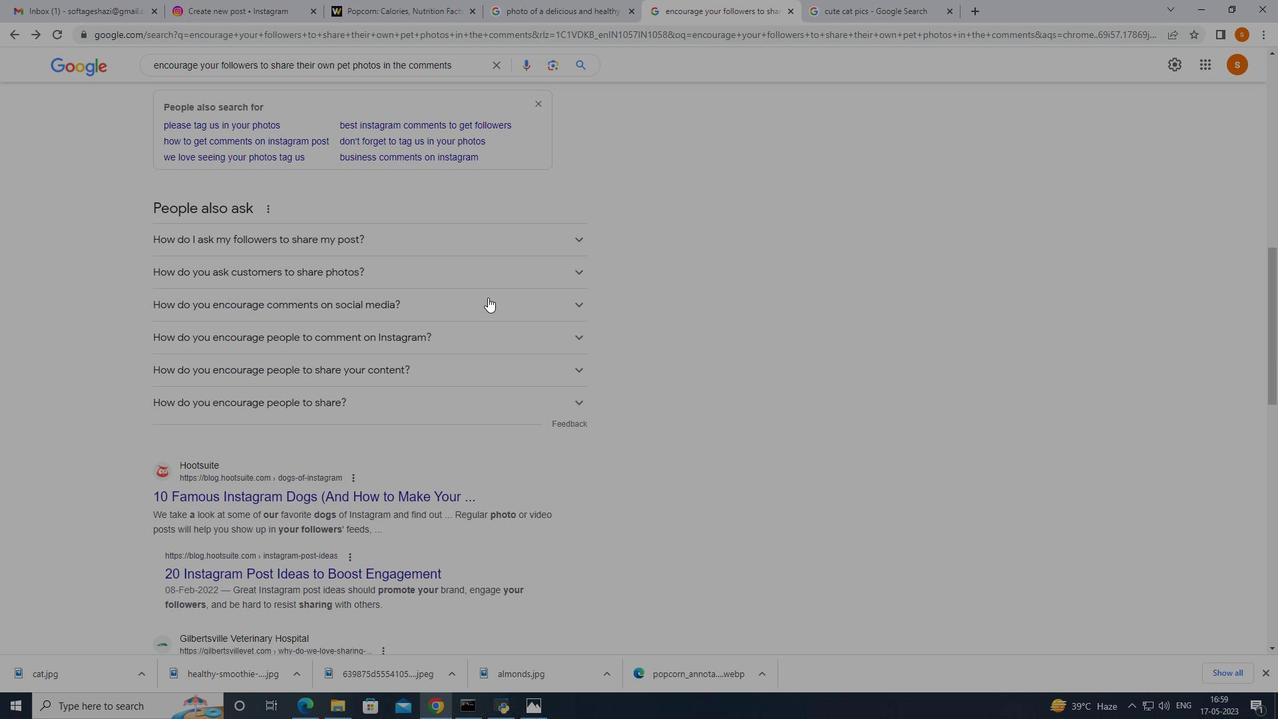 
Action: Mouse moved to (235, 0)
Screenshot: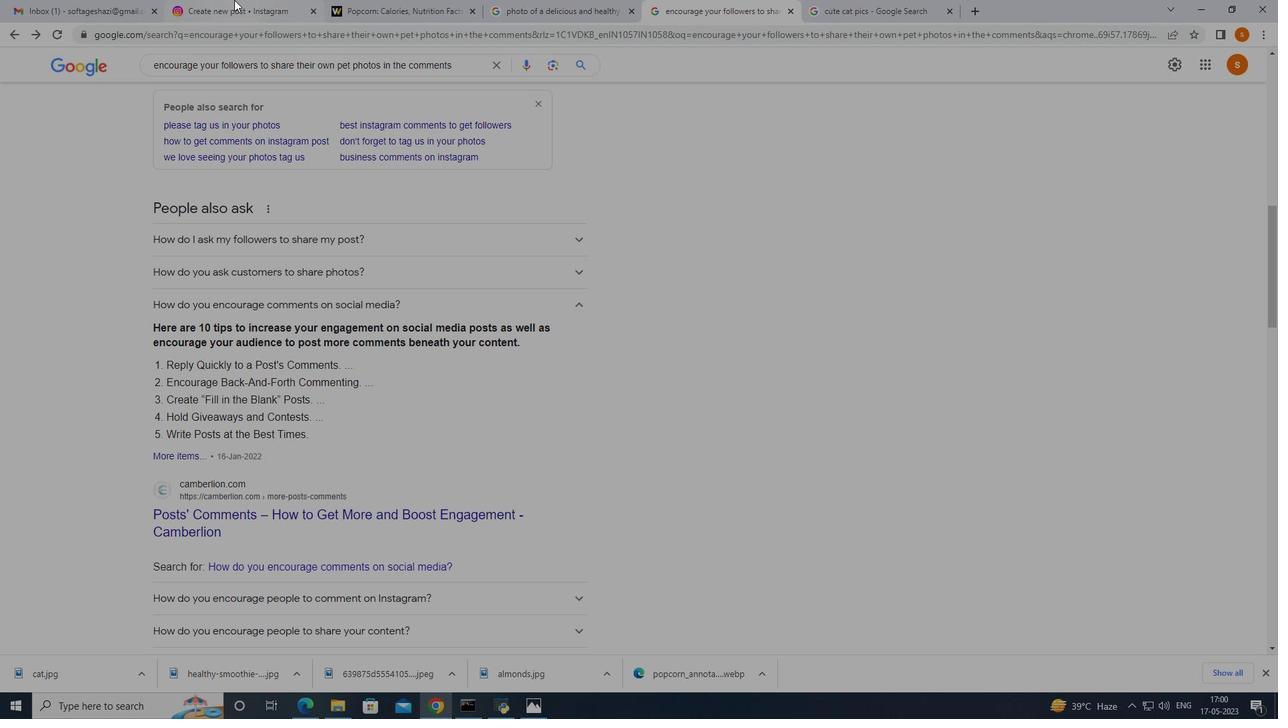 
Action: Mouse pressed left at (235, 0)
Screenshot: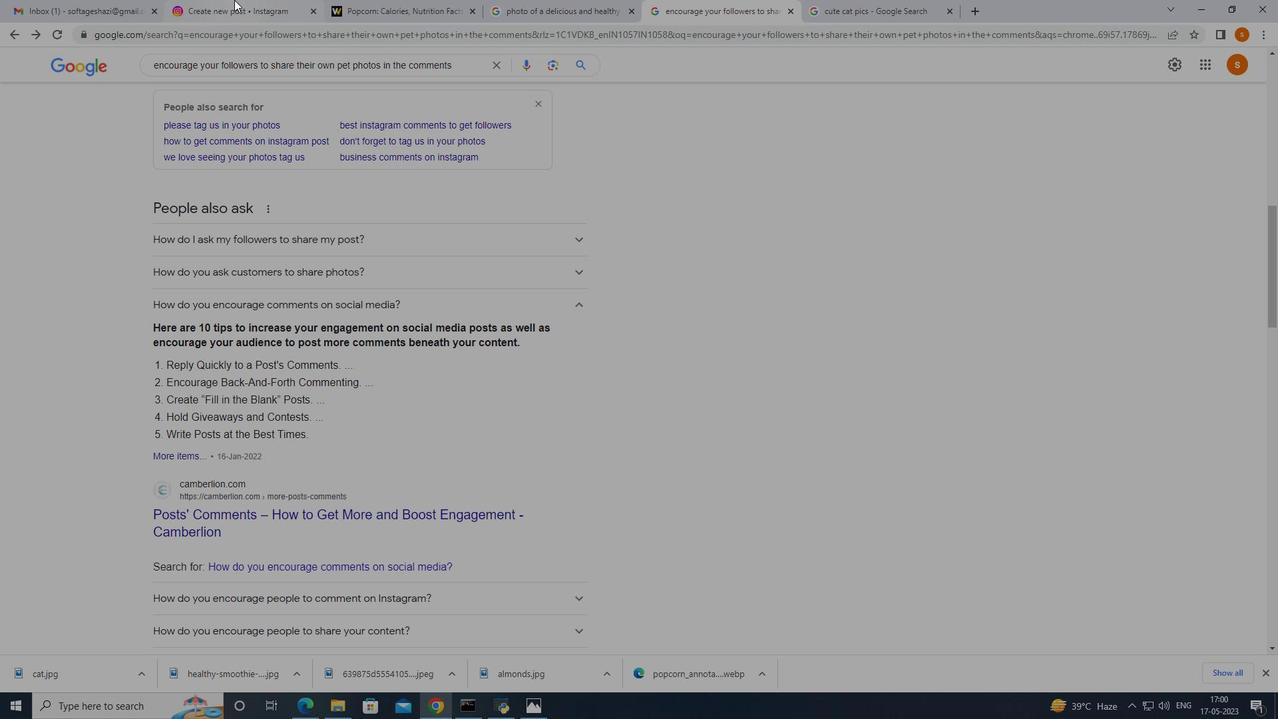 
Action: Mouse moved to (829, 209)
Screenshot: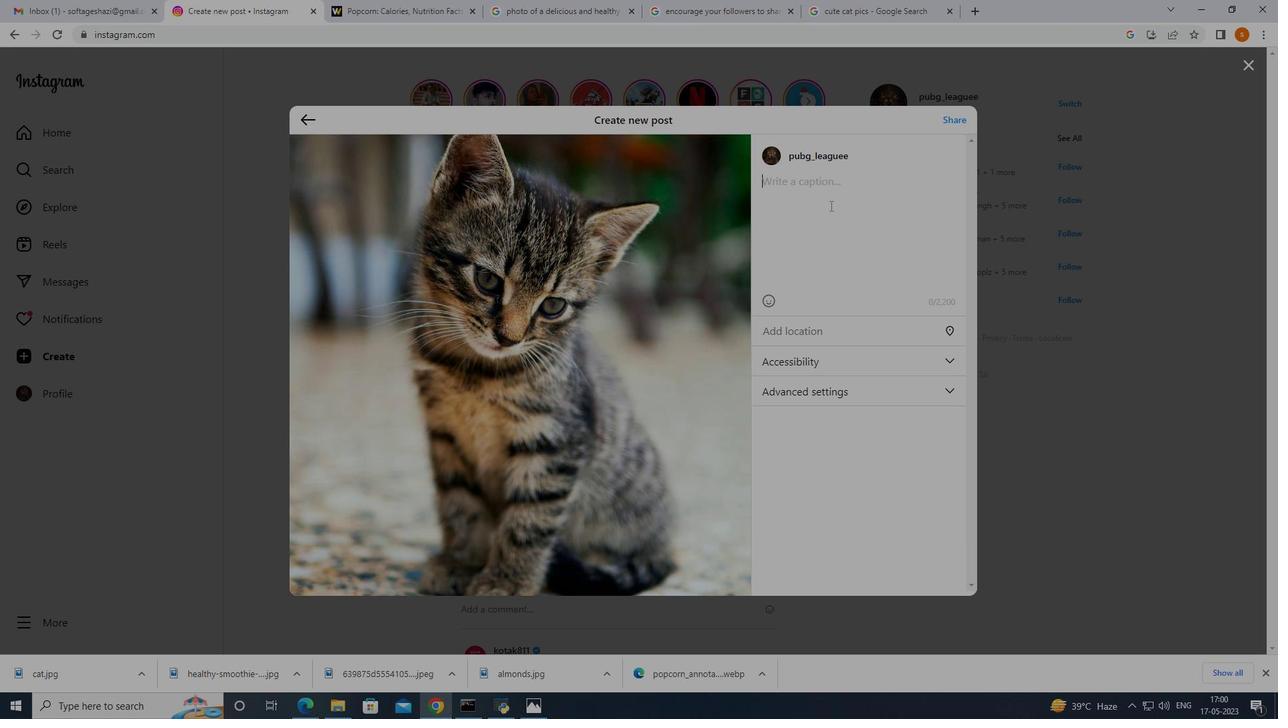 
Action: Key pressed dro<Key.backspace><Key.backspace><Key.backspace><Key.shift><Key.shift><Key.shift><Key.shift><Key.shift>Drop<Key.space>your<Key.space>pet<Key.space>photos<Key.space>in<Key.space>the<Key.space>comment<Key.space>section.....
Screenshot: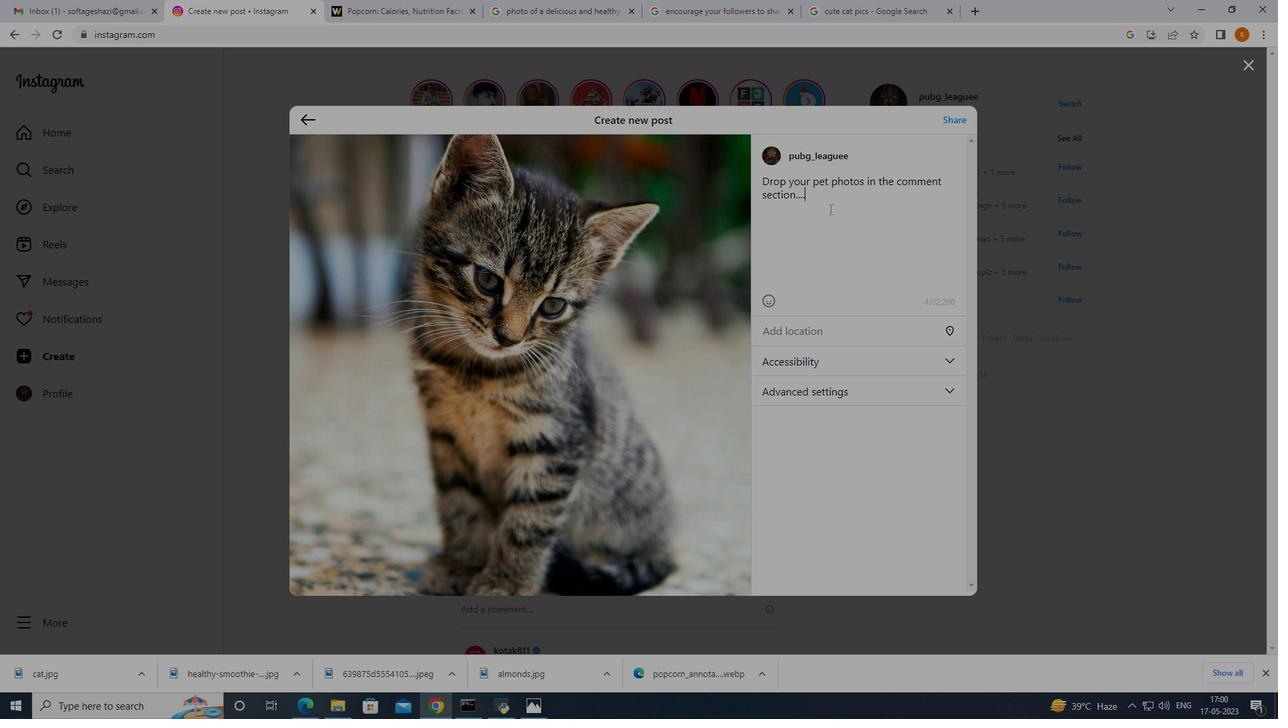 
Action: Mouse moved to (949, 123)
Screenshot: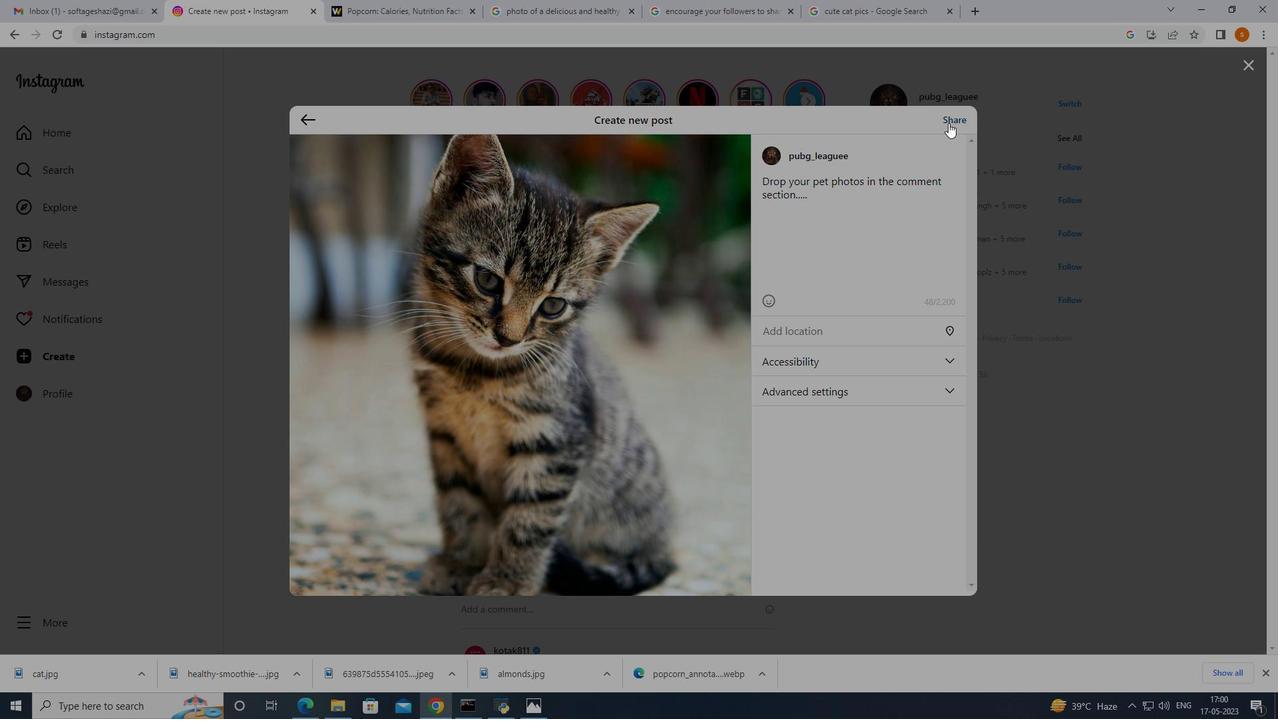 
Action: Mouse pressed left at (949, 123)
Screenshot: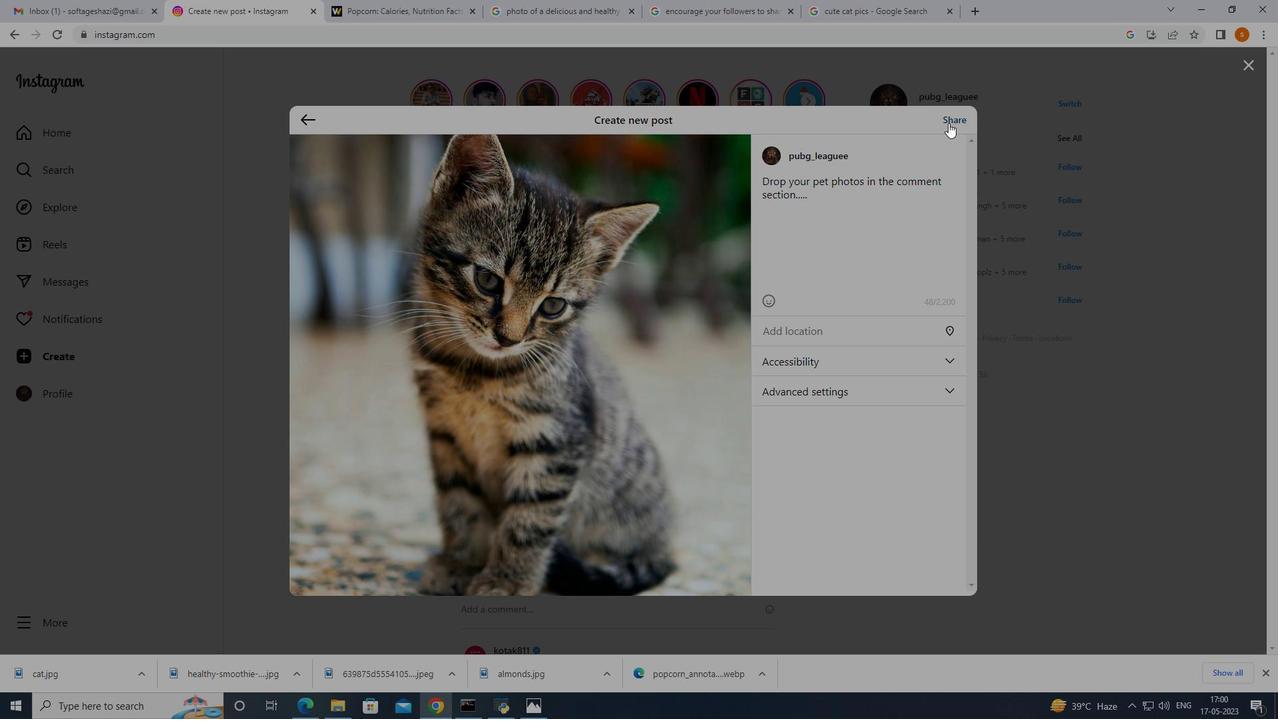 
Action: Mouse moved to (1245, 63)
Screenshot: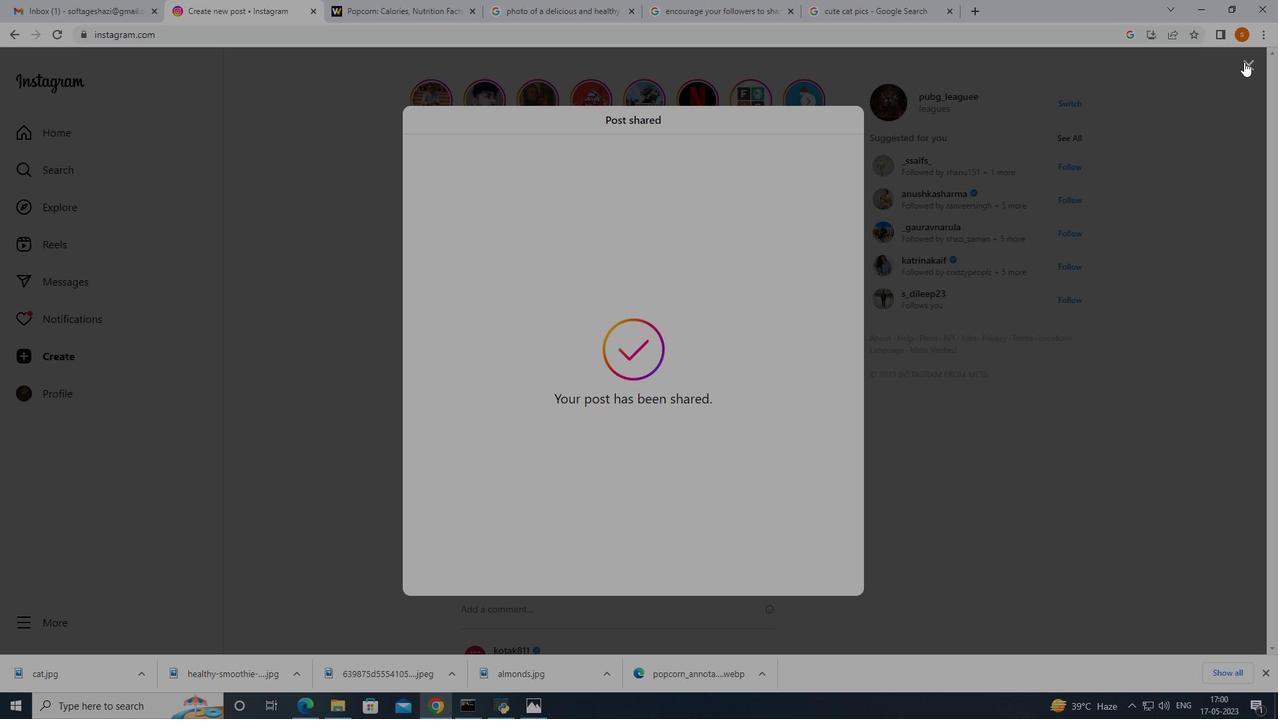 
Action: Mouse pressed left at (1245, 63)
Screenshot: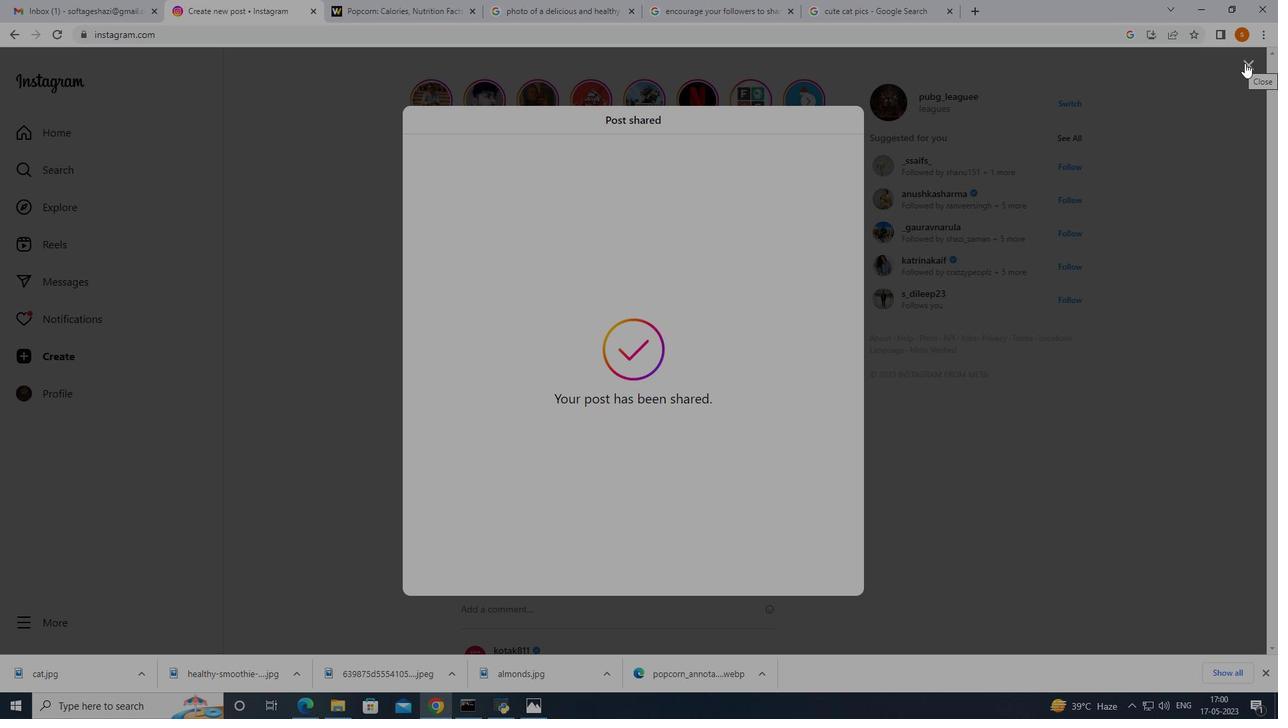 
